 Task: Add Sprouts Hazelnut Wafer Bites to the cart.
Action: Mouse moved to (20, 66)
Screenshot: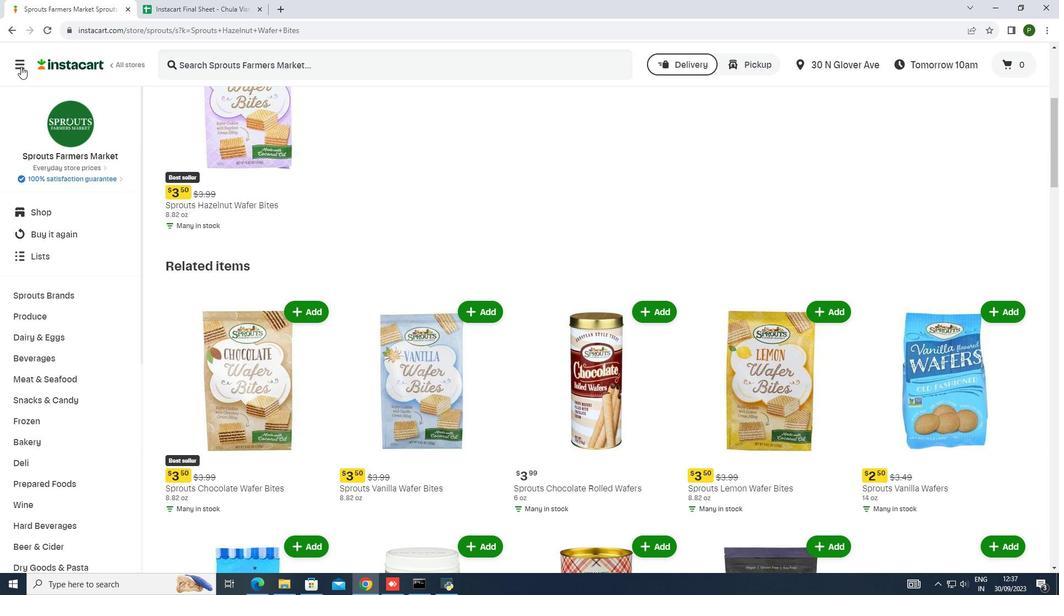 
Action: Mouse pressed left at (20, 66)
Screenshot: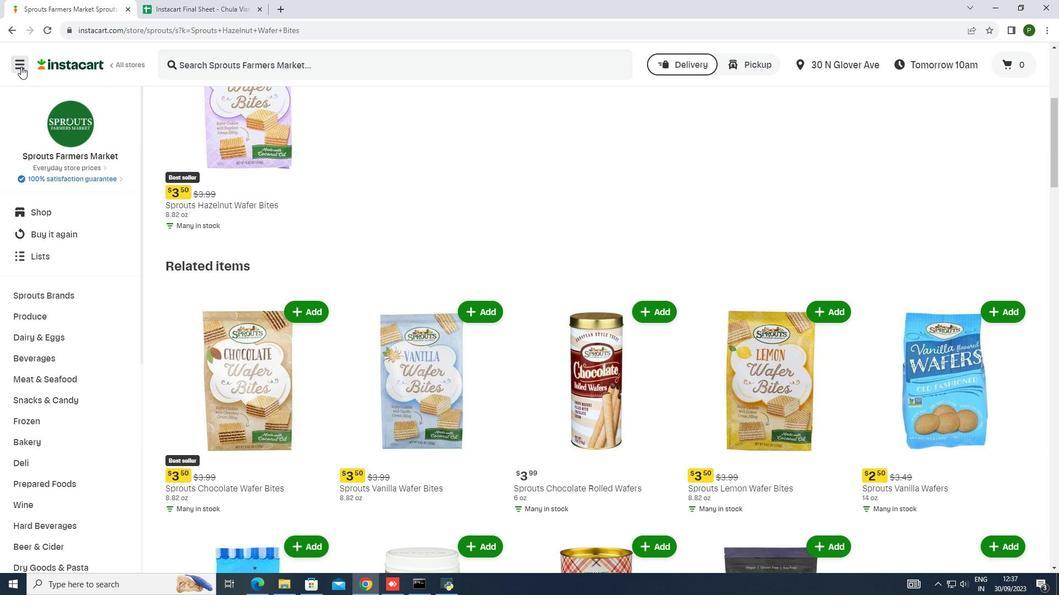
Action: Mouse moved to (71, 289)
Screenshot: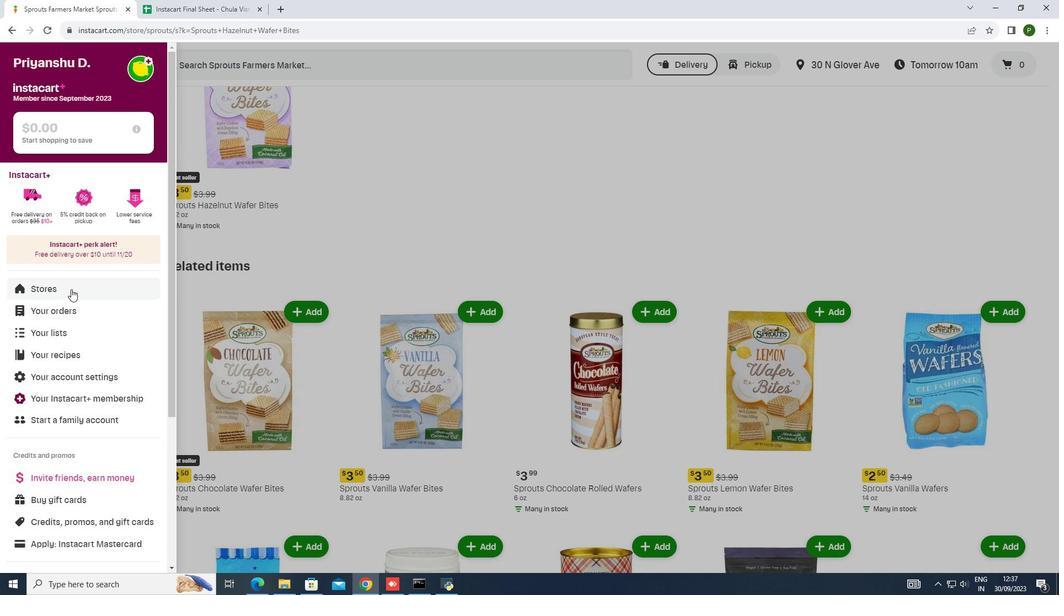 
Action: Mouse pressed left at (71, 289)
Screenshot: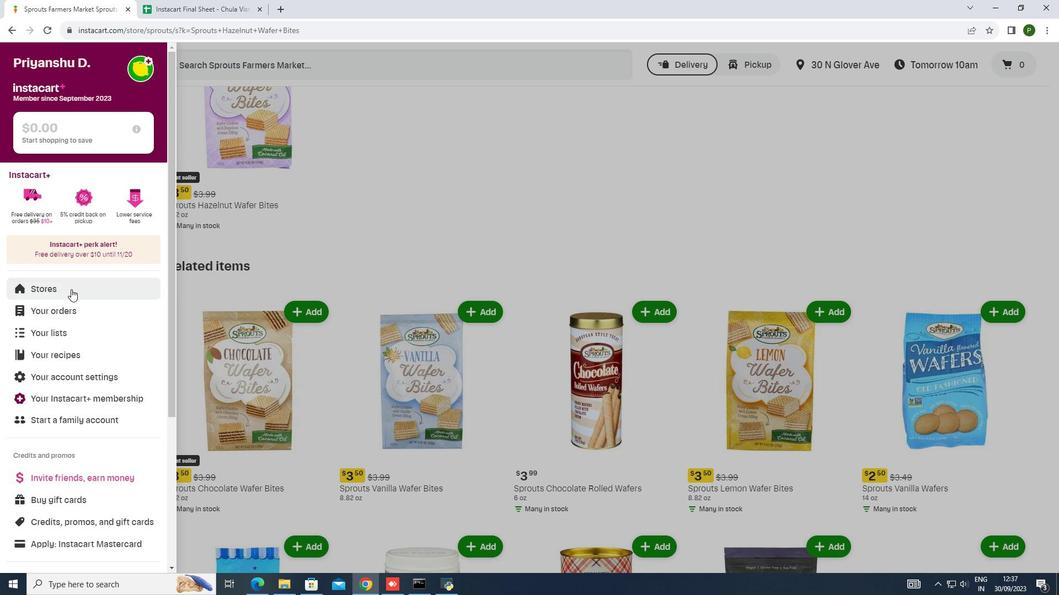
Action: Mouse moved to (249, 114)
Screenshot: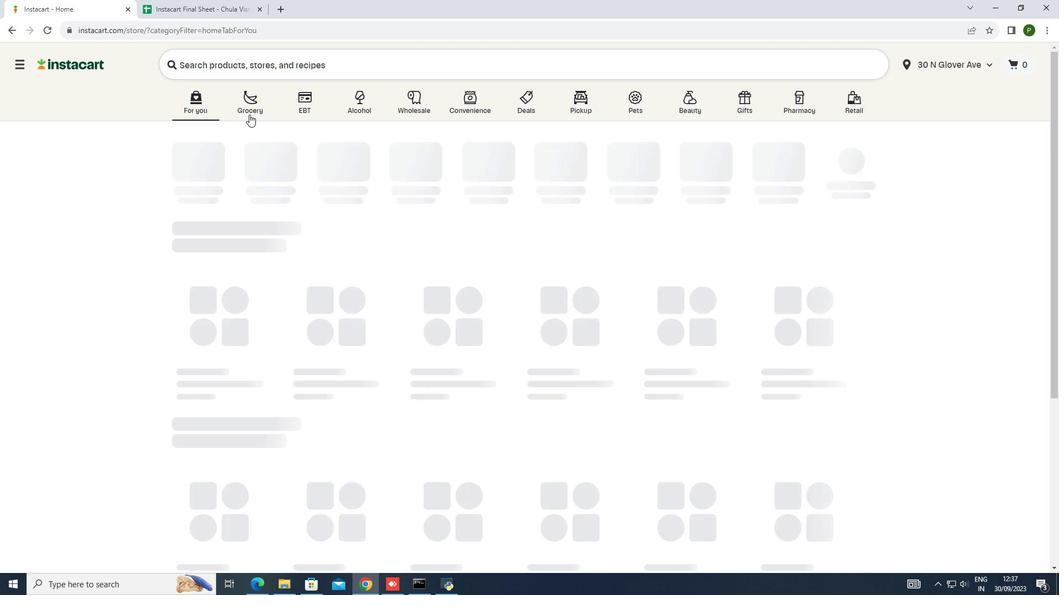 
Action: Mouse pressed left at (249, 114)
Screenshot: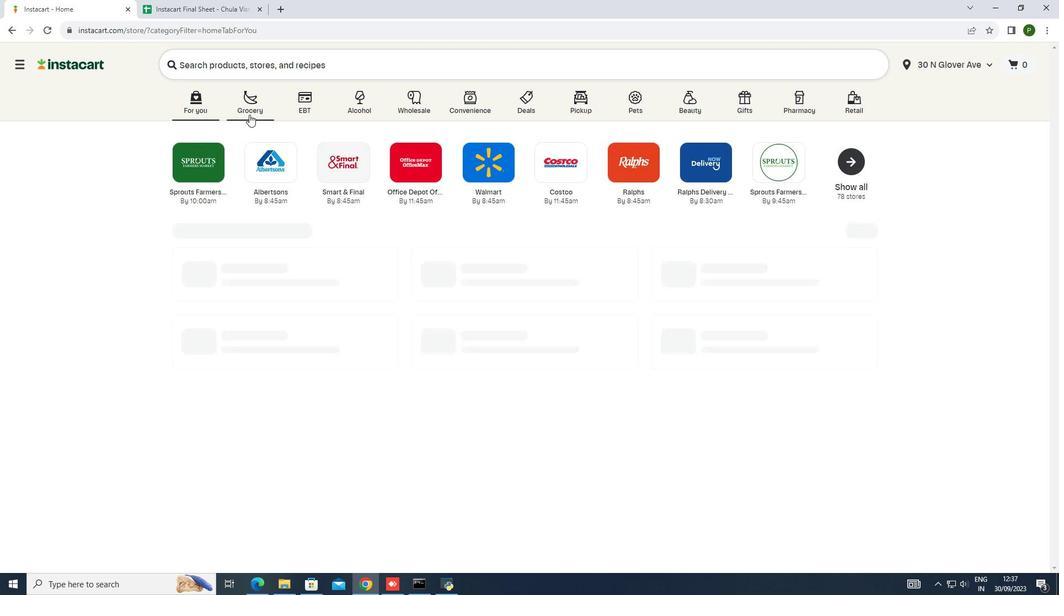 
Action: Mouse moved to (557, 161)
Screenshot: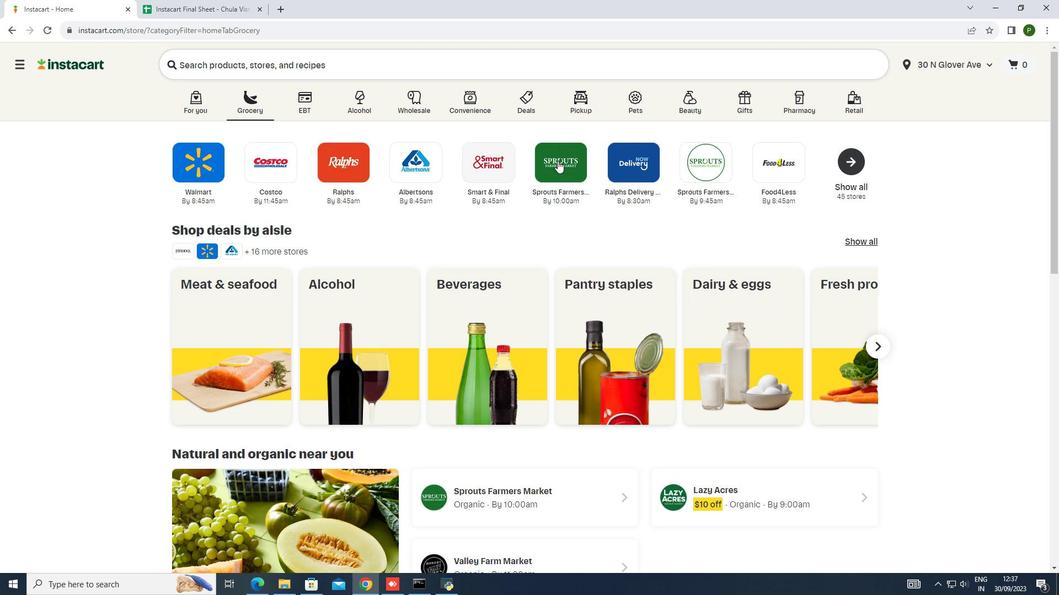 
Action: Mouse pressed left at (557, 161)
Screenshot: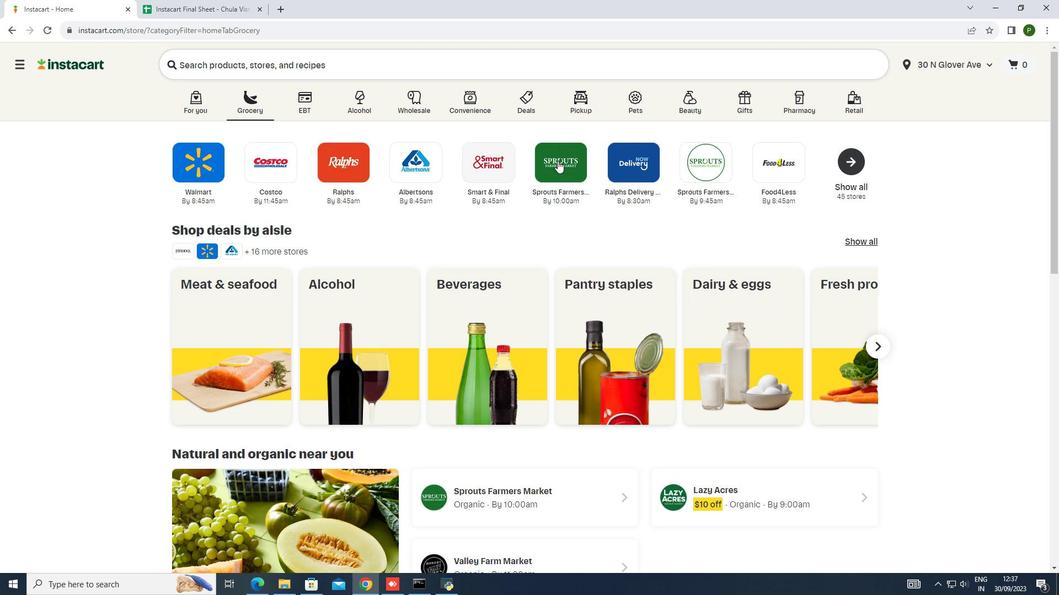 
Action: Mouse moved to (79, 211)
Screenshot: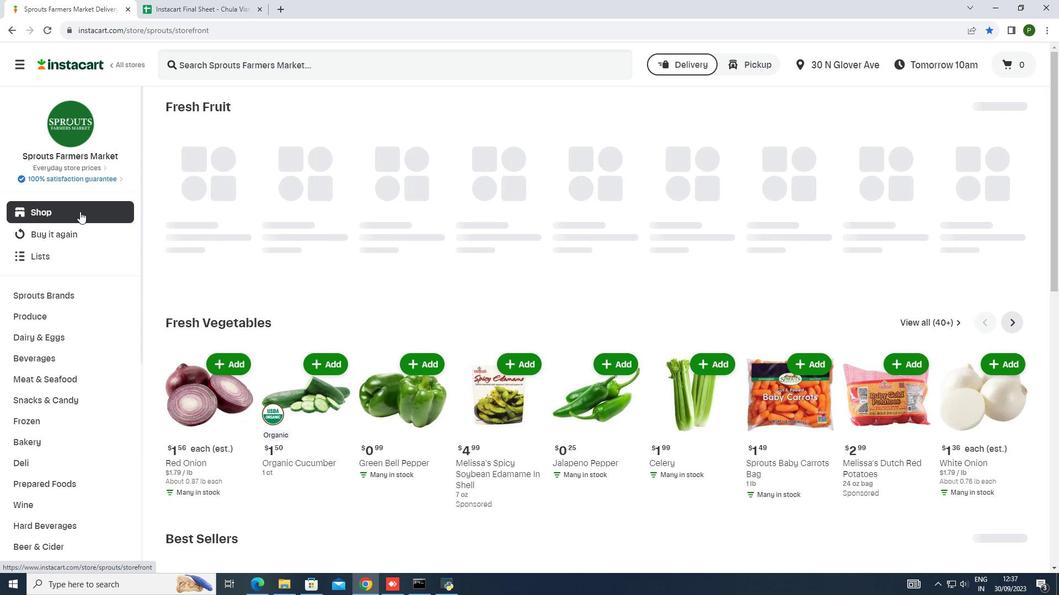 
Action: Mouse pressed left at (79, 211)
Screenshot: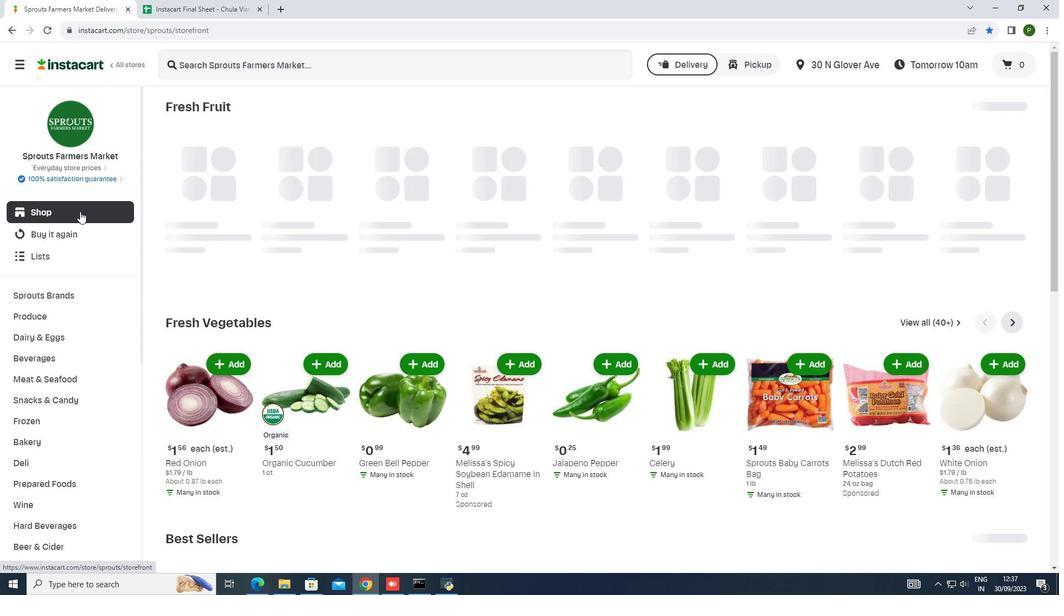 
Action: Mouse moved to (566, 345)
Screenshot: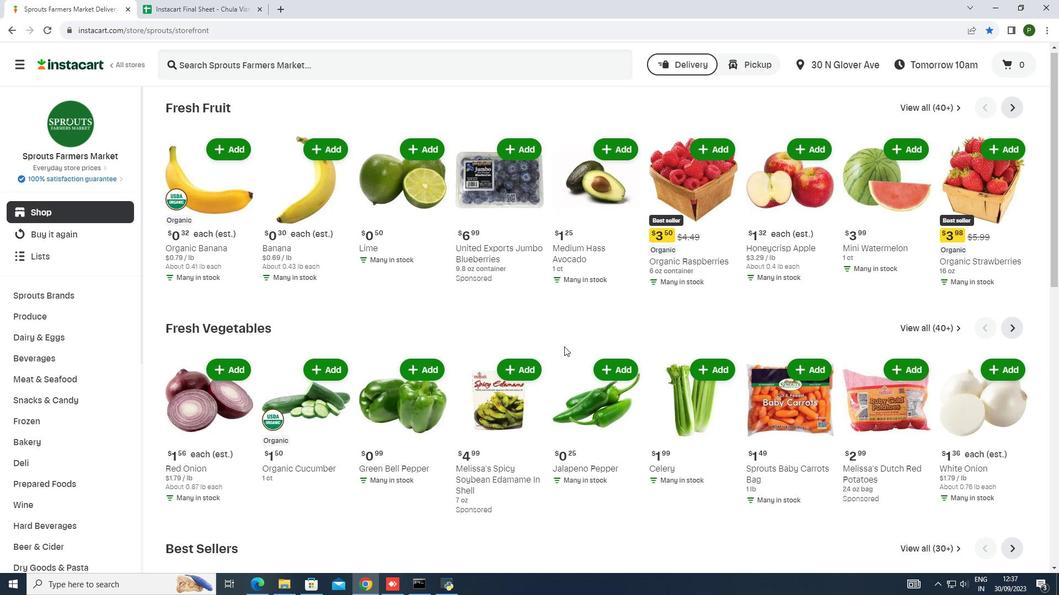 
Action: Mouse scrolled (566, 345) with delta (0, 0)
Screenshot: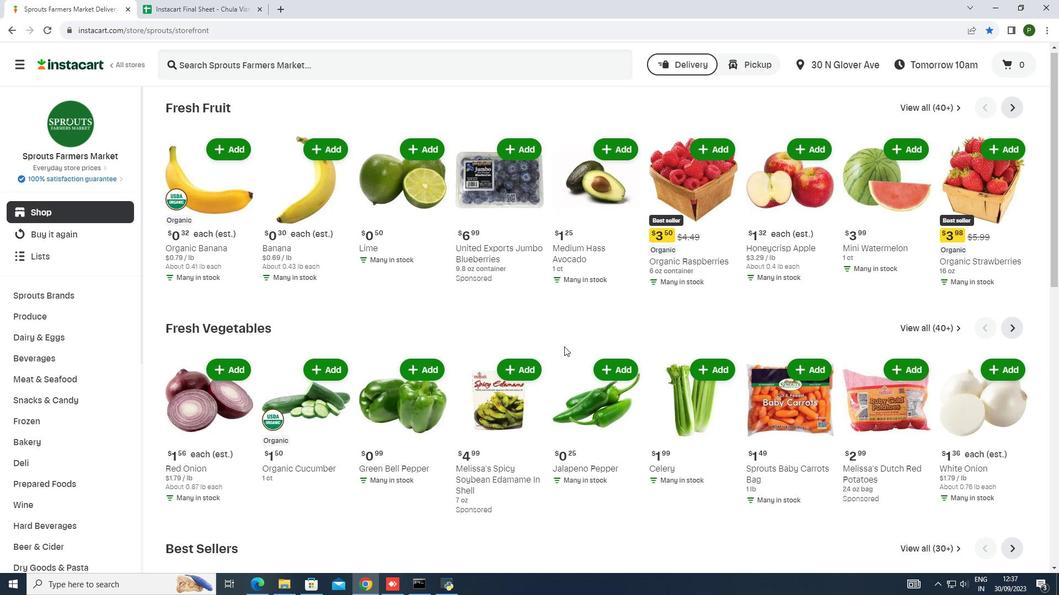 
Action: Mouse moved to (564, 346)
Screenshot: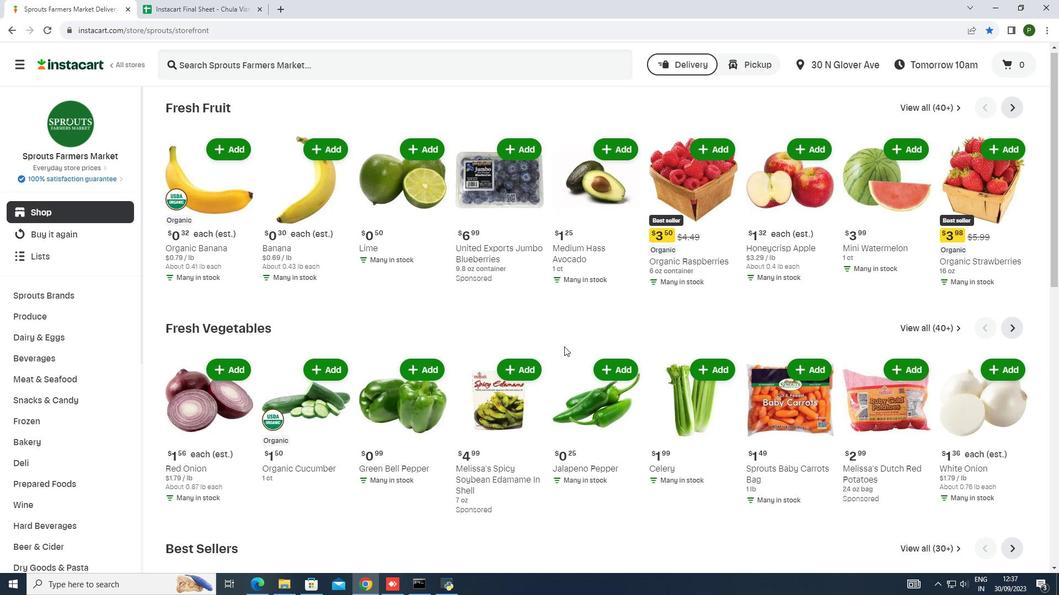 
Action: Mouse scrolled (564, 346) with delta (0, 0)
Screenshot: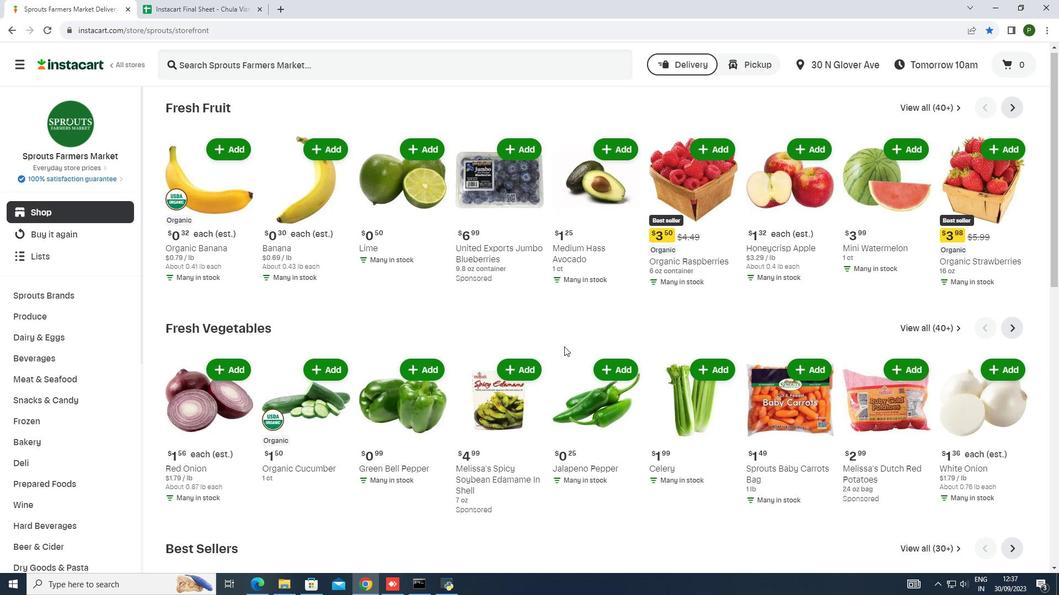 
Action: Mouse moved to (564, 346)
Screenshot: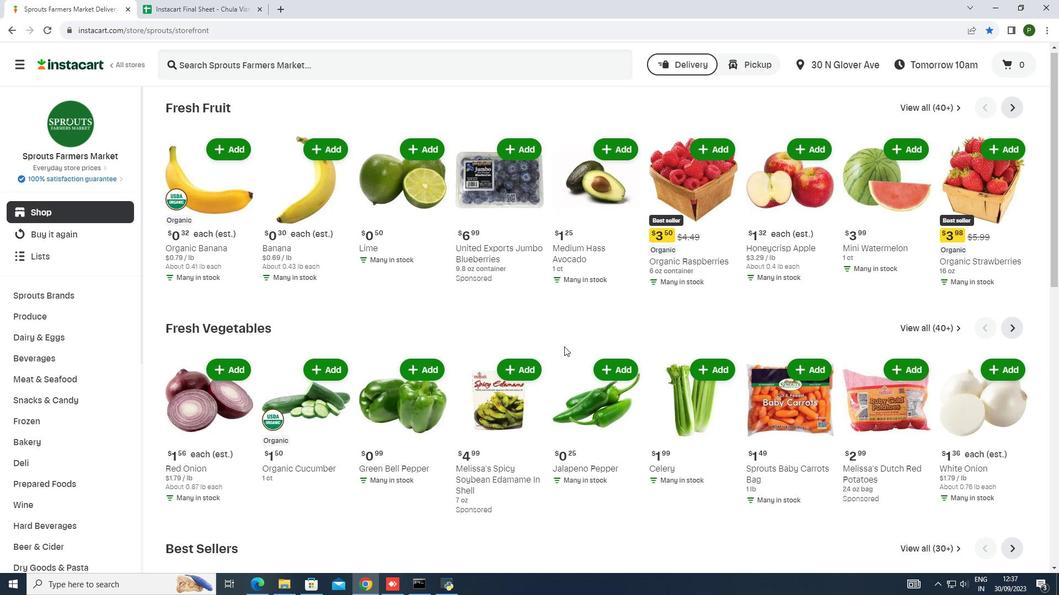 
Action: Mouse scrolled (564, 346) with delta (0, 0)
Screenshot: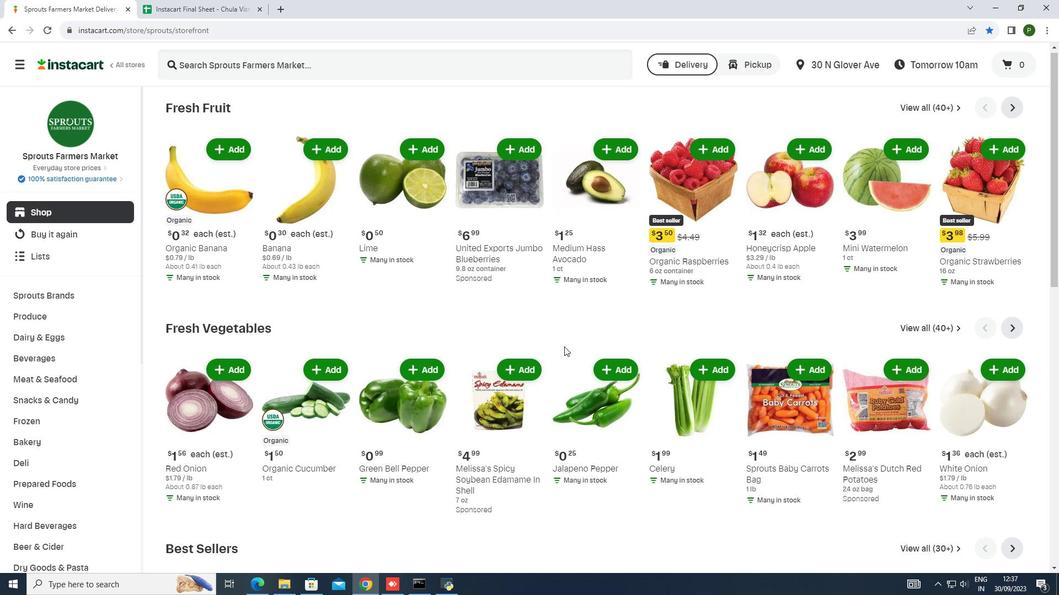
Action: Mouse scrolled (564, 346) with delta (0, 0)
Screenshot: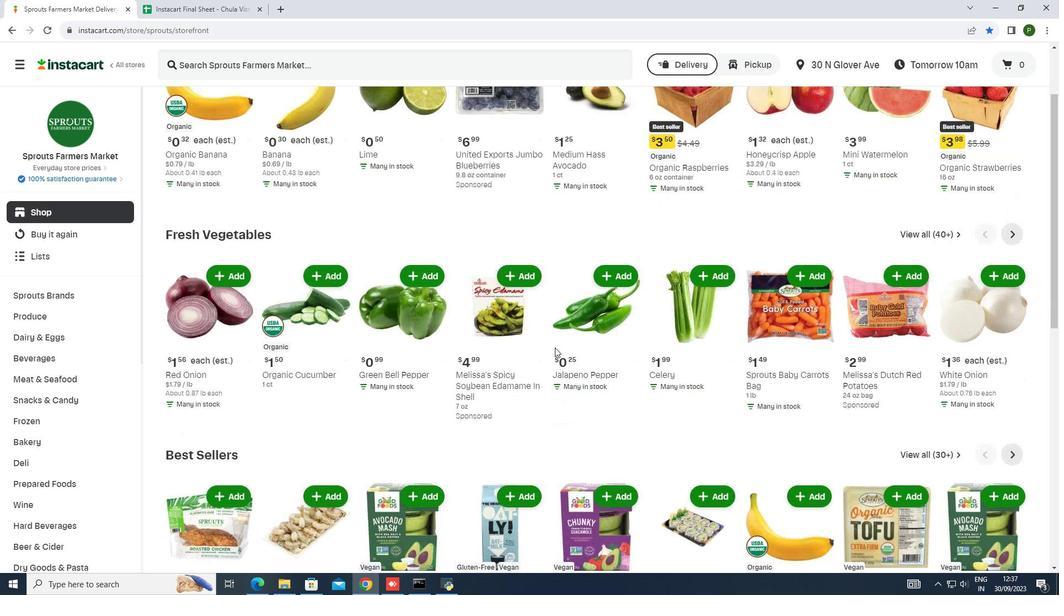 
Action: Mouse moved to (563, 346)
Screenshot: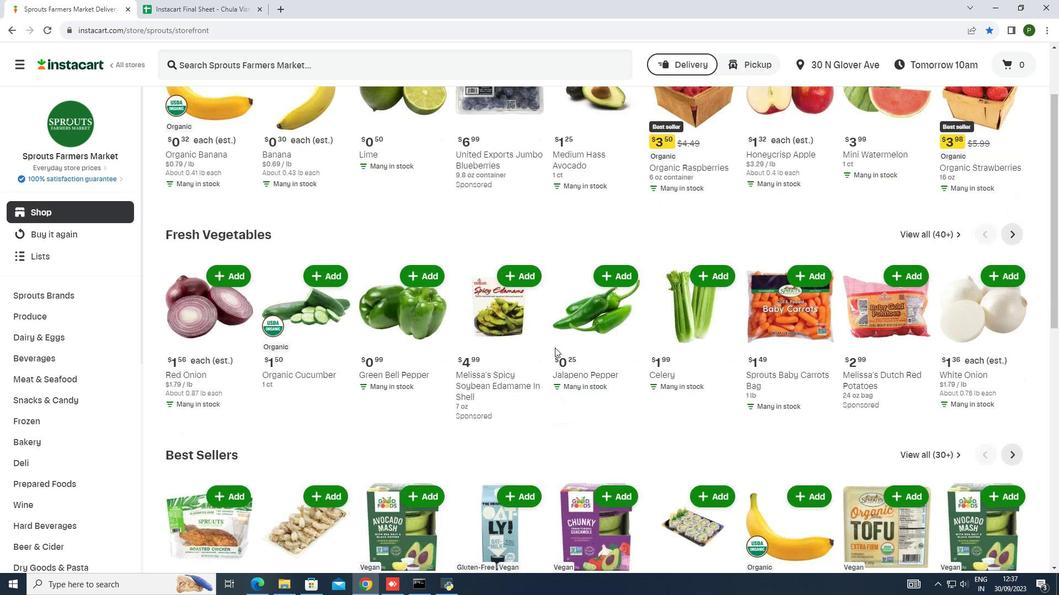 
Action: Mouse scrolled (563, 346) with delta (0, 0)
Screenshot: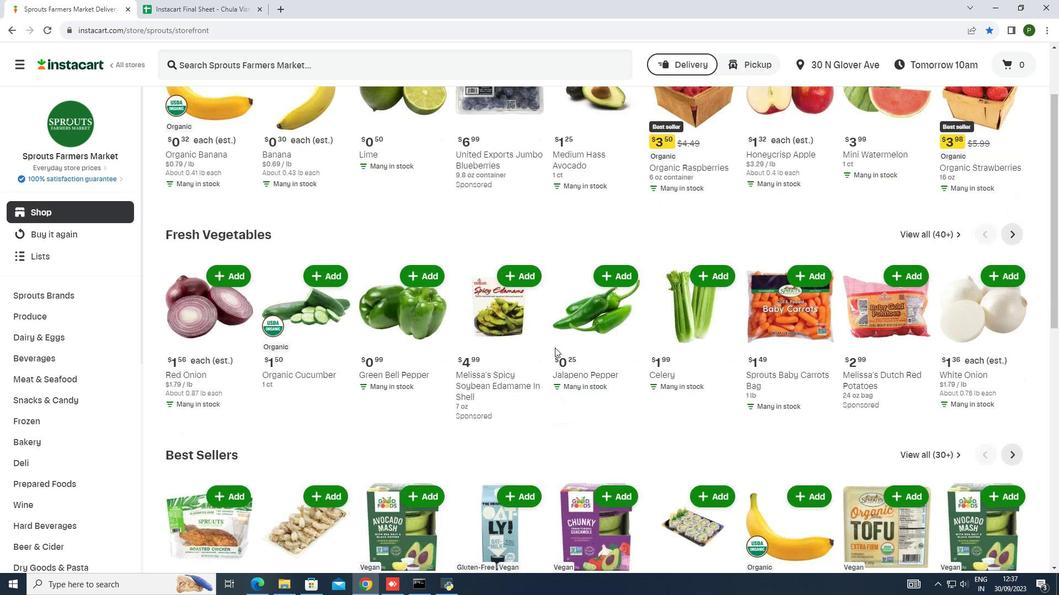 
Action: Mouse moved to (562, 346)
Screenshot: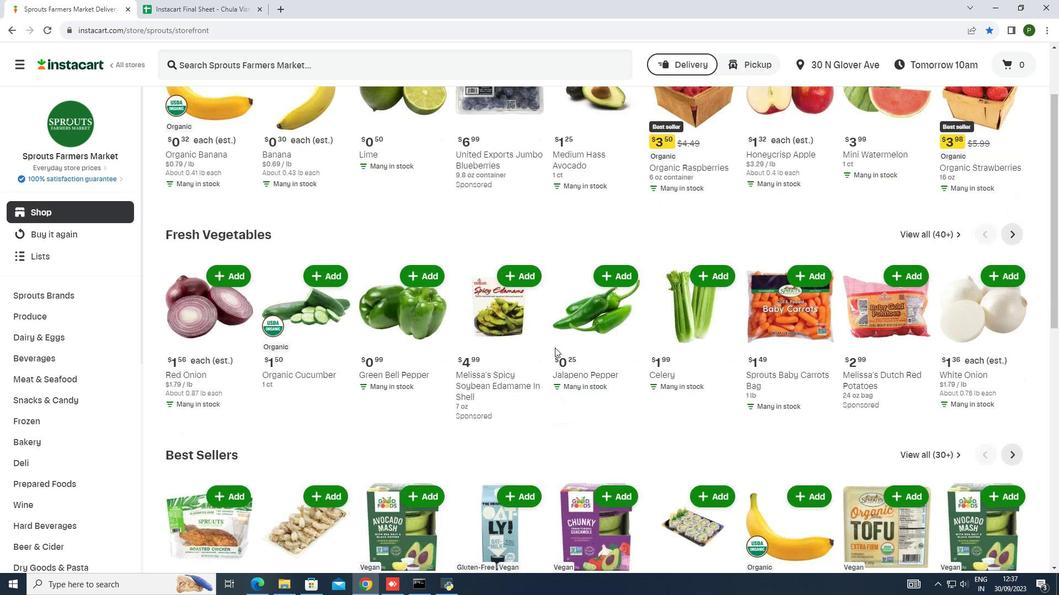 
Action: Mouse scrolled (562, 346) with delta (0, 0)
Screenshot: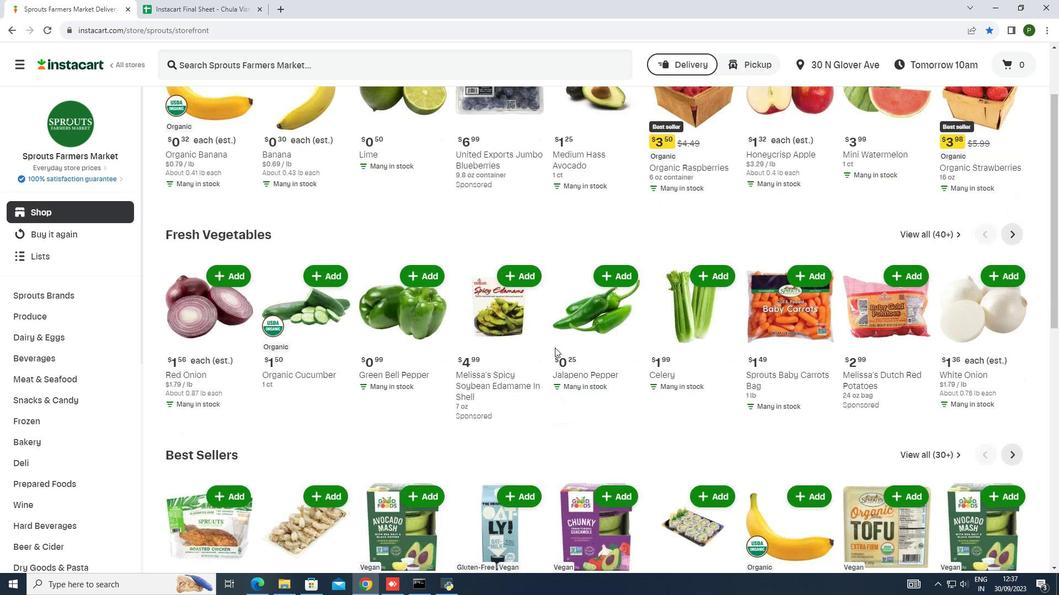
Action: Mouse moved to (556, 348)
Screenshot: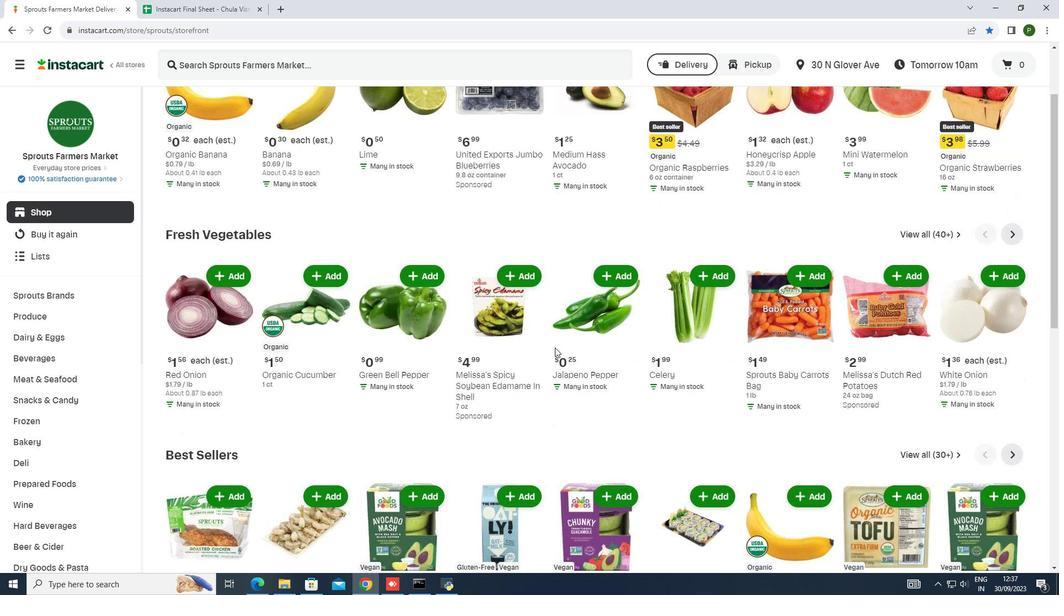 
Action: Mouse scrolled (556, 347) with delta (0, 0)
Screenshot: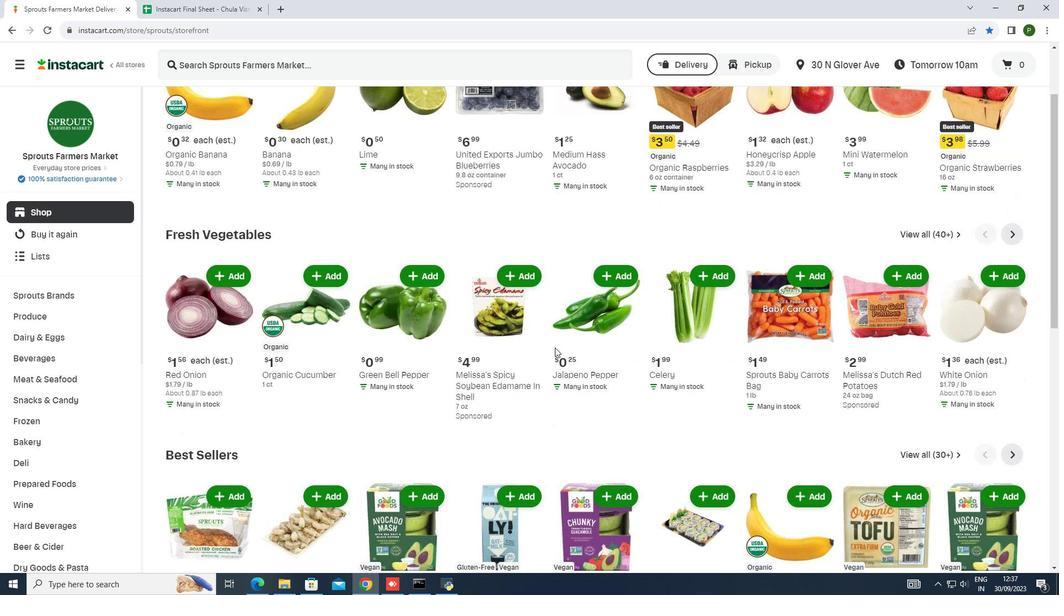 
Action: Mouse moved to (500, 344)
Screenshot: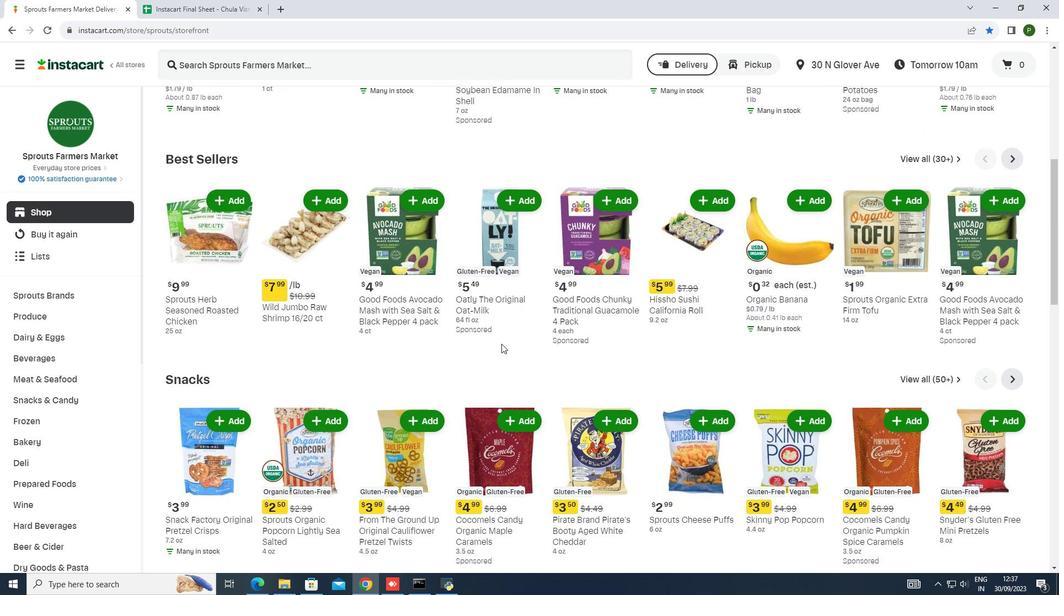 
Action: Mouse scrolled (500, 343) with delta (0, 0)
Screenshot: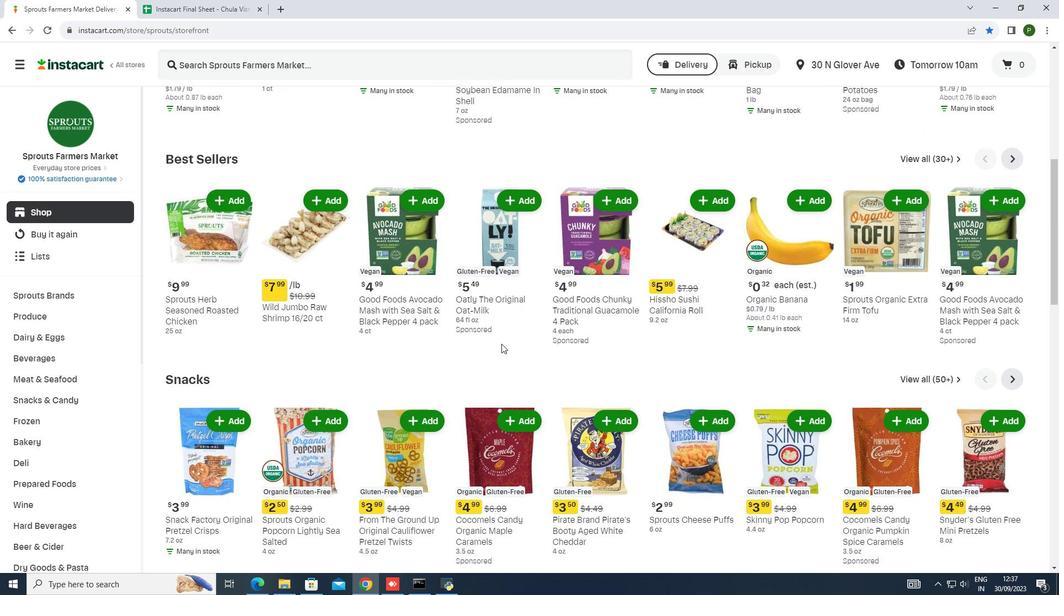 
Action: Mouse moved to (500, 344)
Screenshot: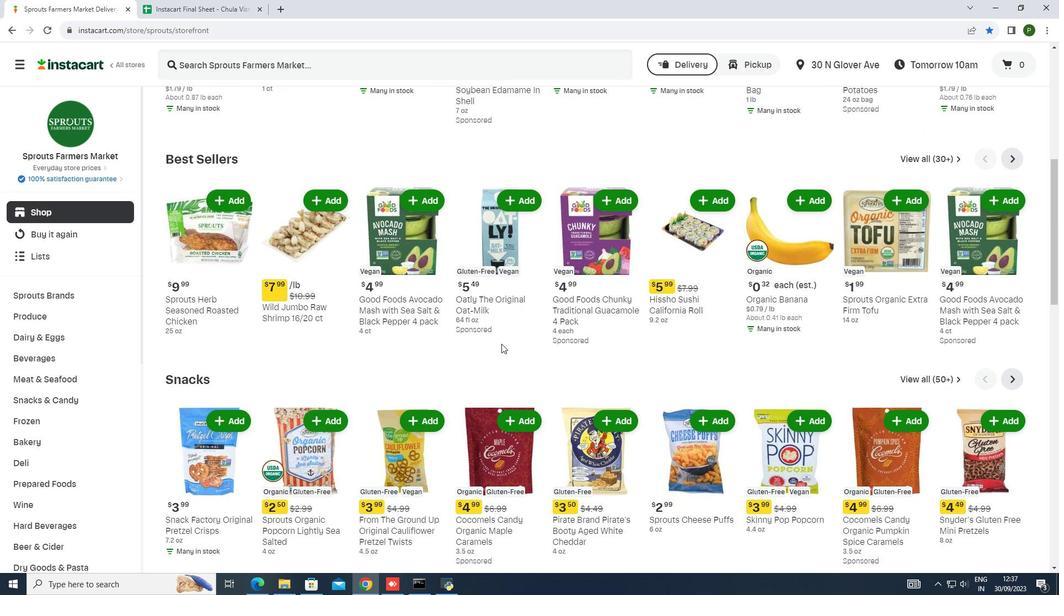 
Action: Mouse scrolled (500, 343) with delta (0, 0)
Screenshot: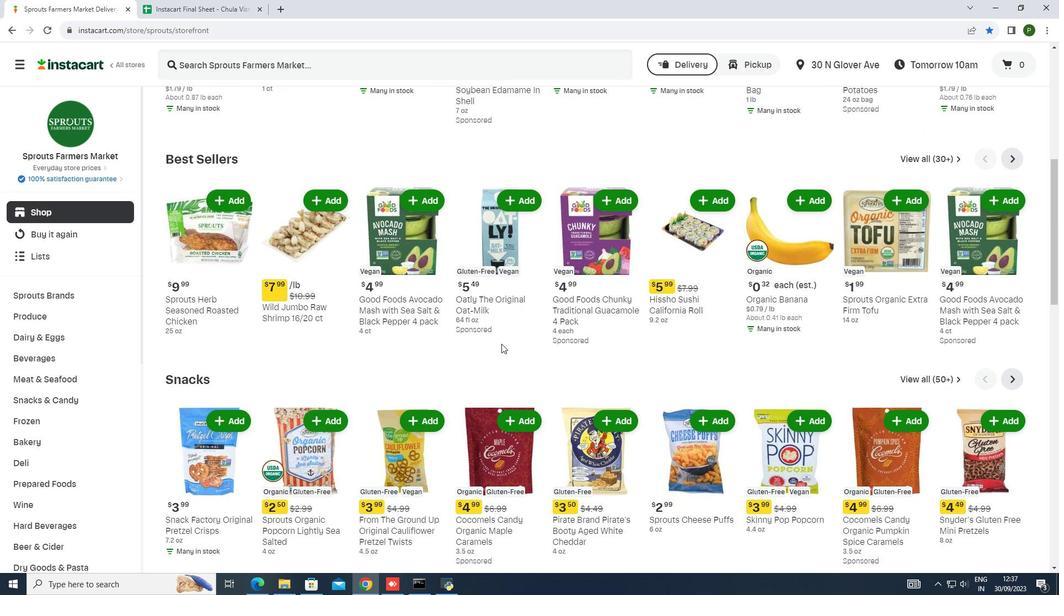 
Action: Mouse scrolled (500, 343) with delta (0, 0)
Screenshot: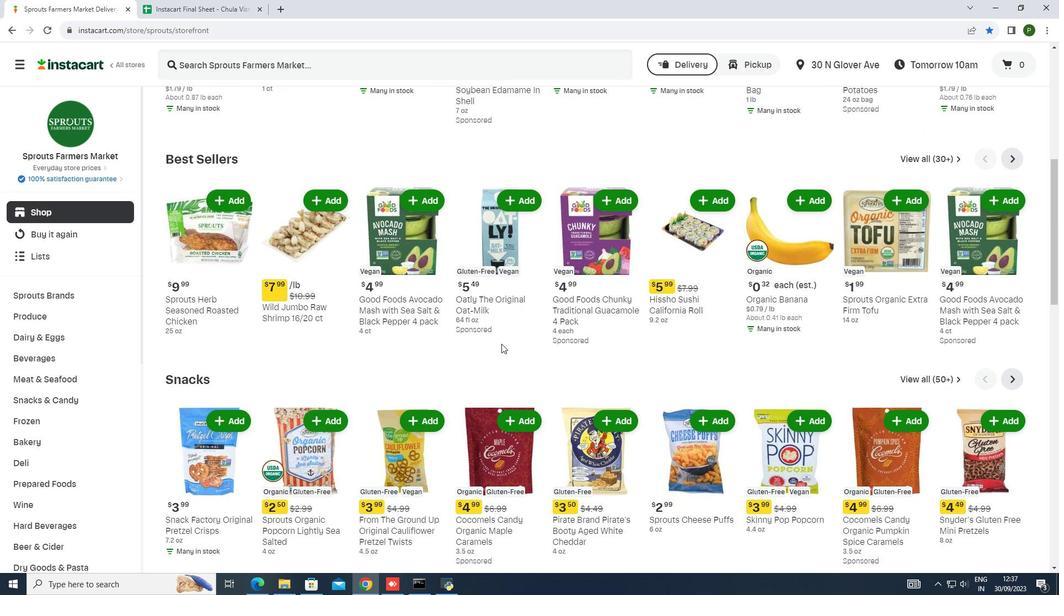 
Action: Mouse moved to (501, 344)
Screenshot: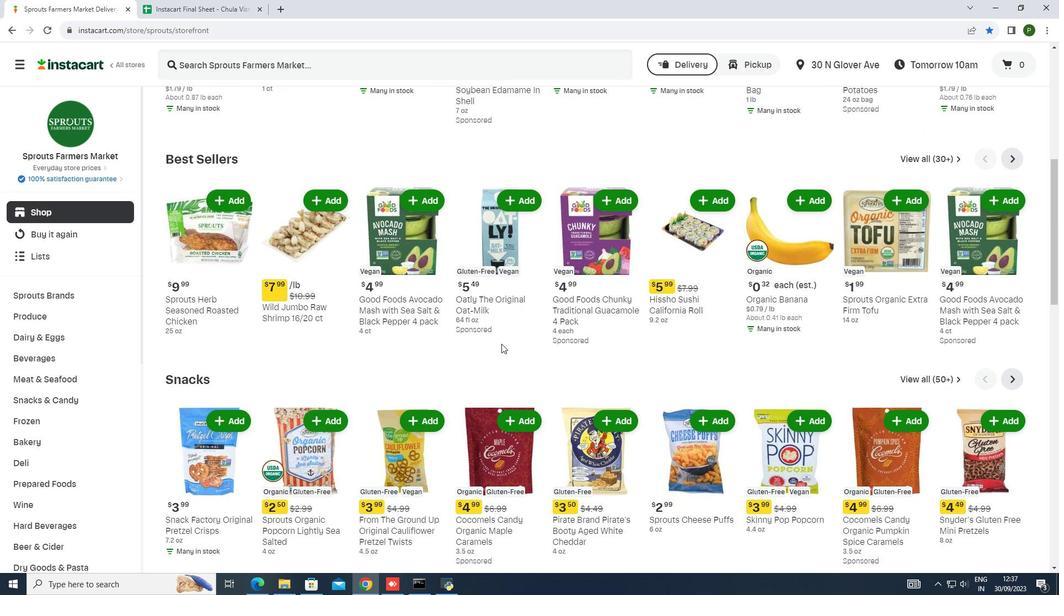 
Action: Mouse scrolled (501, 343) with delta (0, 0)
Screenshot: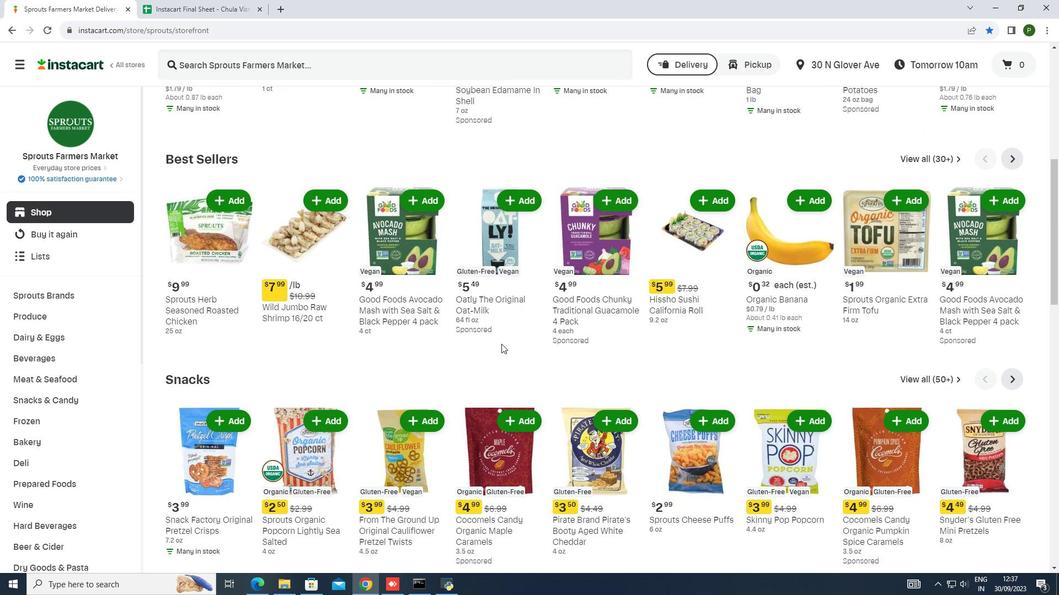 
Action: Mouse moved to (501, 344)
Screenshot: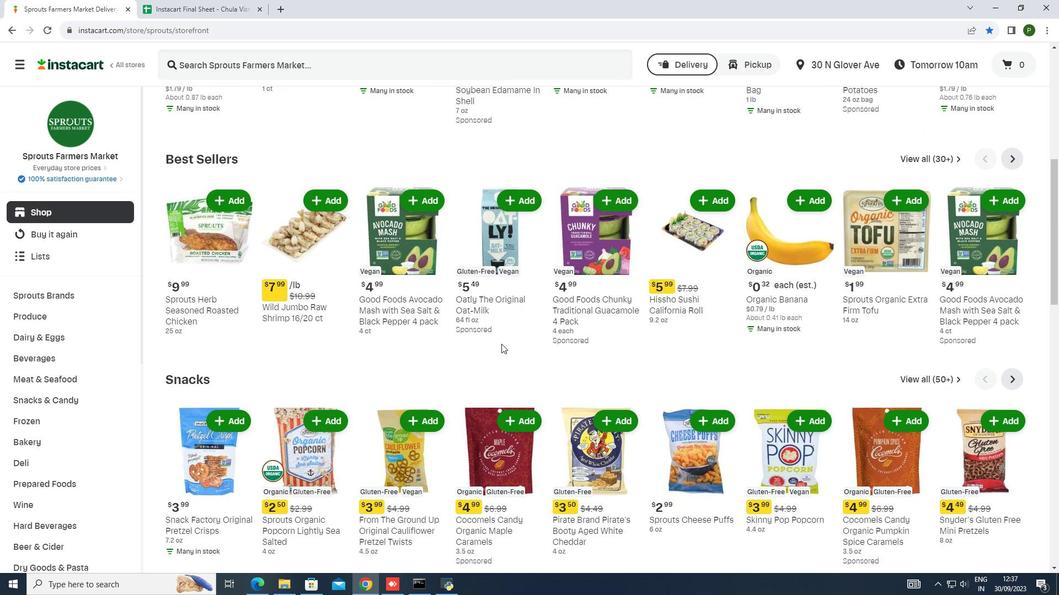 
Action: Mouse scrolled (501, 343) with delta (0, 0)
Screenshot: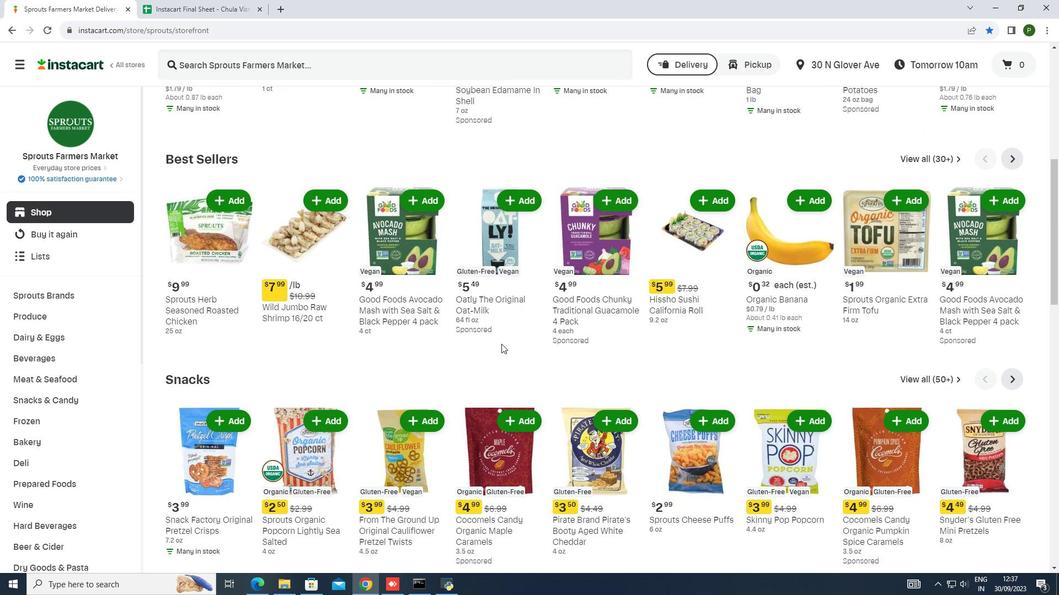 
Action: Mouse scrolled (501, 343) with delta (0, 0)
Screenshot: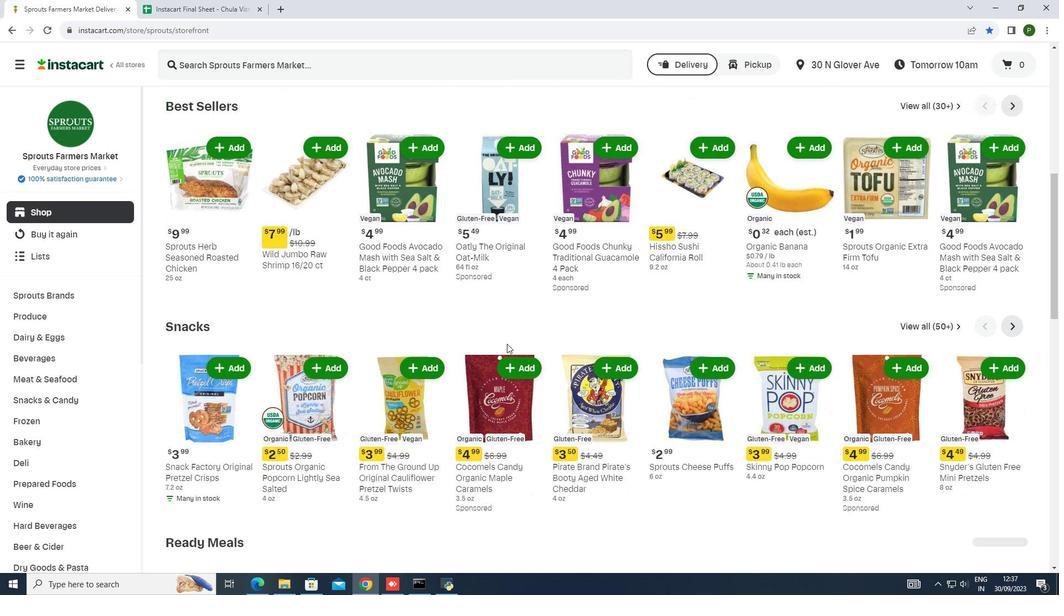 
Action: Mouse moved to (501, 386)
Screenshot: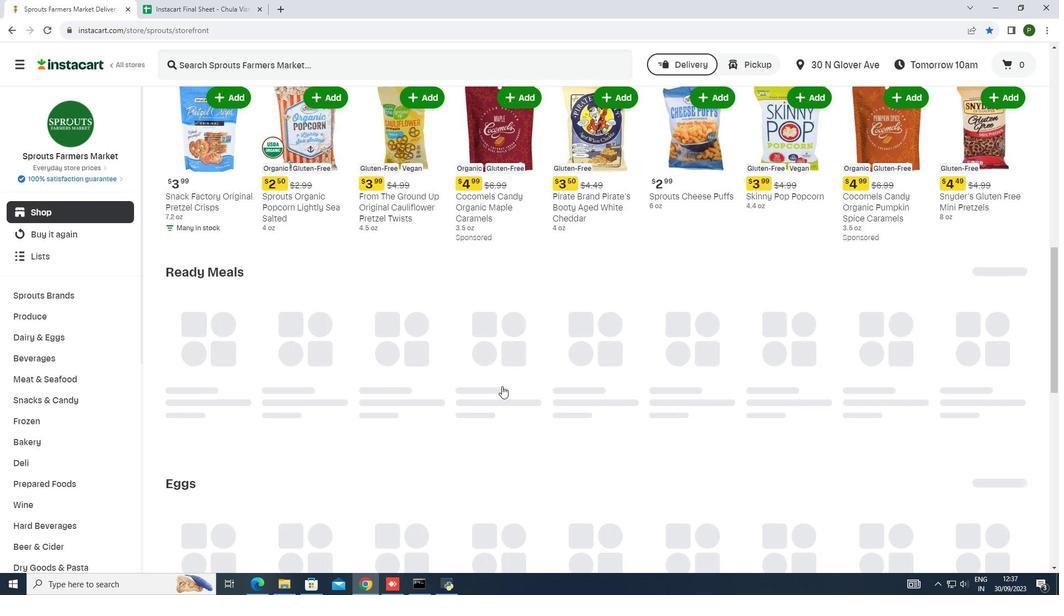
Action: Mouse scrolled (501, 386) with delta (0, 0)
Screenshot: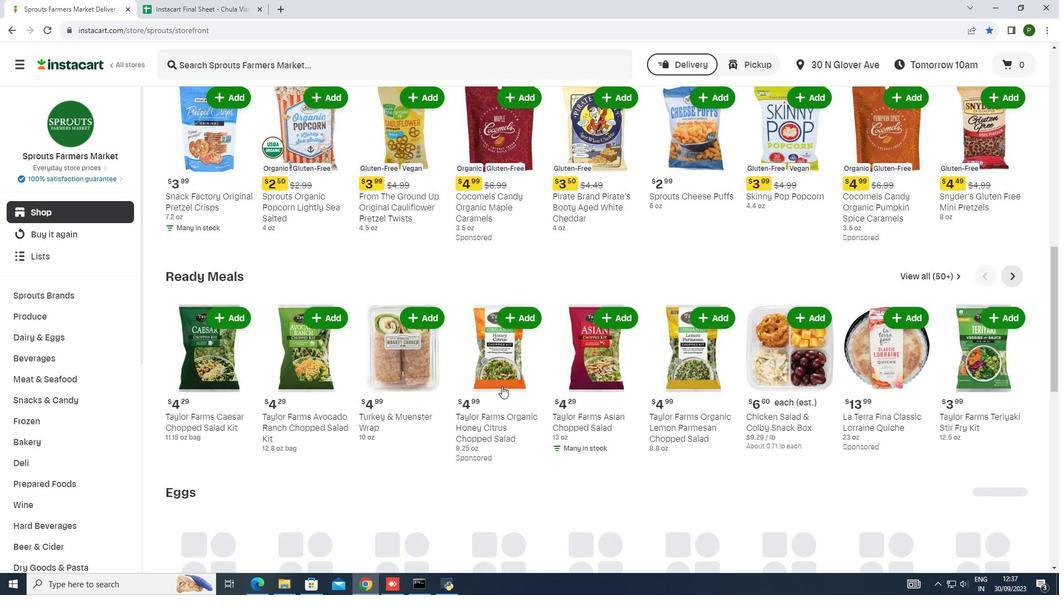 
Action: Mouse scrolled (501, 386) with delta (0, 0)
Screenshot: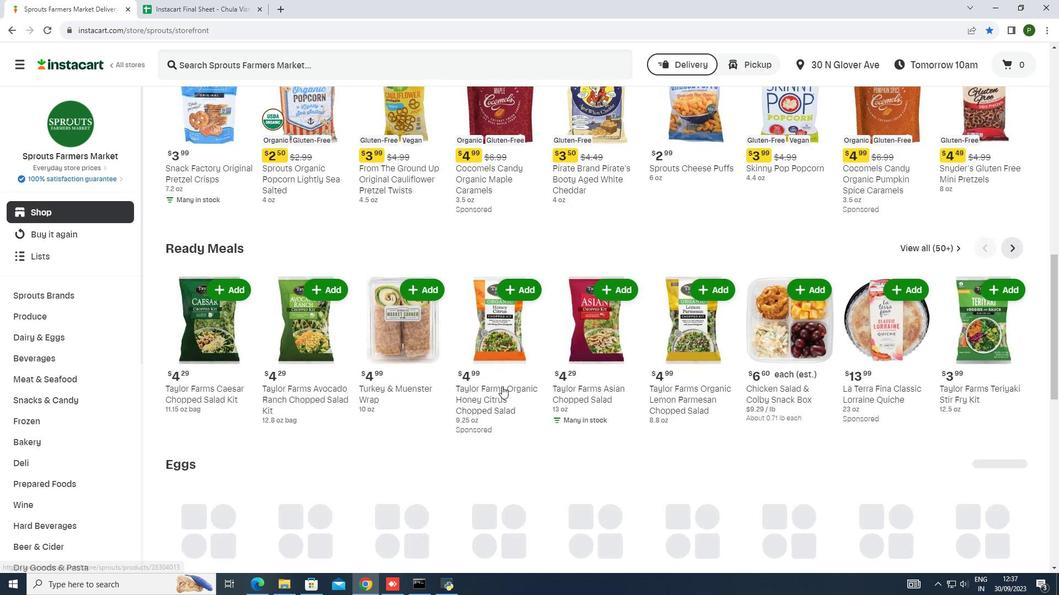 
Action: Mouse moved to (731, 393)
Screenshot: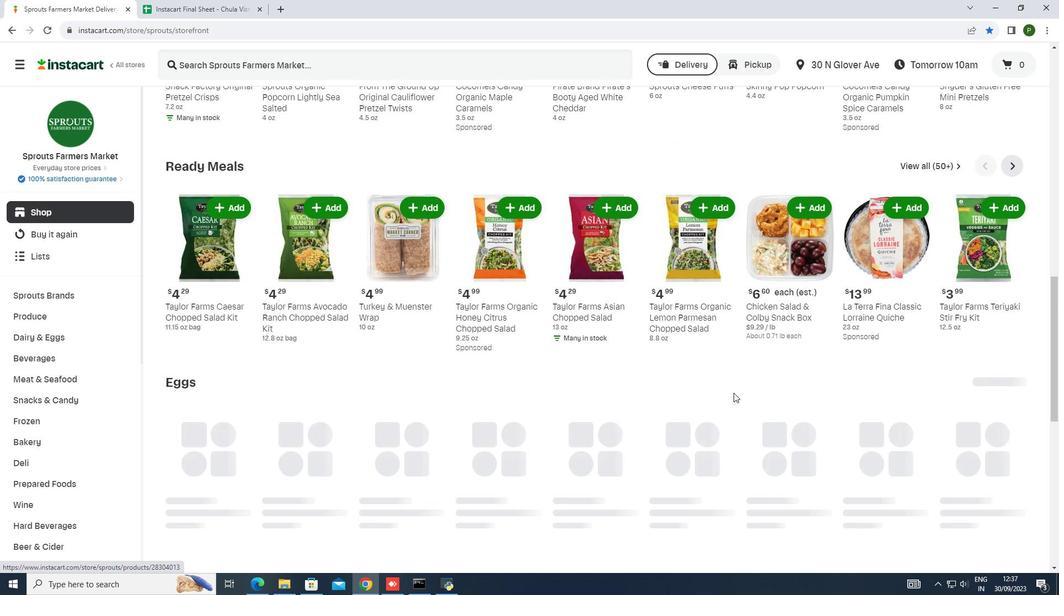 
Action: Mouse scrolled (731, 392) with delta (0, 0)
Screenshot: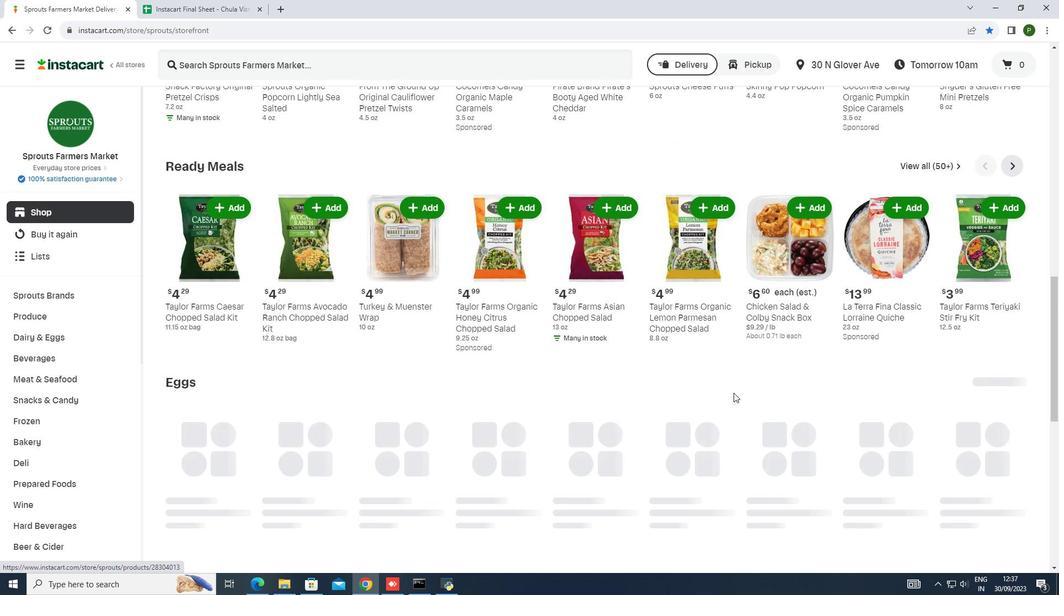 
Action: Mouse moved to (733, 393)
Screenshot: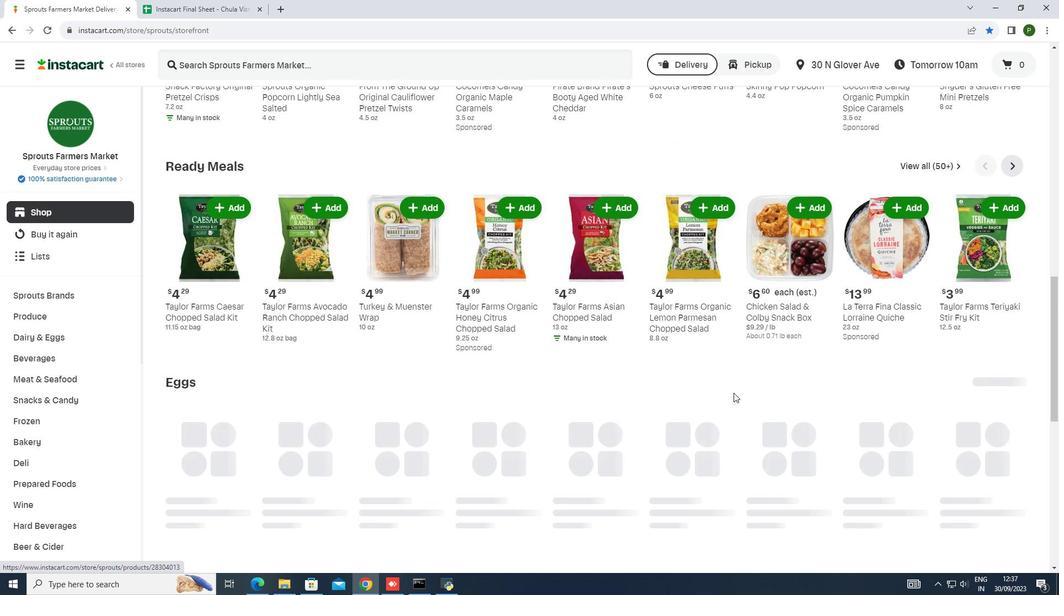 
Action: Mouse scrolled (733, 392) with delta (0, 0)
Screenshot: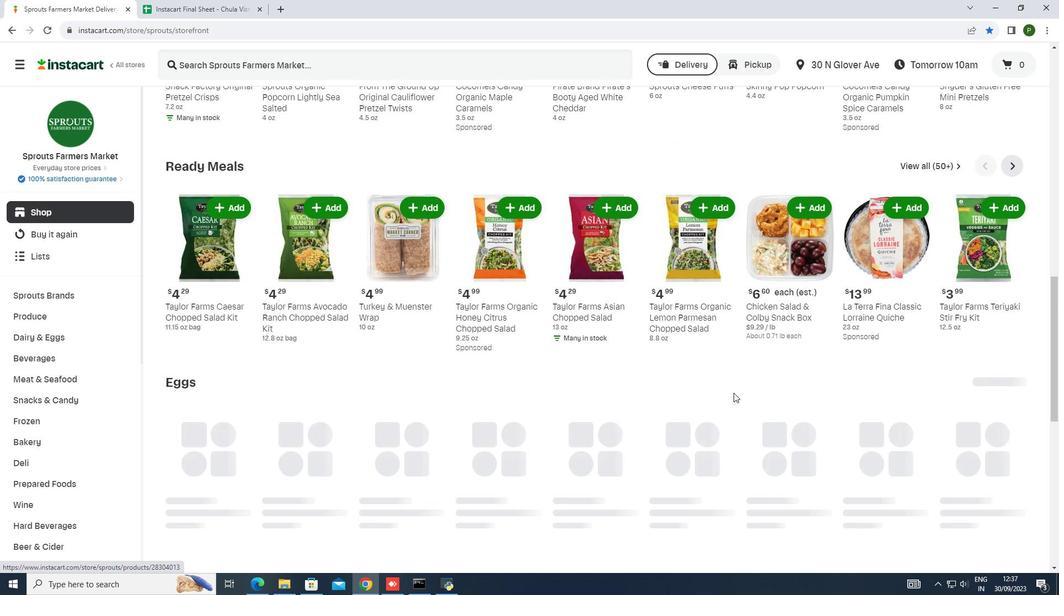 
Action: Mouse moved to (733, 393)
Screenshot: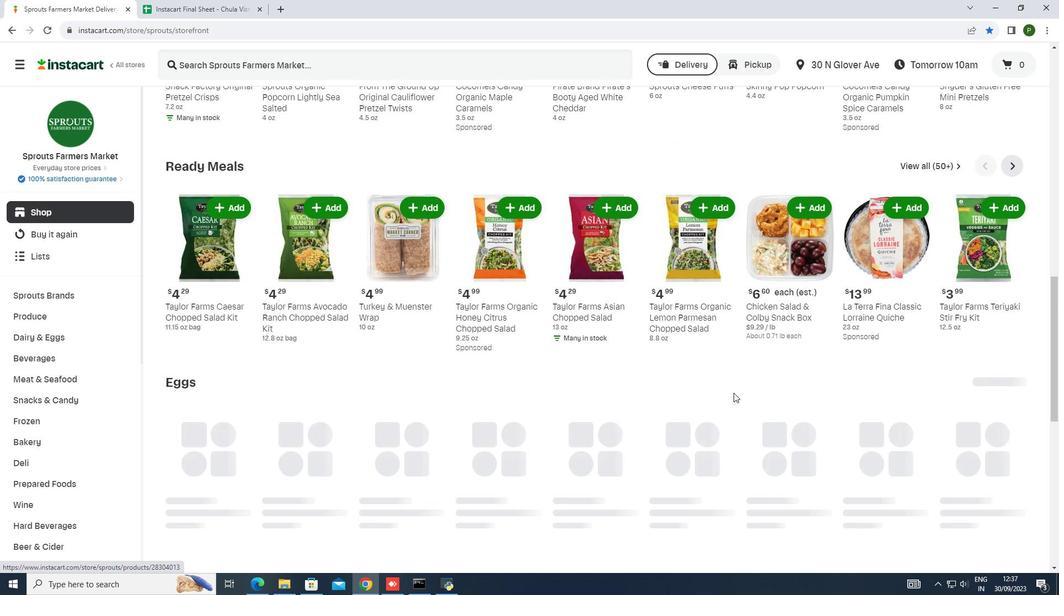 
Action: Mouse scrolled (733, 392) with delta (0, 0)
Screenshot: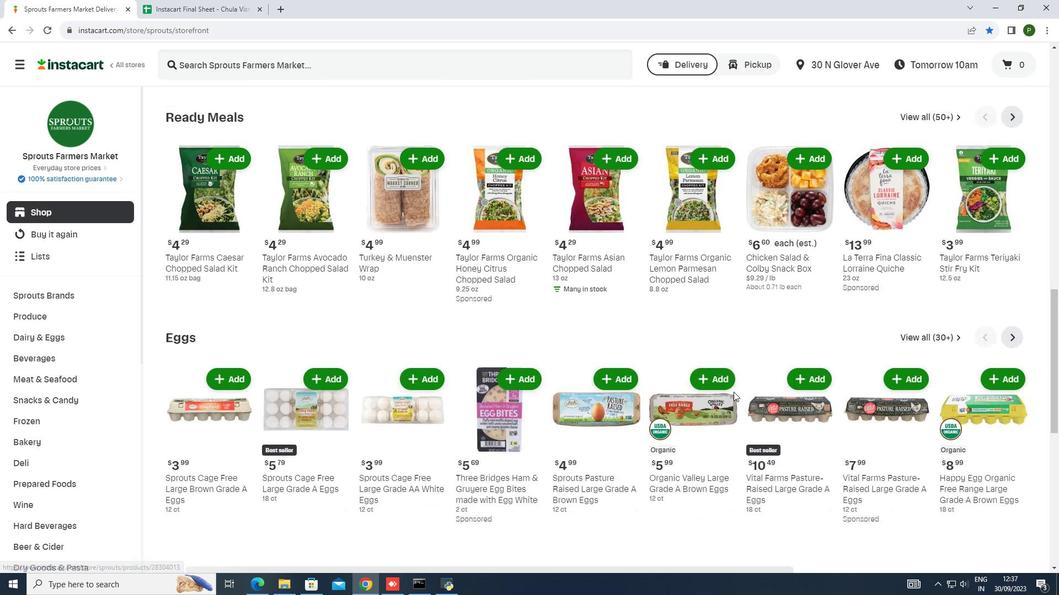 
Action: Mouse moved to (733, 393)
Screenshot: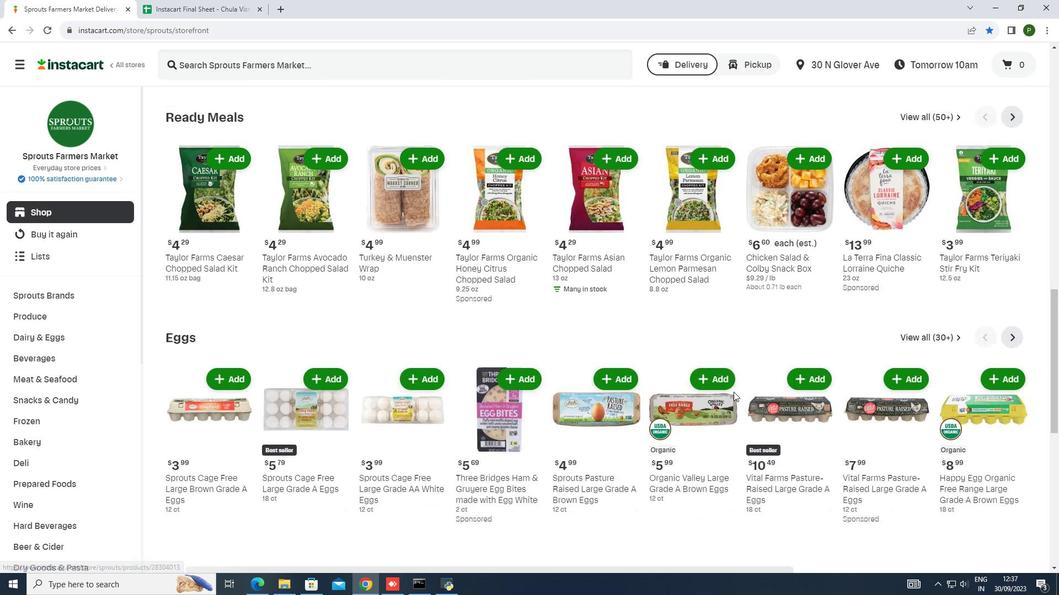 
Action: Mouse scrolled (733, 392) with delta (0, 0)
Screenshot: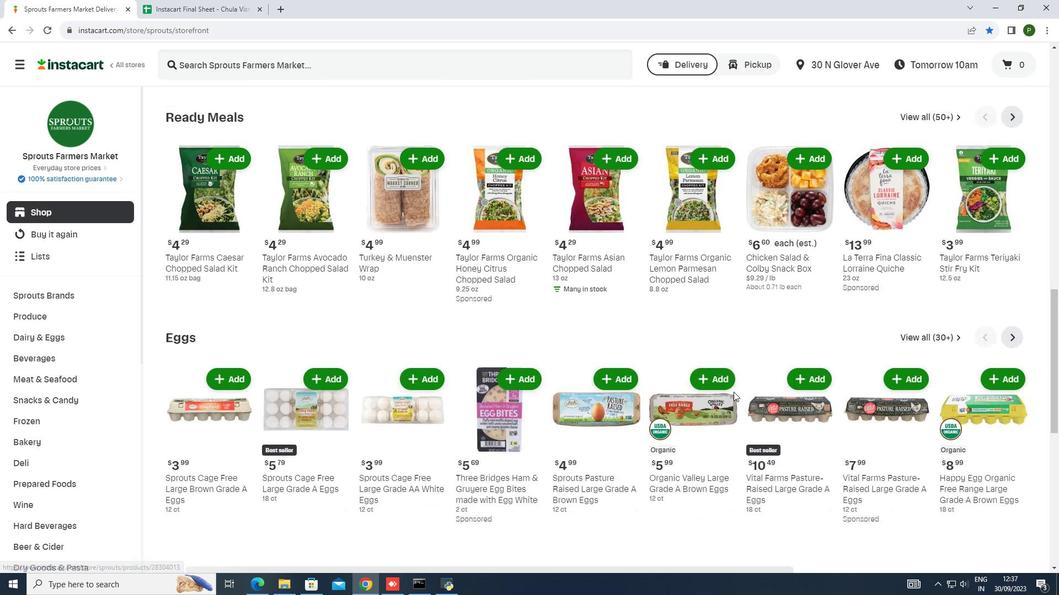 
Action: Mouse scrolled (733, 392) with delta (0, 0)
Screenshot: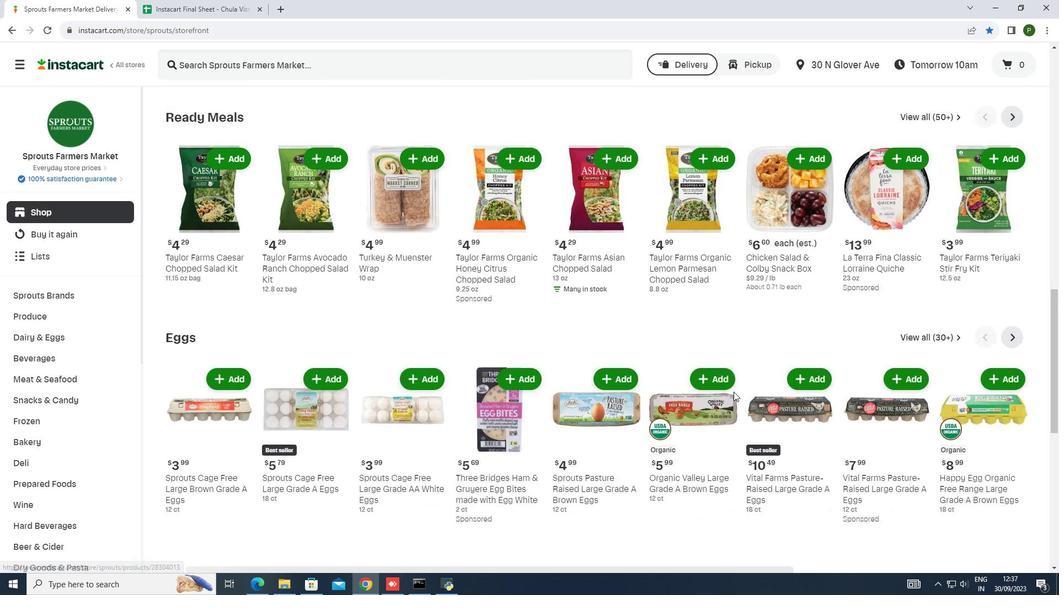 
Action: Mouse moved to (648, 373)
Screenshot: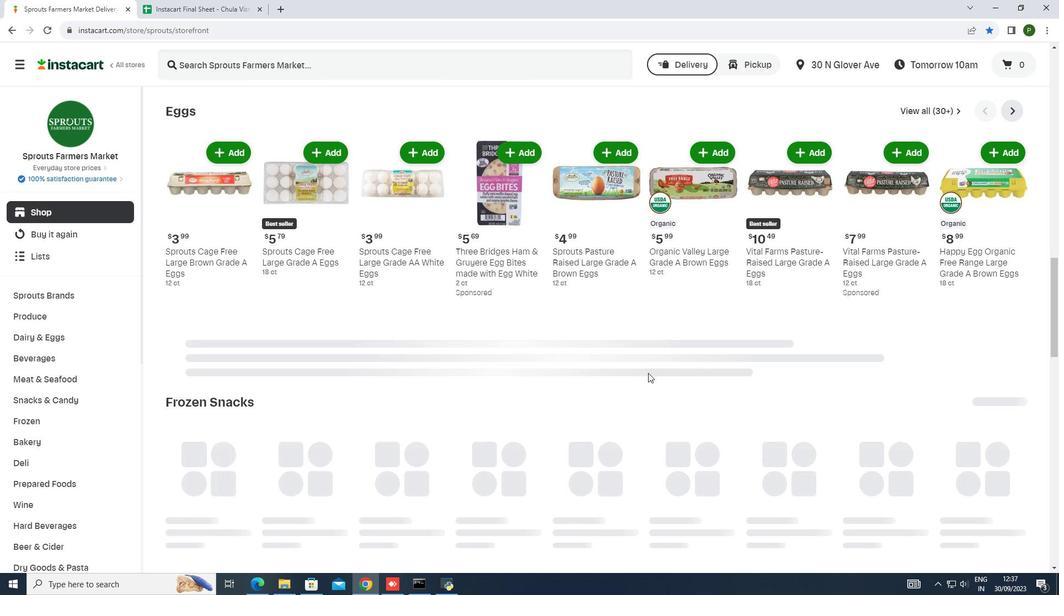 
Action: Mouse scrolled (648, 372) with delta (0, 0)
Screenshot: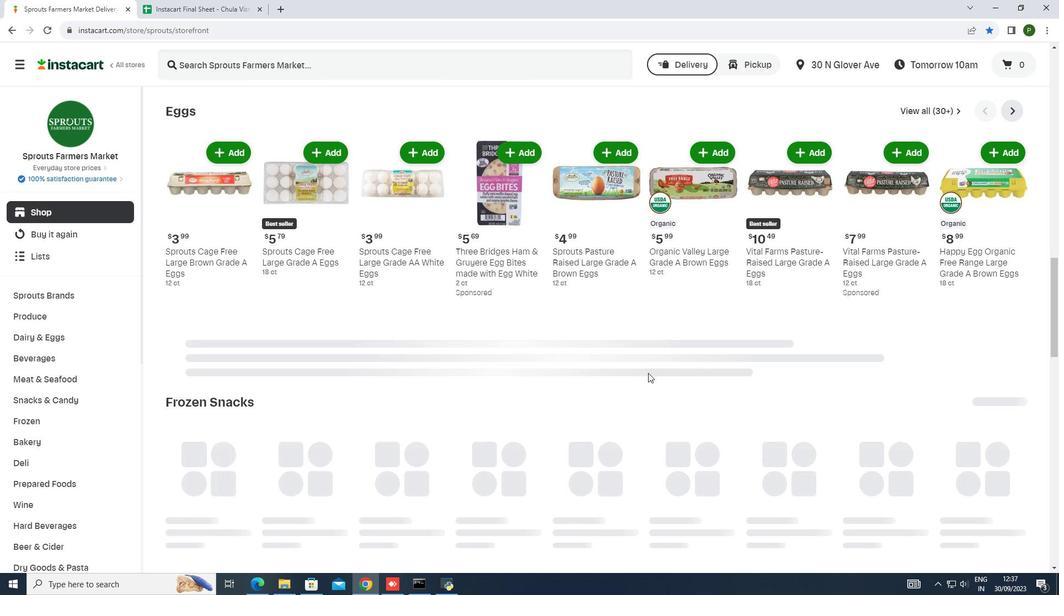 
Action: Mouse moved to (572, 391)
Screenshot: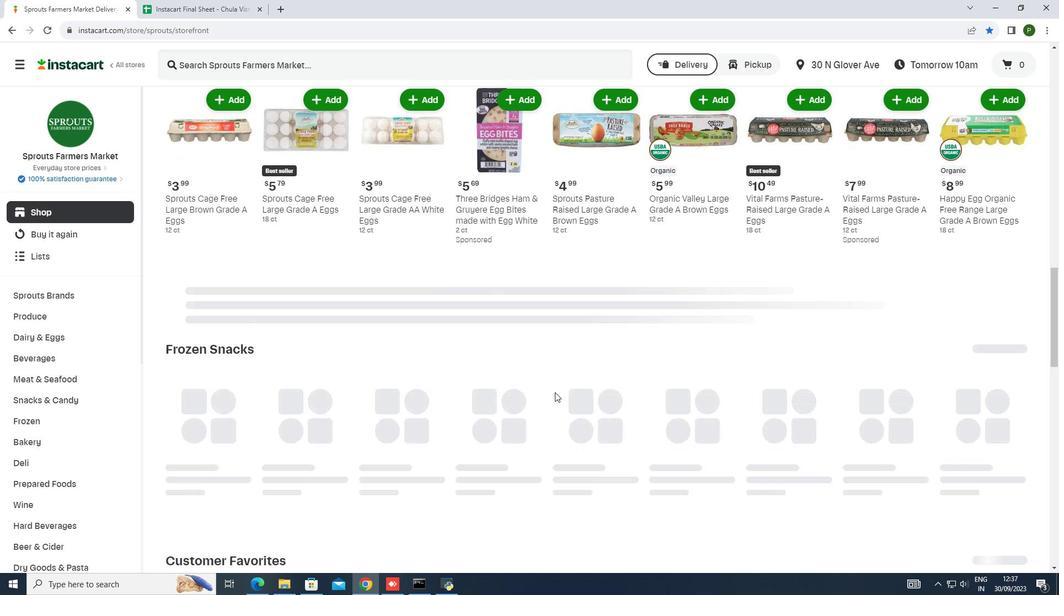 
Action: Mouse scrolled (572, 391) with delta (0, 0)
Screenshot: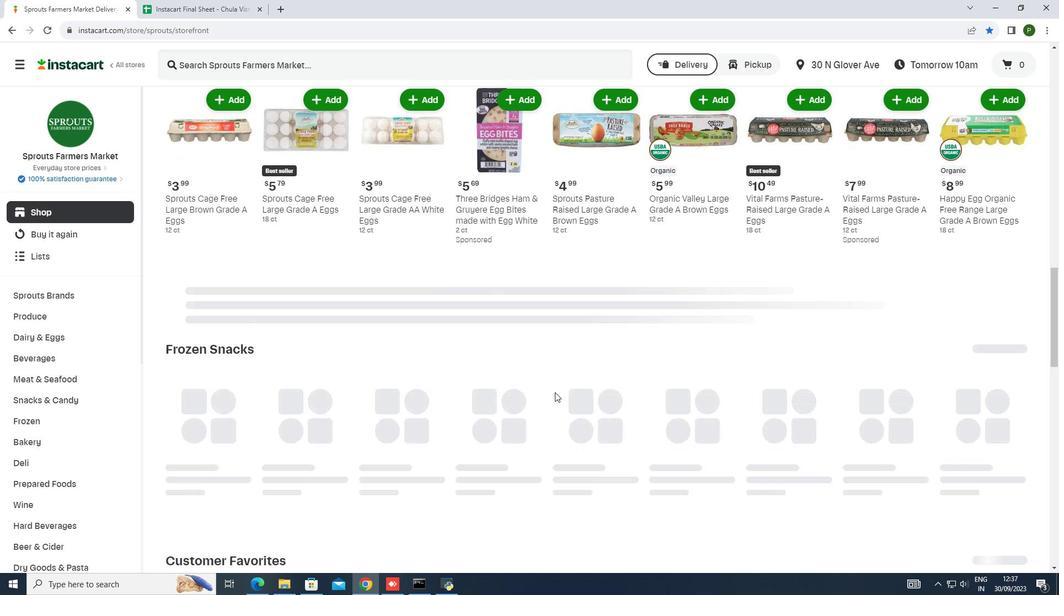 
Action: Mouse moved to (548, 391)
Screenshot: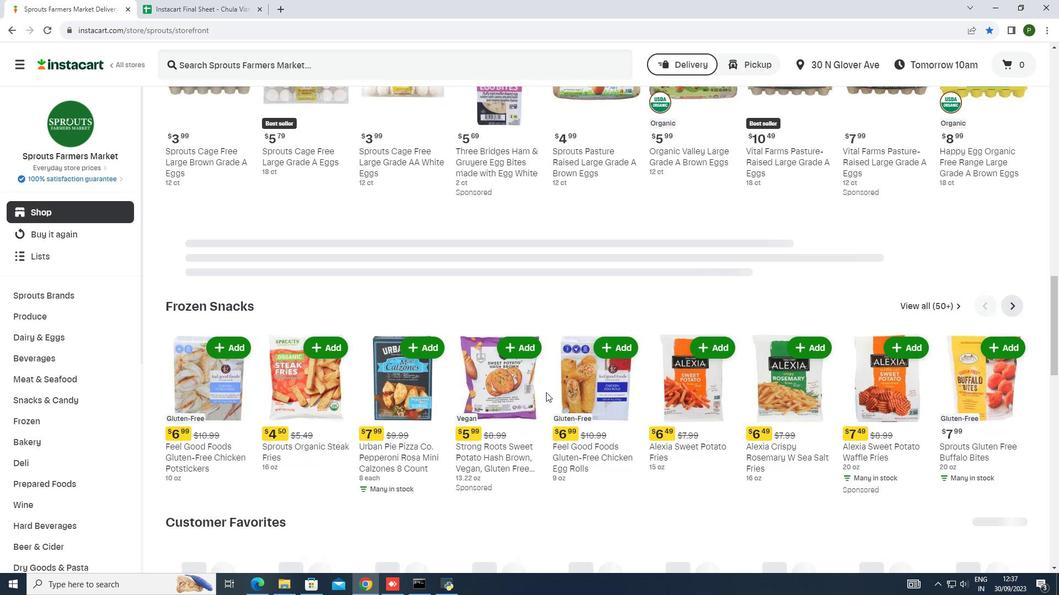 
Action: Mouse scrolled (548, 391) with delta (0, 0)
Screenshot: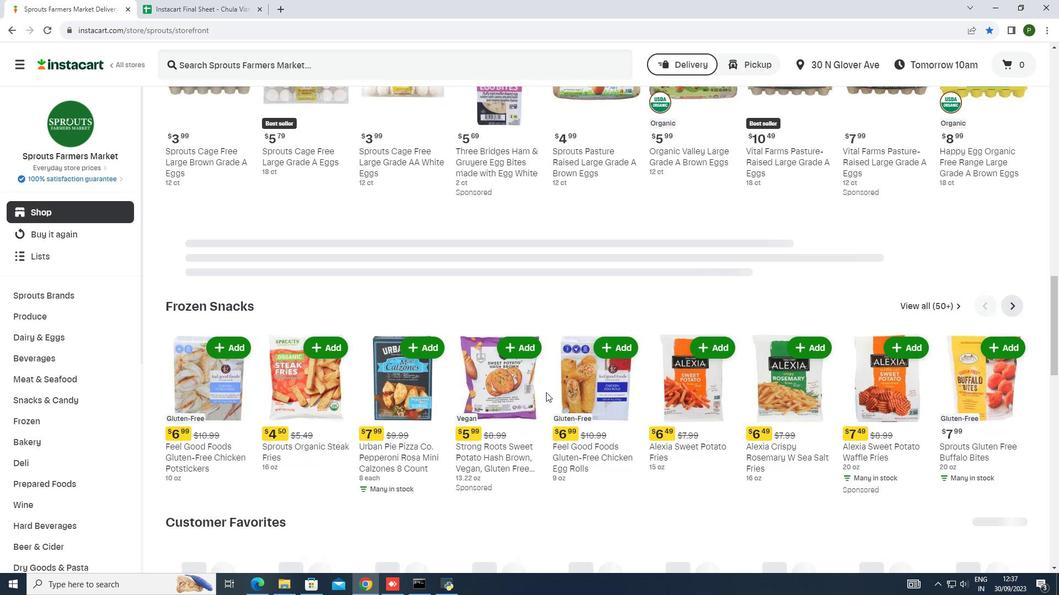 
Action: Mouse moved to (496, 384)
Screenshot: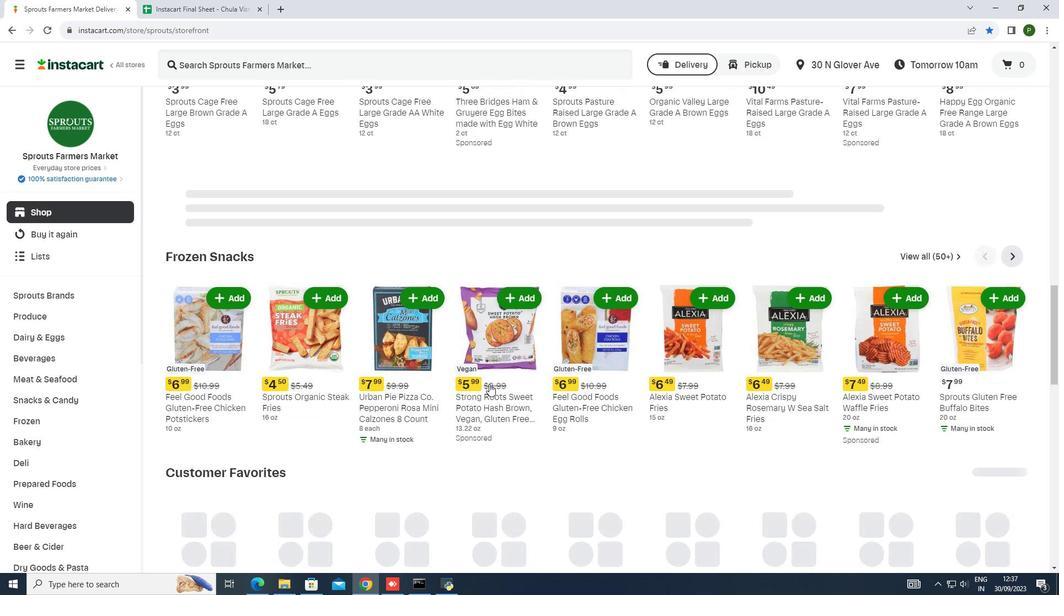 
Action: Mouse scrolled (496, 385) with delta (0, 0)
Screenshot: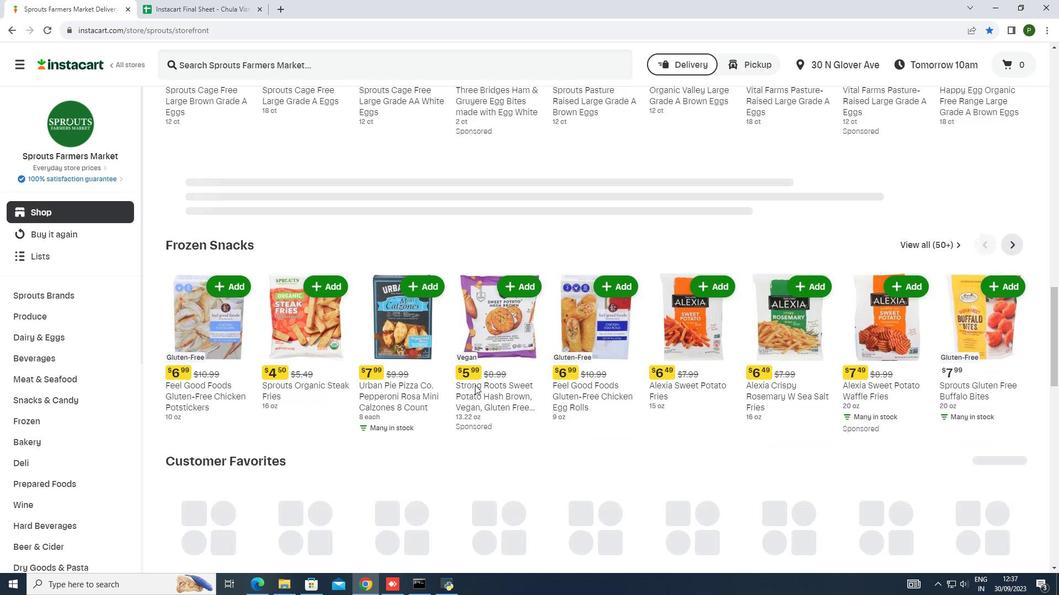 
Action: Mouse moved to (509, 391)
Screenshot: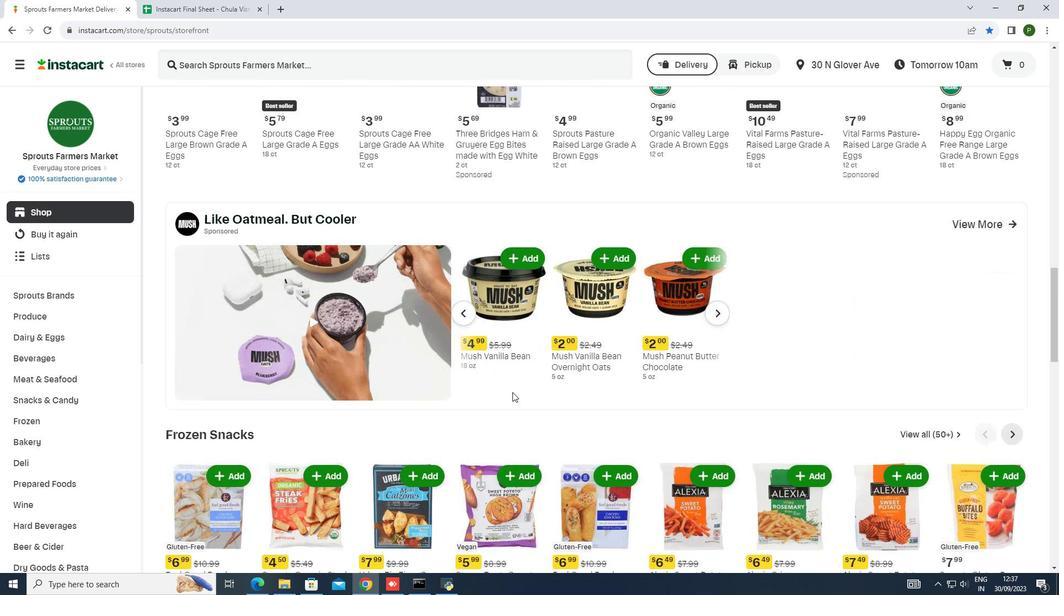 
Action: Mouse scrolled (509, 391) with delta (0, 0)
Screenshot: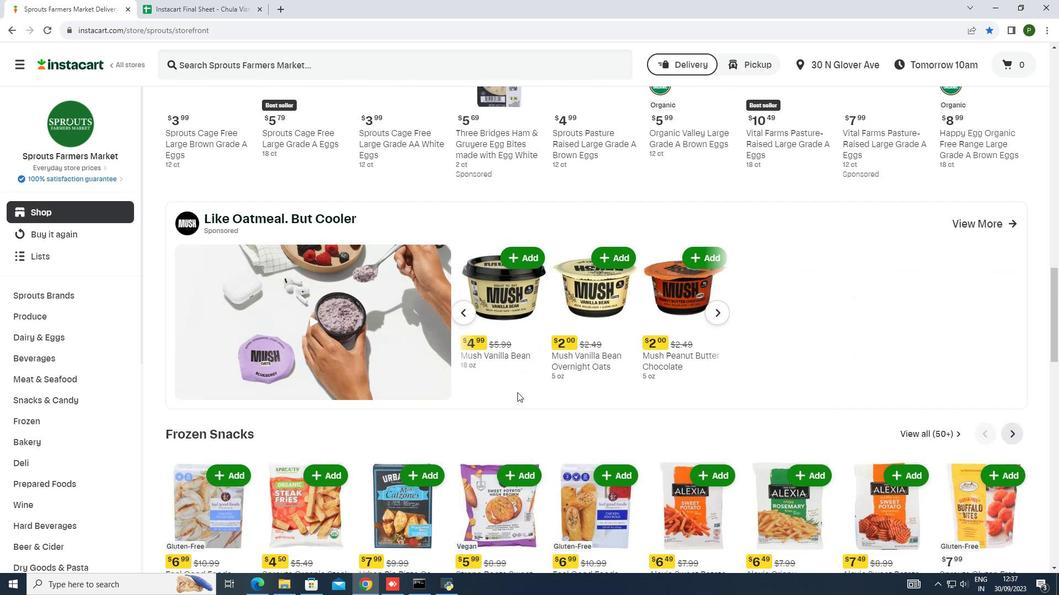 
Action: Mouse moved to (516, 392)
Screenshot: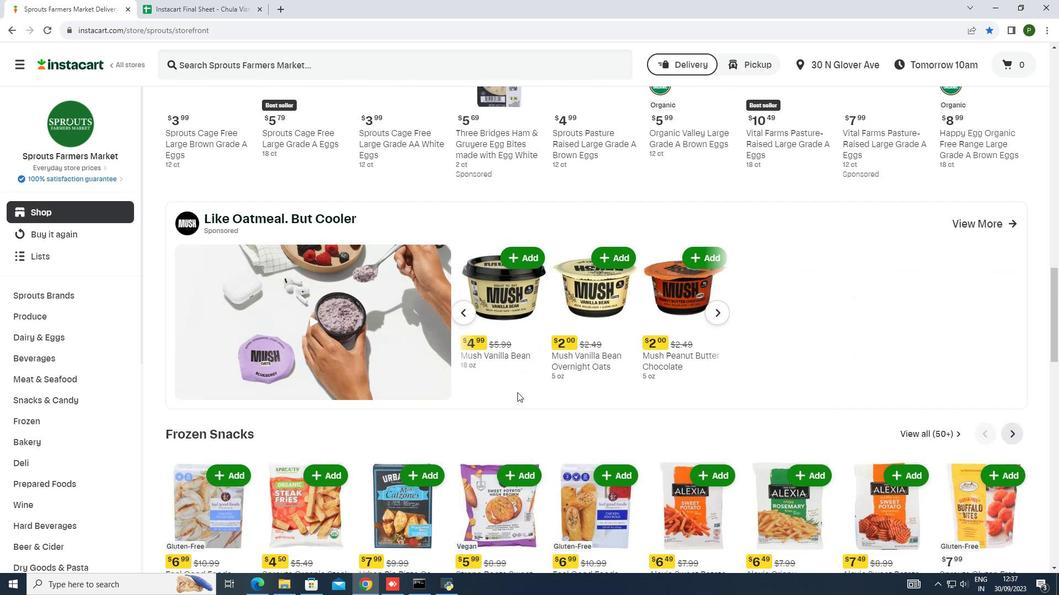 
Action: Mouse scrolled (516, 392) with delta (0, 0)
Screenshot: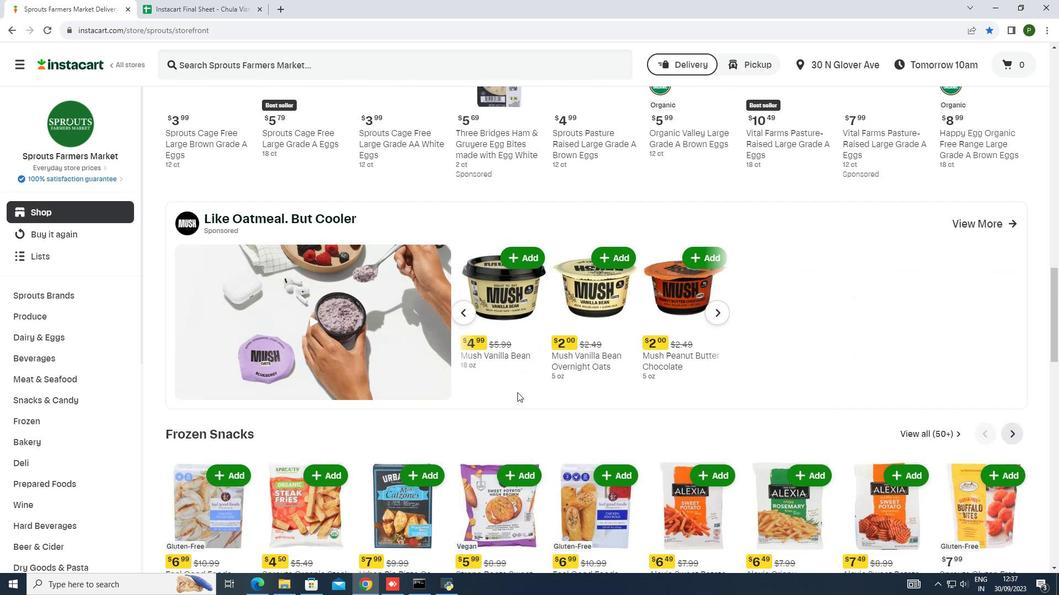 
Action: Mouse moved to (516, 392)
Screenshot: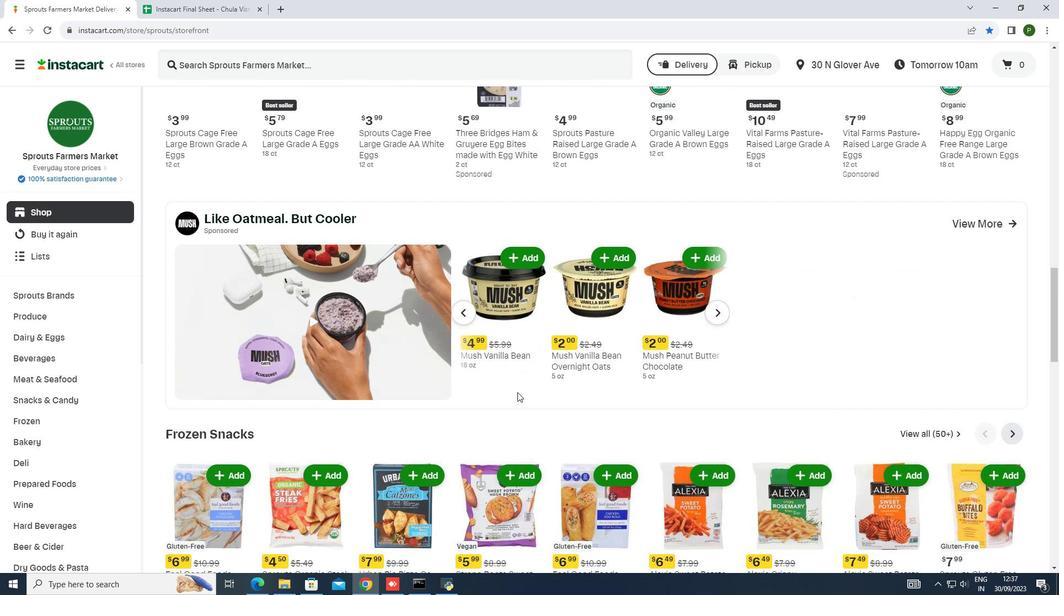 
Action: Mouse scrolled (516, 392) with delta (0, 0)
Screenshot: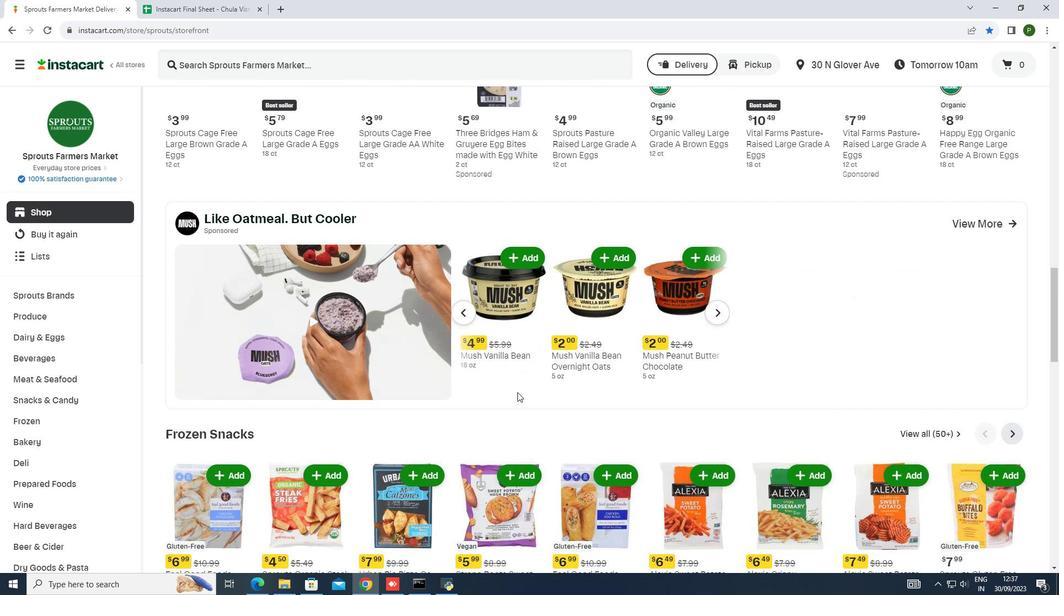 
Action: Mouse scrolled (516, 392) with delta (0, 0)
Screenshot: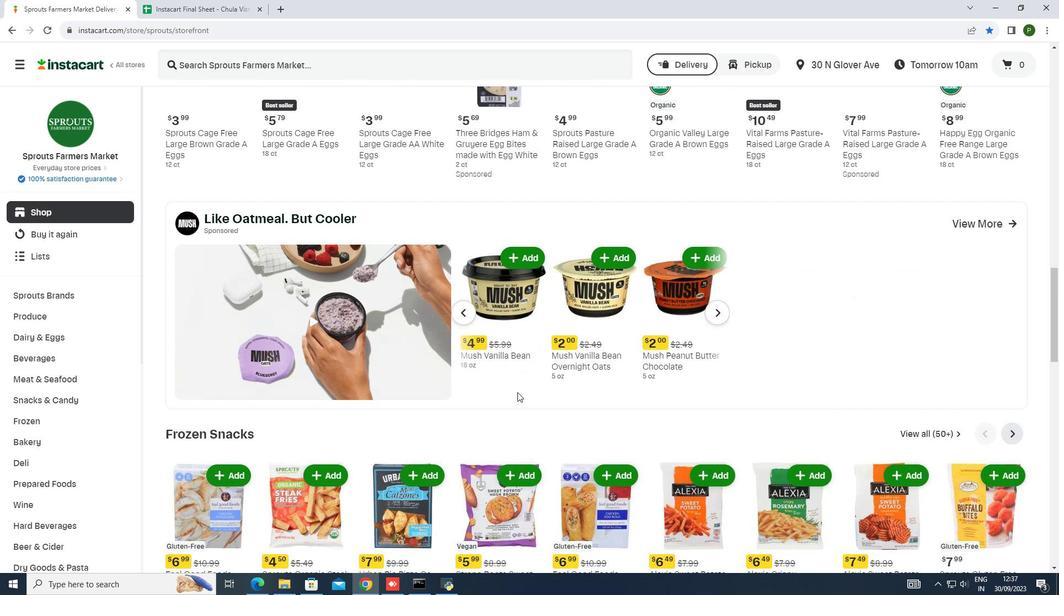 
Action: Mouse scrolled (516, 392) with delta (0, 0)
Screenshot: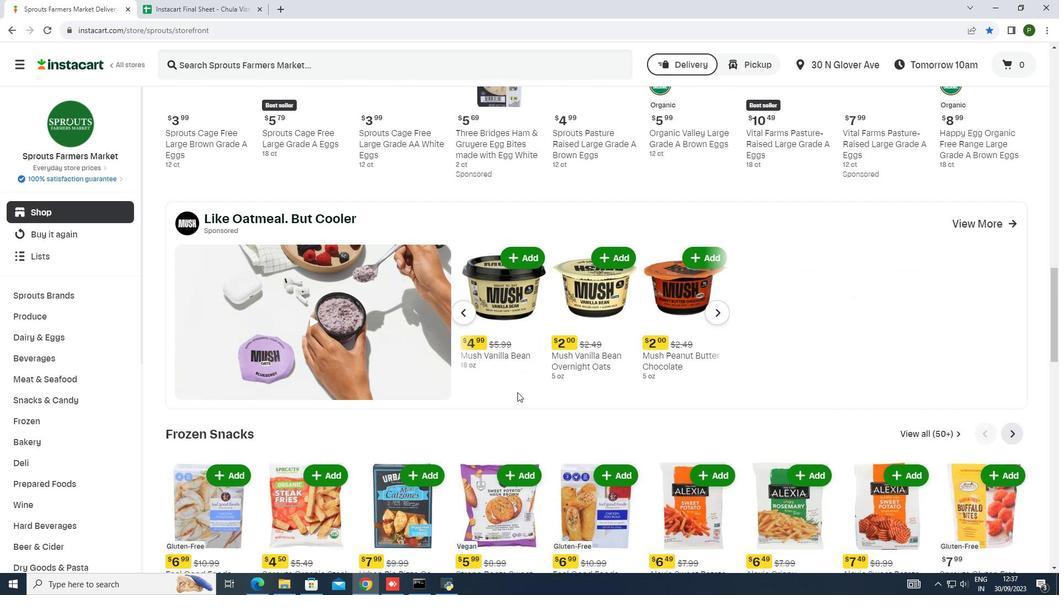 
Action: Mouse moved to (517, 392)
Screenshot: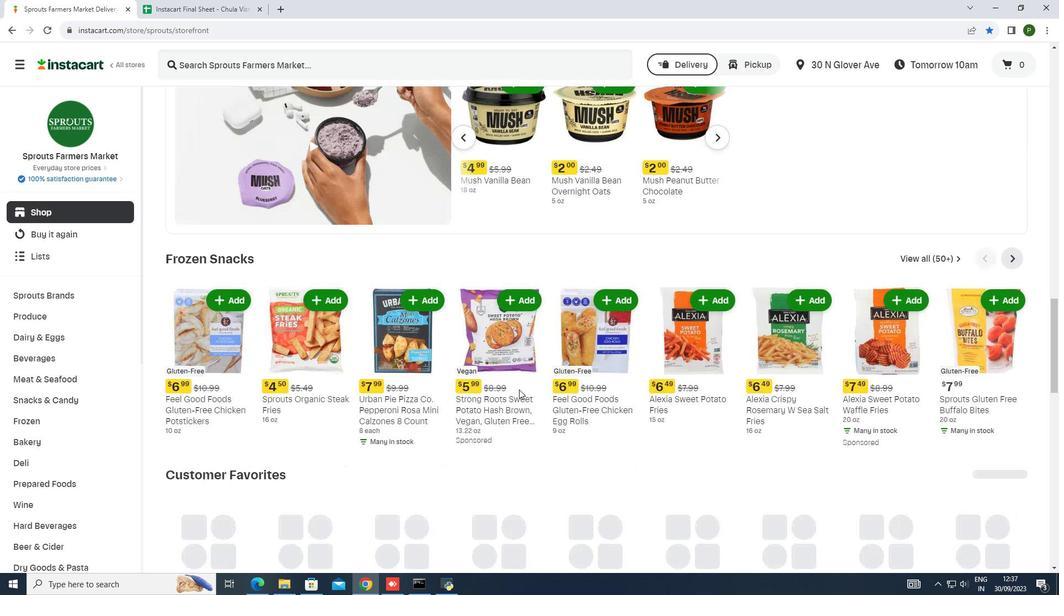 
Action: Mouse scrolled (517, 392) with delta (0, 0)
Screenshot: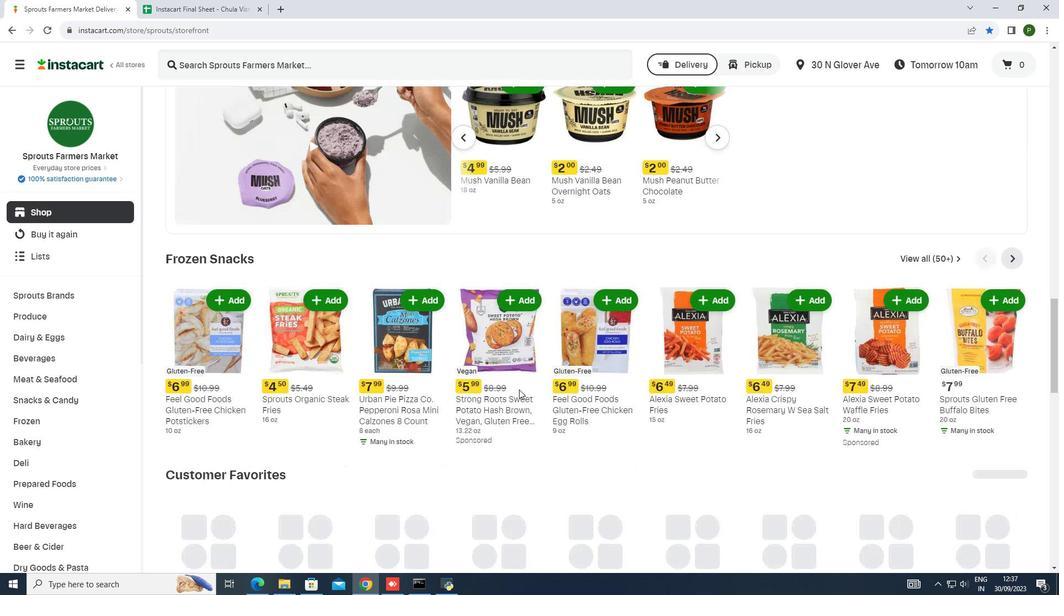 
Action: Mouse moved to (533, 430)
Screenshot: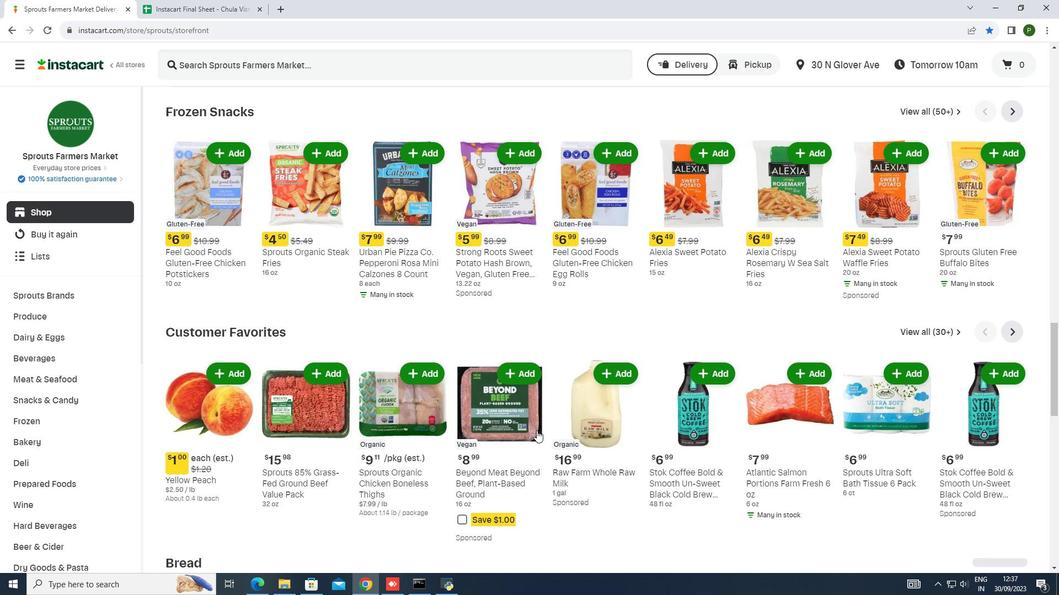 
Action: Mouse scrolled (533, 430) with delta (0, 0)
Screenshot: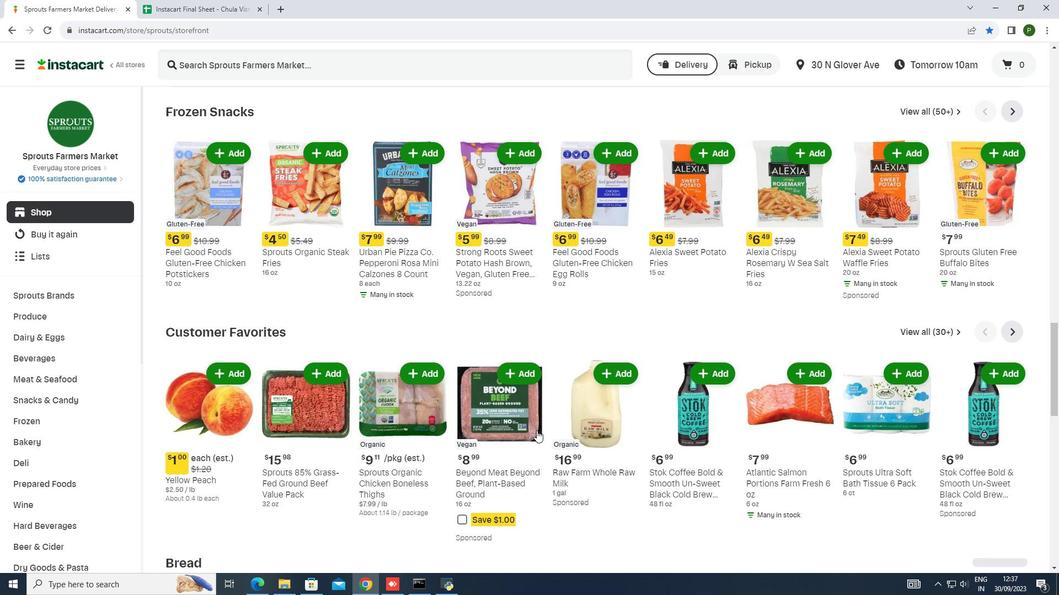 
Action: Mouse moved to (536, 430)
Screenshot: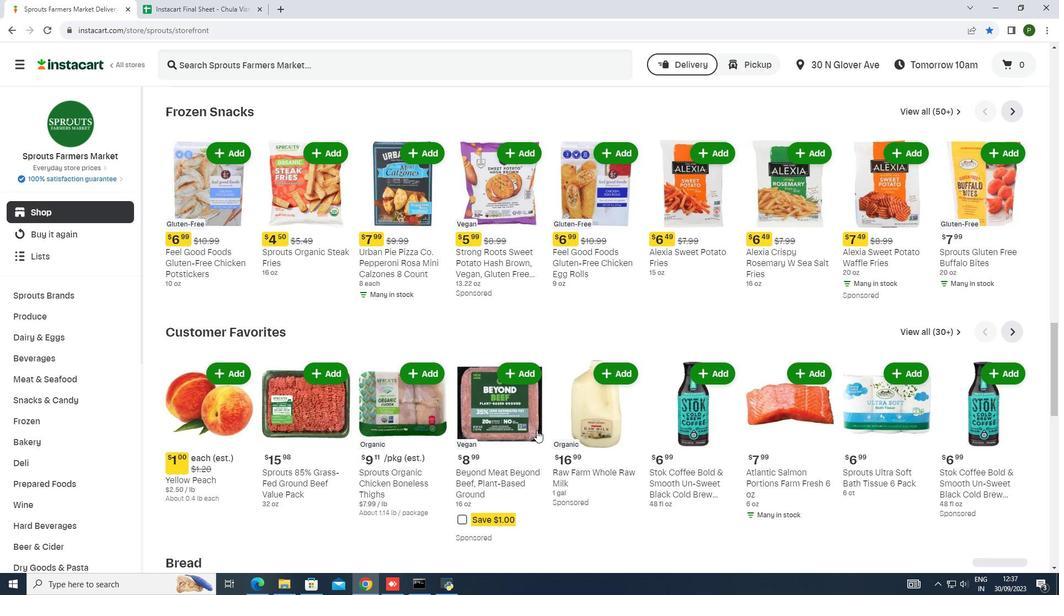 
Action: Mouse scrolled (536, 430) with delta (0, 0)
Screenshot: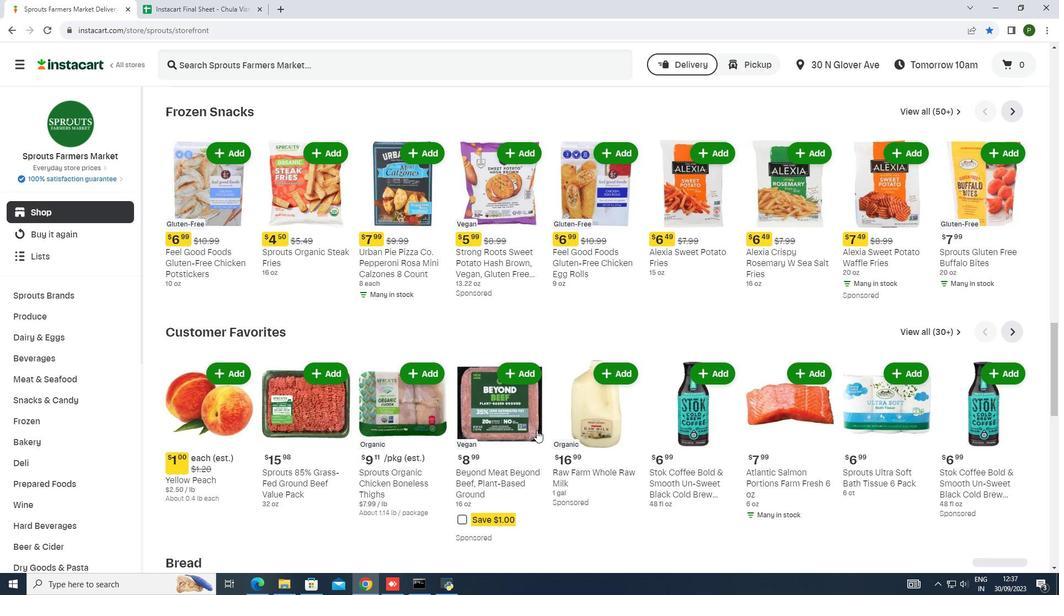 
Action: Mouse moved to (536, 430)
Screenshot: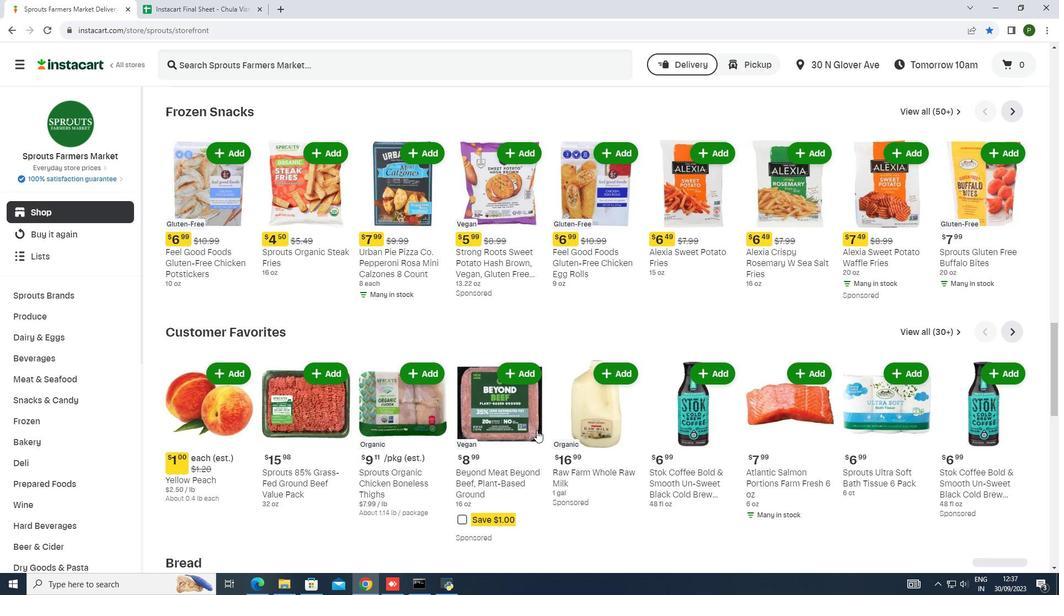 
Action: Mouse scrolled (536, 430) with delta (0, 0)
Screenshot: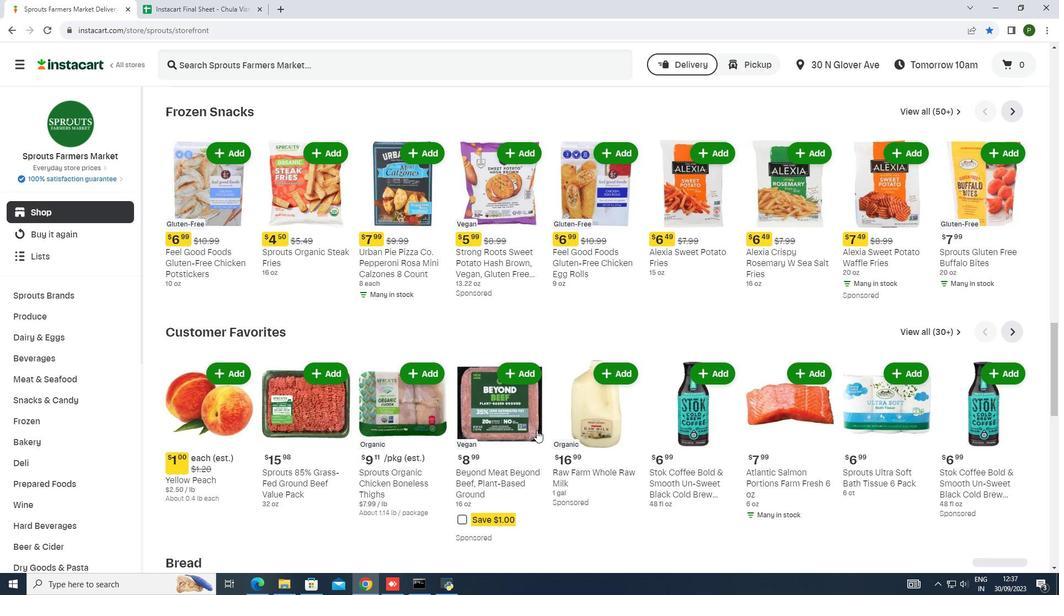 
Action: Mouse scrolled (536, 430) with delta (0, 0)
Screenshot: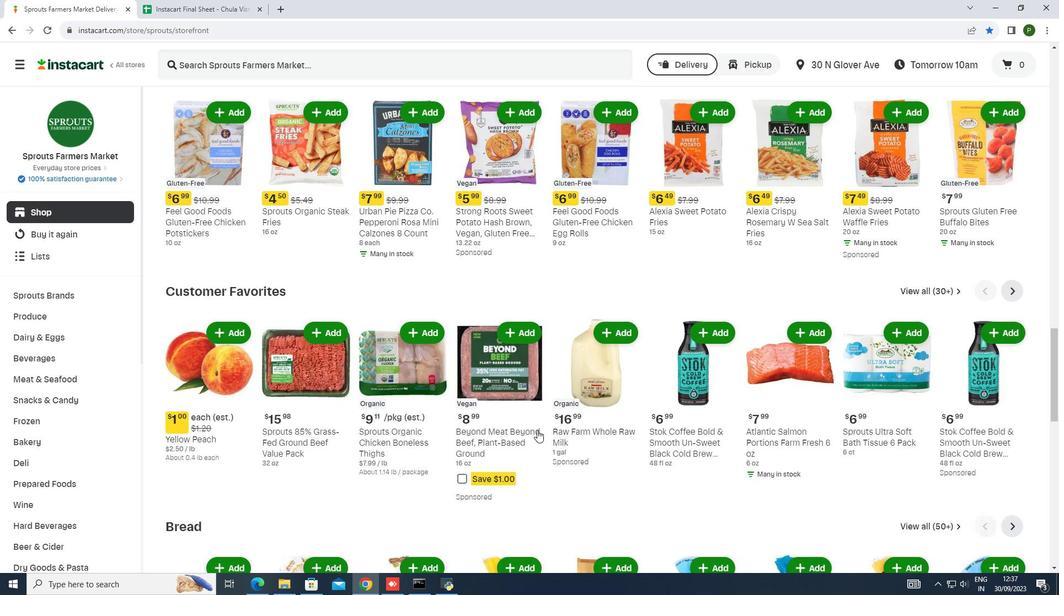 
Action: Mouse moved to (537, 430)
Screenshot: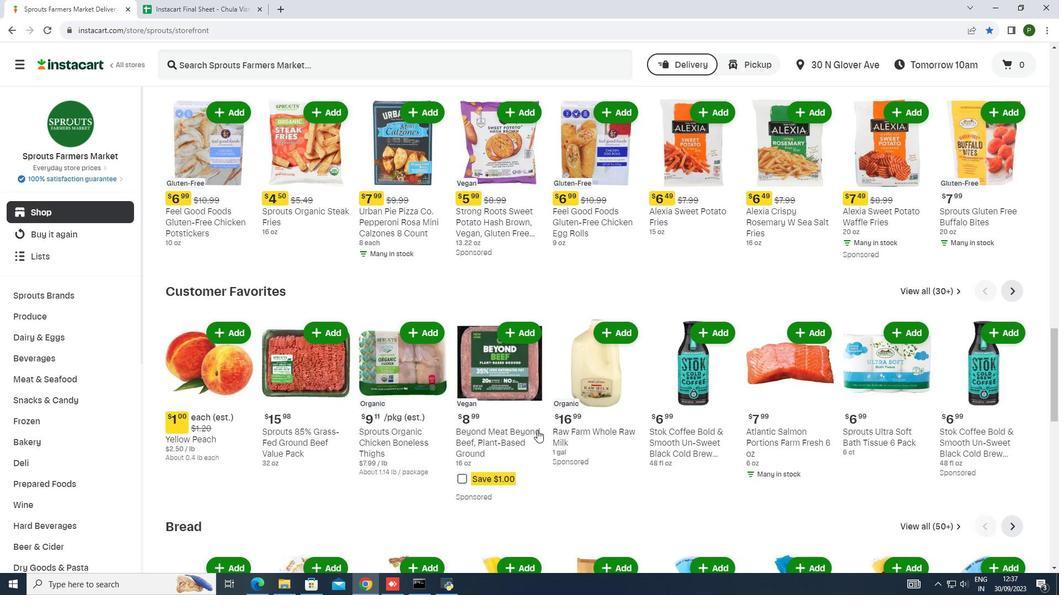 
Action: Mouse scrolled (537, 430) with delta (0, 0)
Screenshot: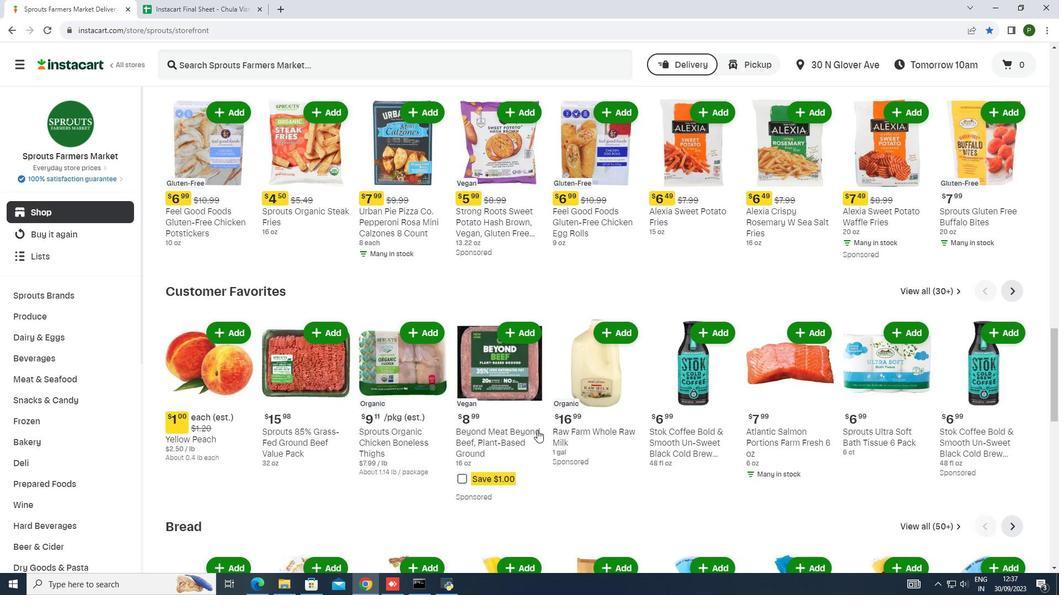 
Action: Mouse moved to (557, 431)
Screenshot: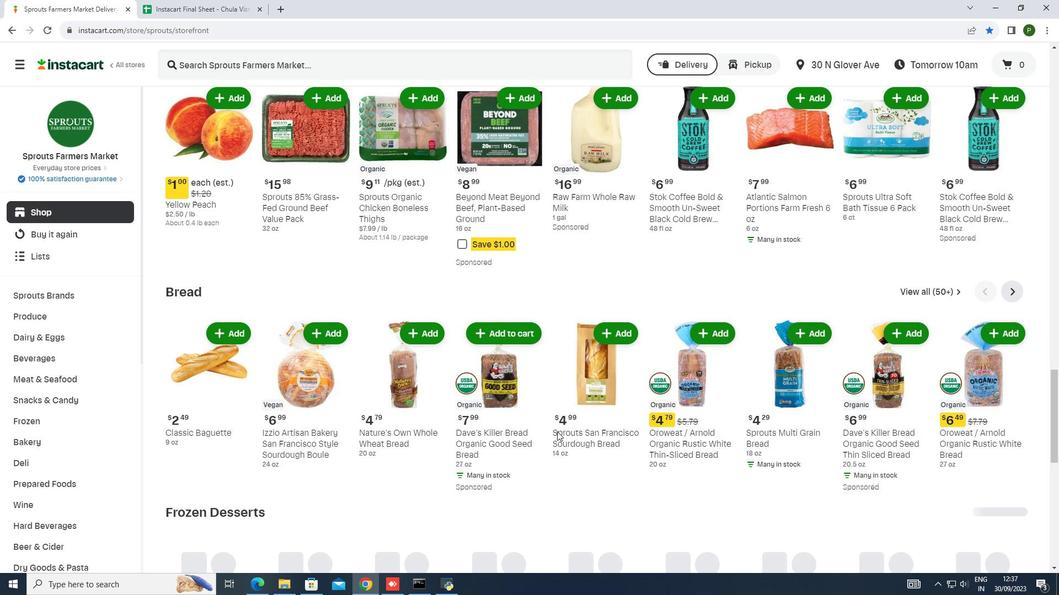 
Action: Mouse scrolled (557, 431) with delta (0, 0)
Screenshot: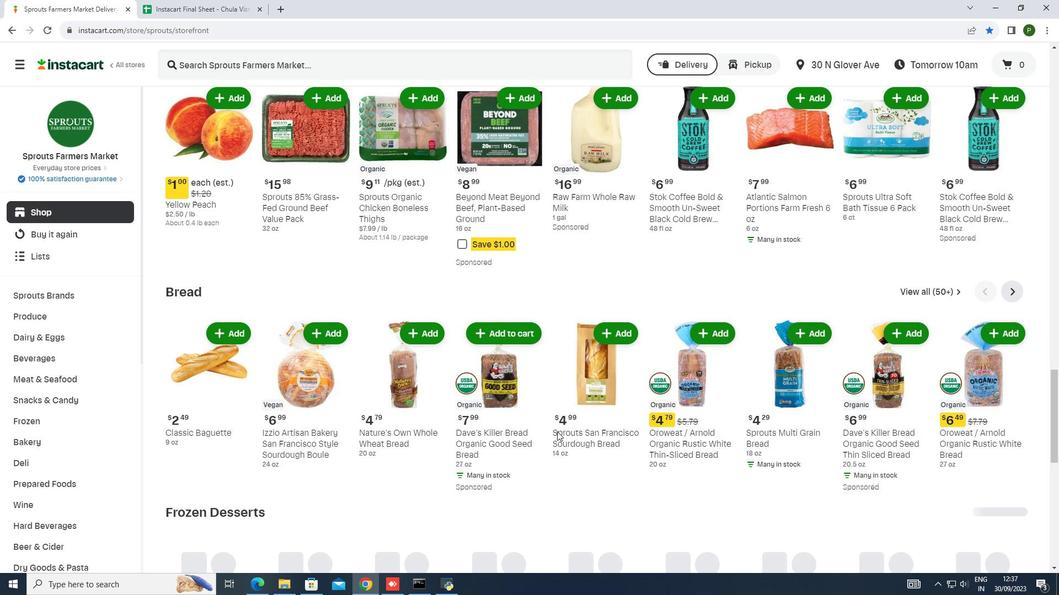 
Action: Mouse scrolled (557, 431) with delta (0, 0)
Screenshot: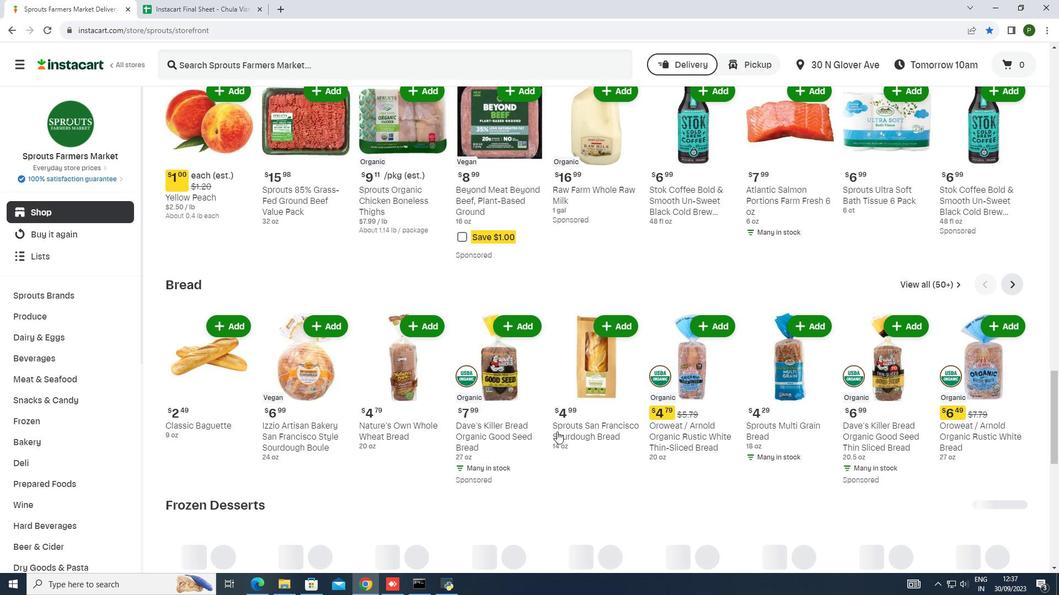 
Action: Mouse scrolled (557, 431) with delta (0, 0)
Screenshot: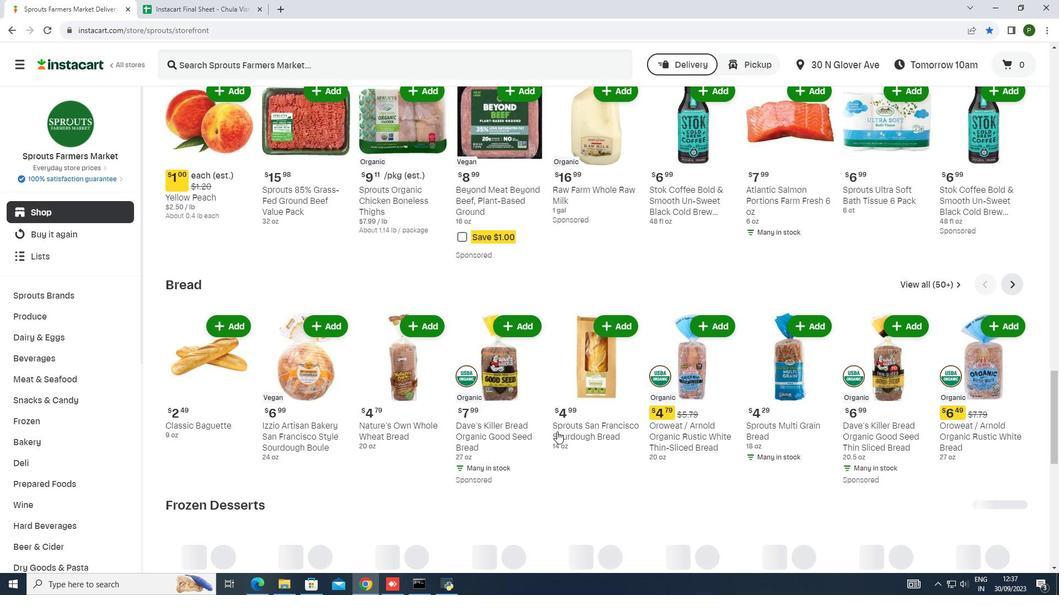 
Action: Mouse scrolled (557, 431) with delta (0, 0)
Screenshot: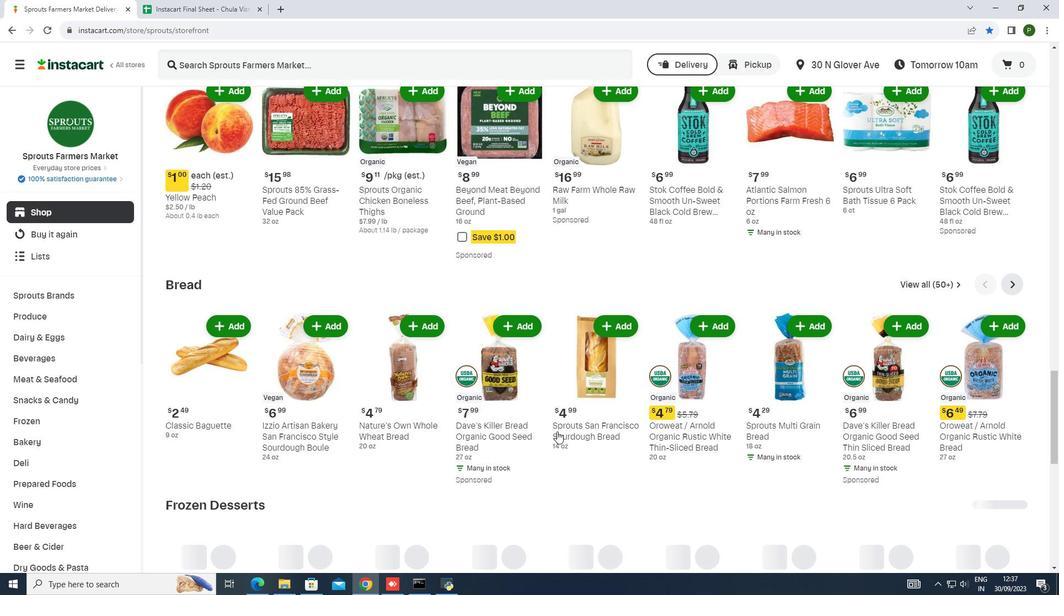 
Action: Mouse scrolled (557, 431) with delta (0, 0)
Screenshot: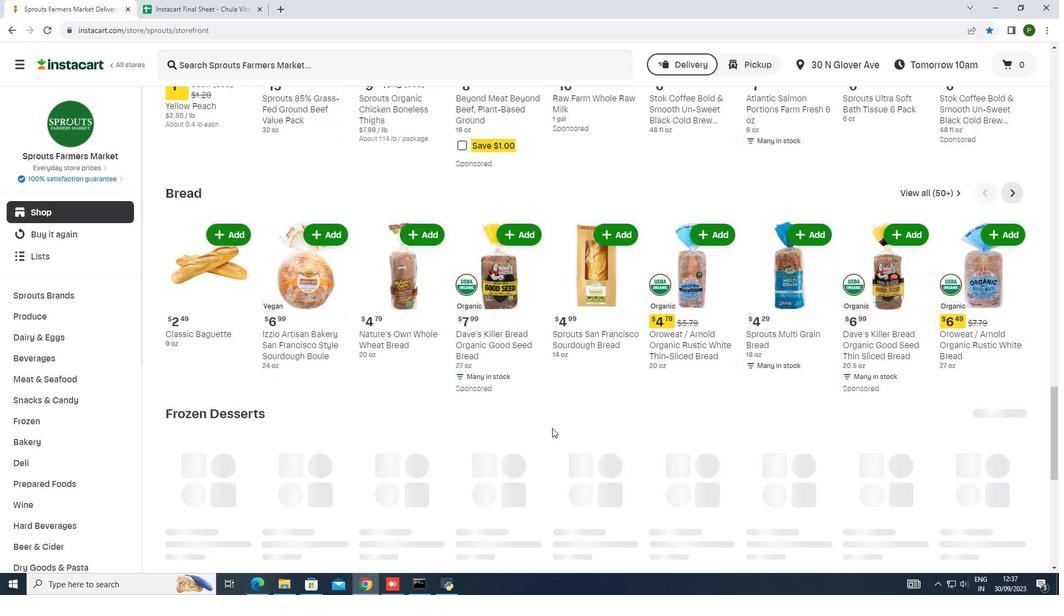 
Action: Mouse moved to (552, 424)
Screenshot: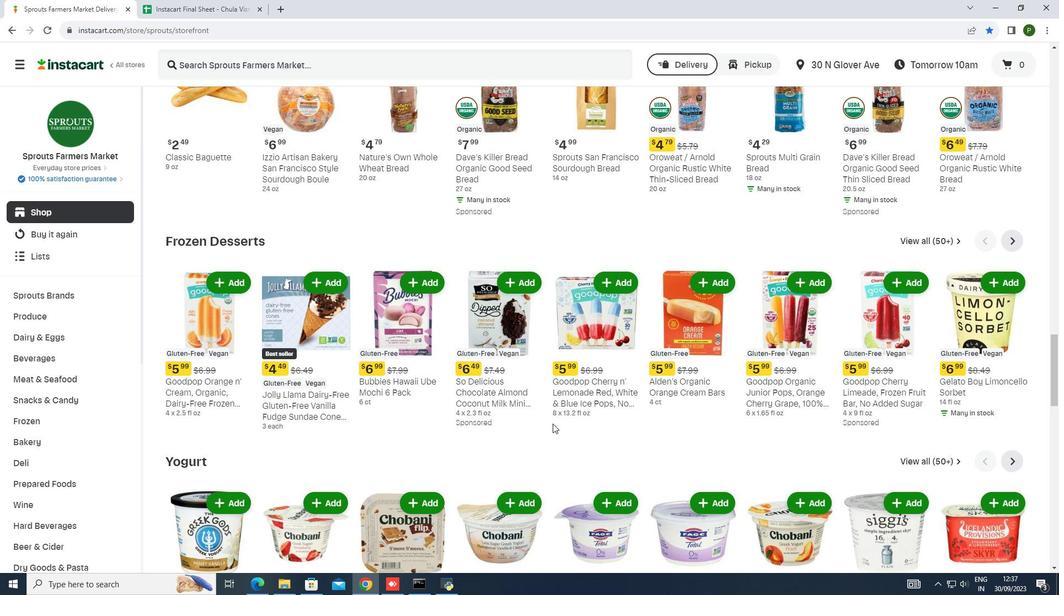 
Action: Mouse scrolled (552, 423) with delta (0, 0)
Screenshot: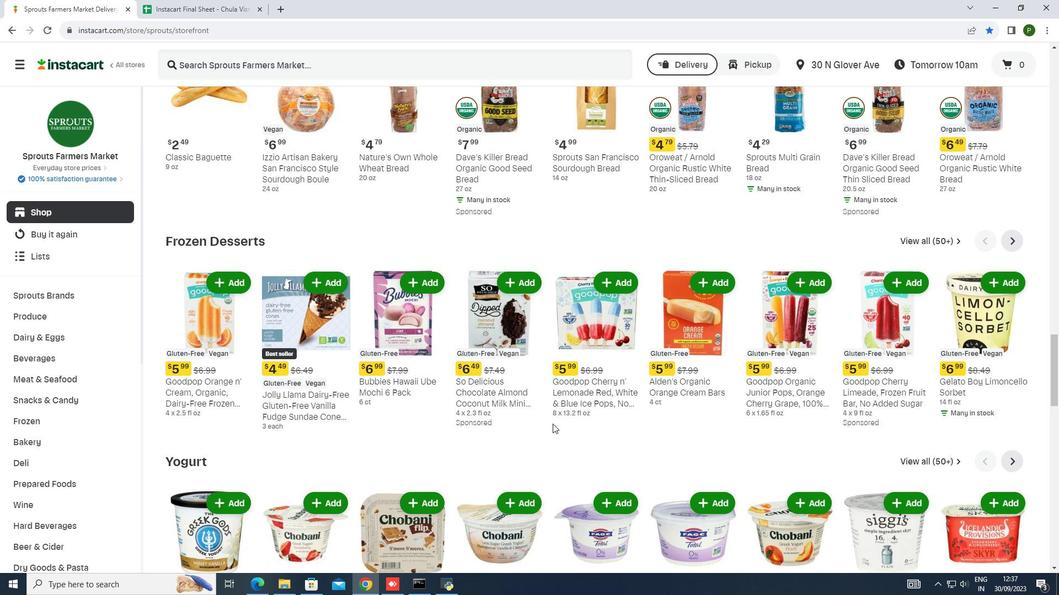 
Action: Mouse scrolled (552, 423) with delta (0, 0)
Screenshot: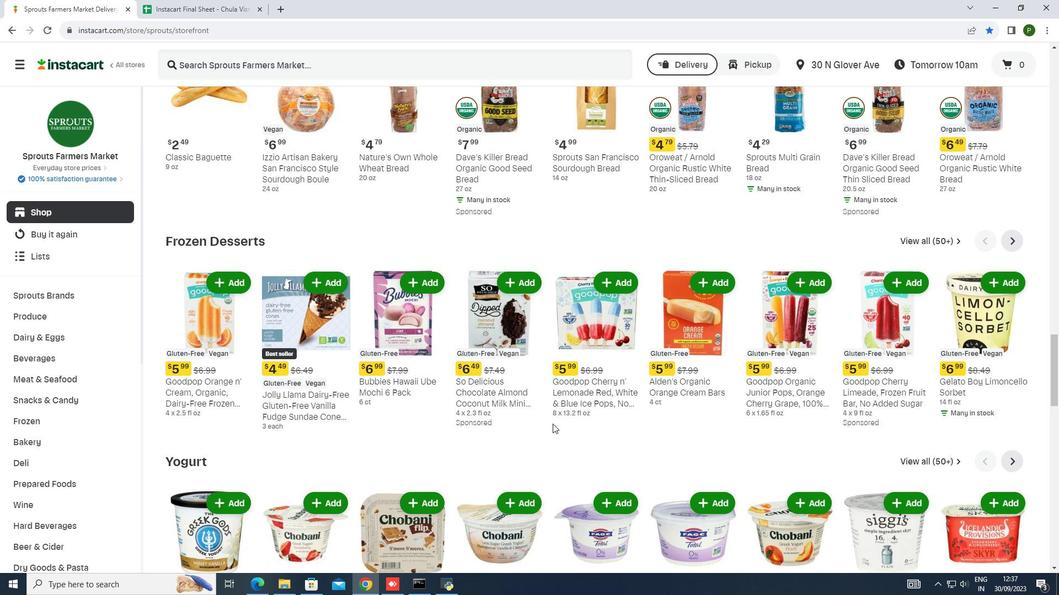 
Action: Mouse scrolled (552, 423) with delta (0, 0)
Screenshot: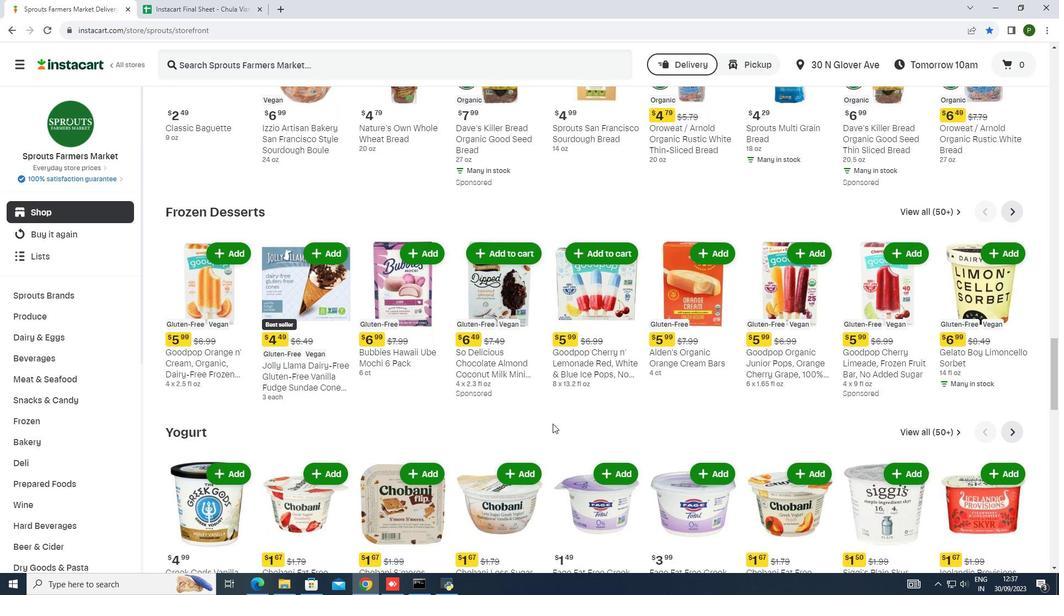 
Action: Mouse scrolled (552, 423) with delta (0, 0)
Screenshot: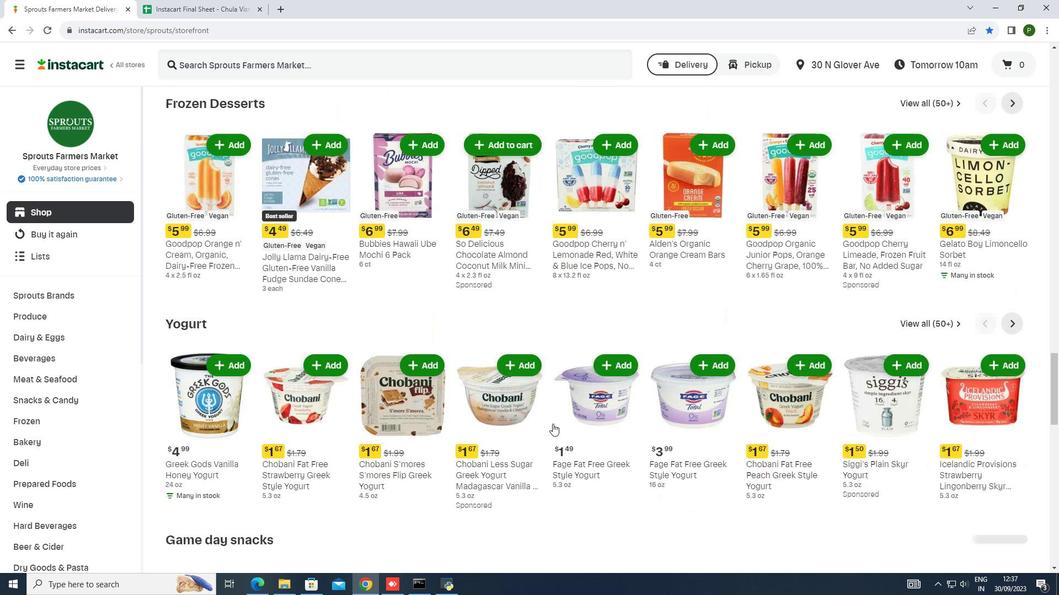 
Action: Mouse moved to (554, 424)
Screenshot: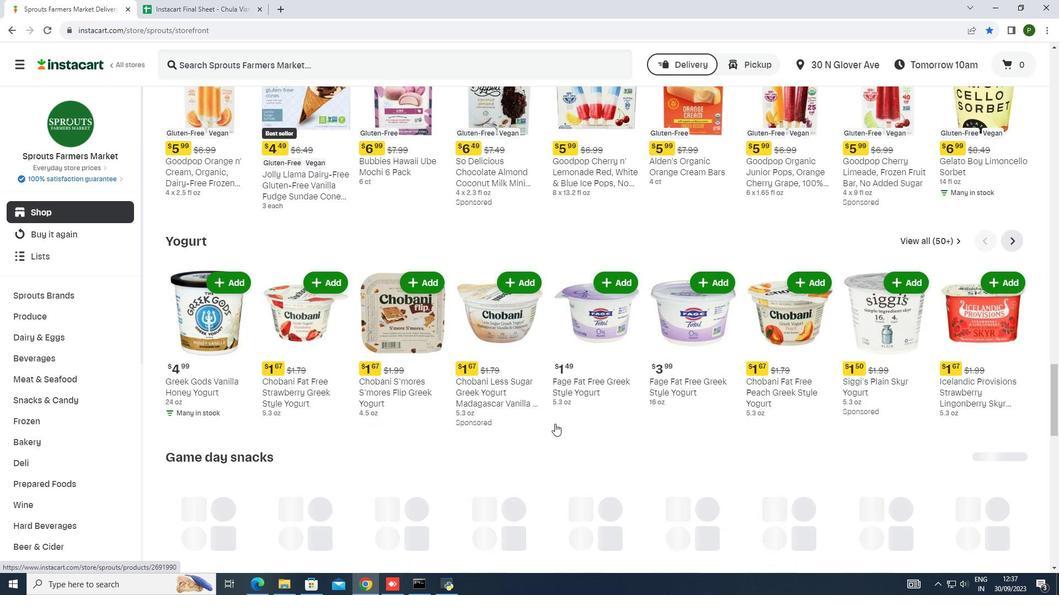 
Action: Mouse scrolled (554, 423) with delta (0, 0)
Screenshot: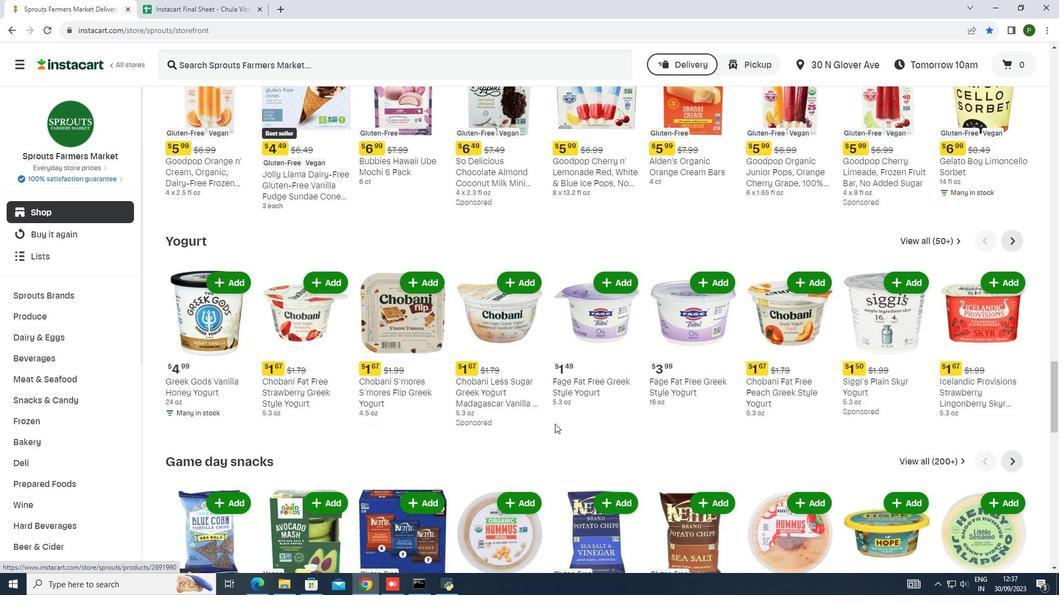 
Action: Mouse scrolled (554, 423) with delta (0, 0)
Screenshot: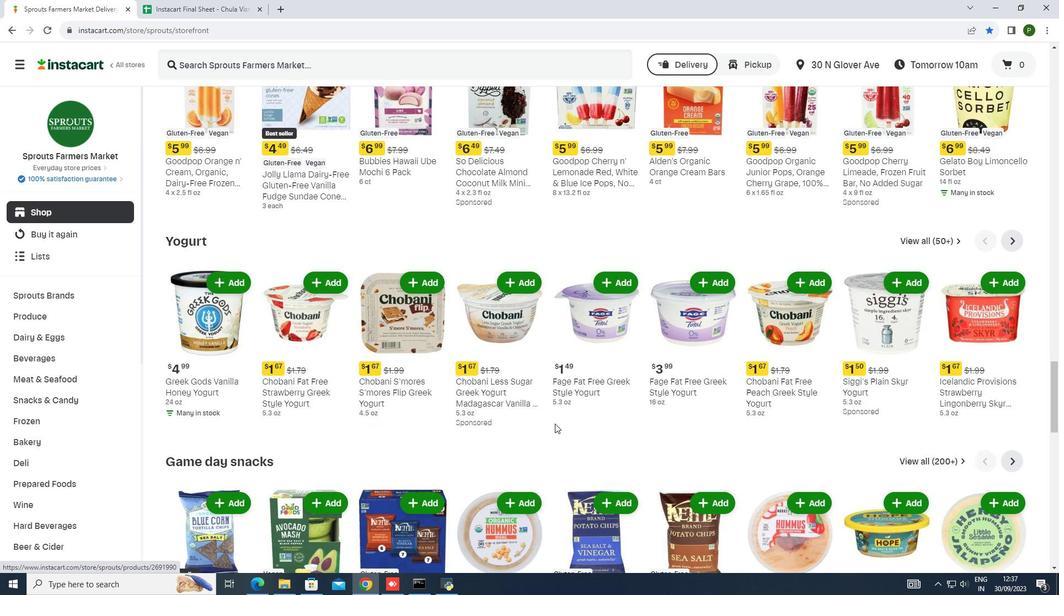 
Action: Mouse scrolled (554, 423) with delta (0, 0)
Screenshot: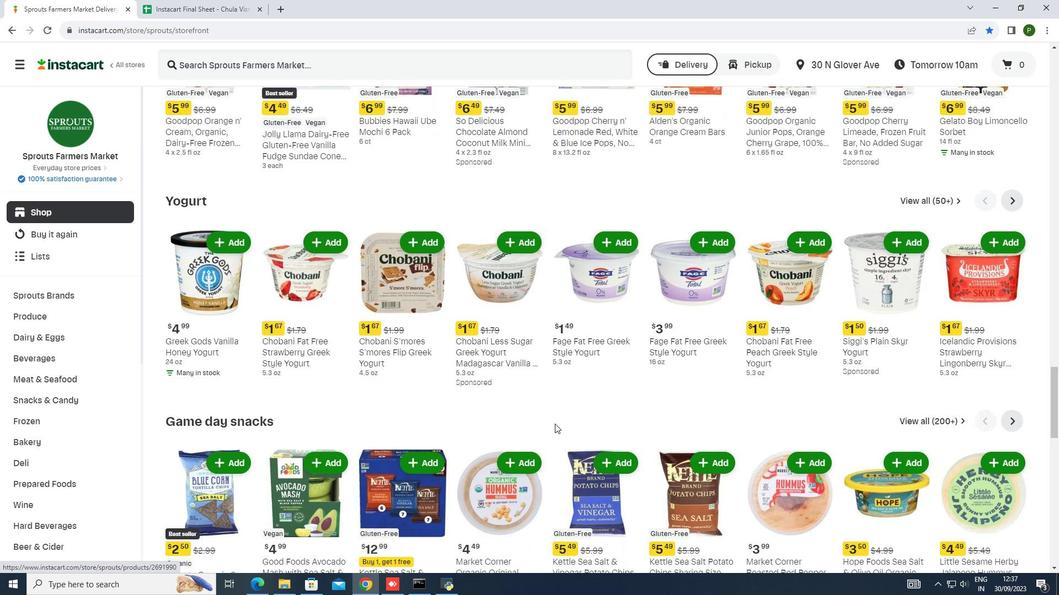 
Action: Mouse scrolled (554, 423) with delta (0, 0)
Screenshot: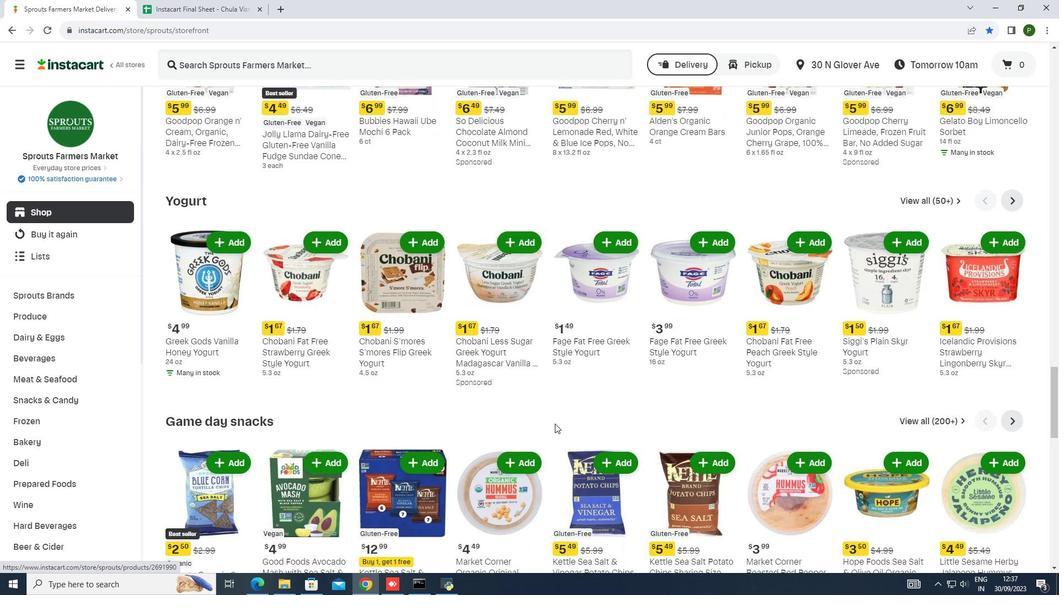 
Action: Mouse moved to (496, 437)
Screenshot: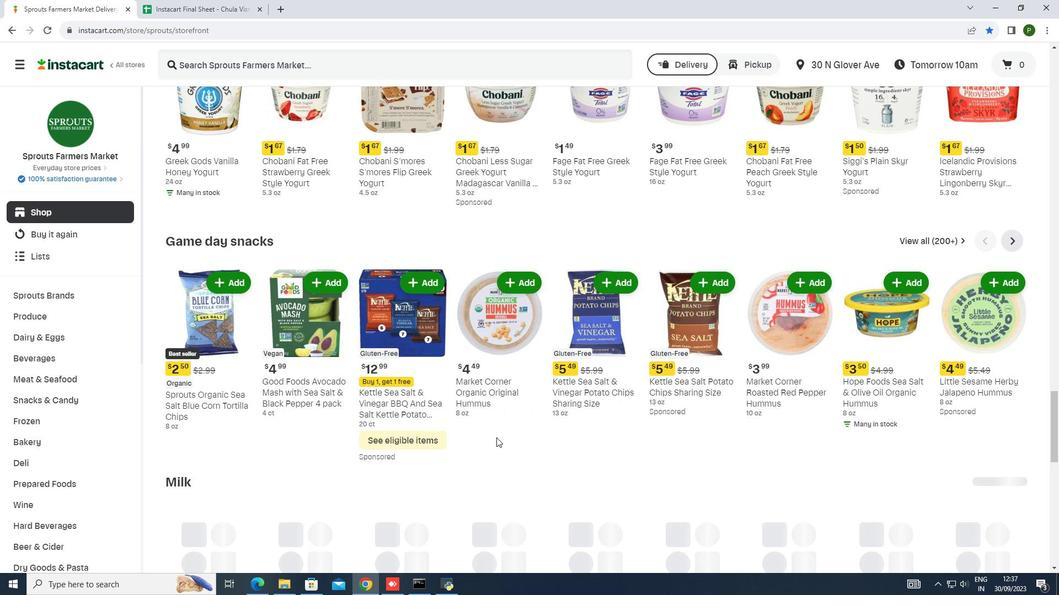 
Action: Mouse scrolled (496, 437) with delta (0, 0)
Screenshot: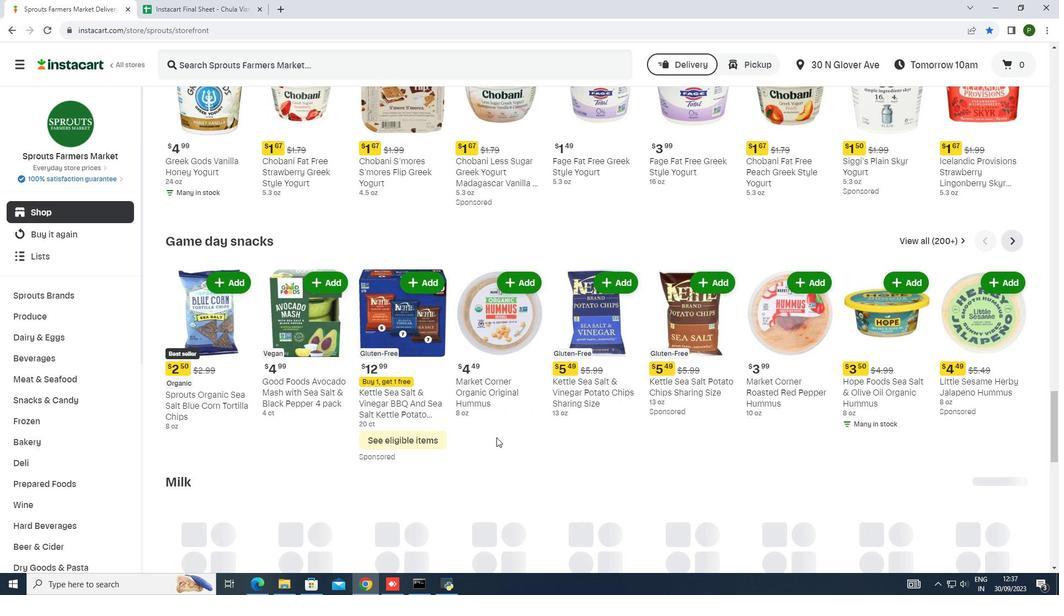 
Action: Mouse scrolled (496, 437) with delta (0, 0)
Screenshot: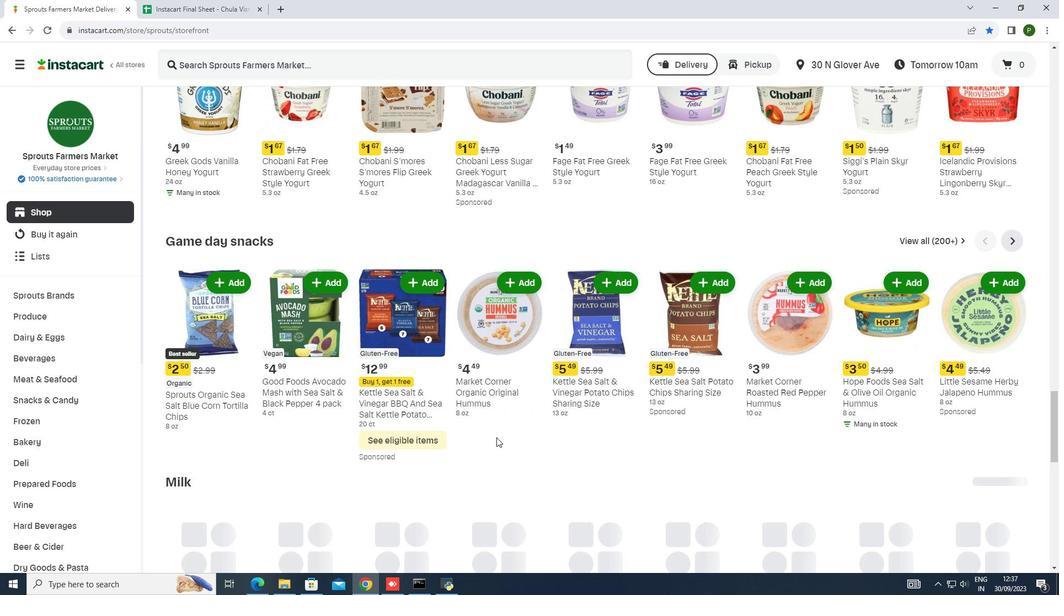 
Action: Mouse scrolled (496, 437) with delta (0, 0)
Screenshot: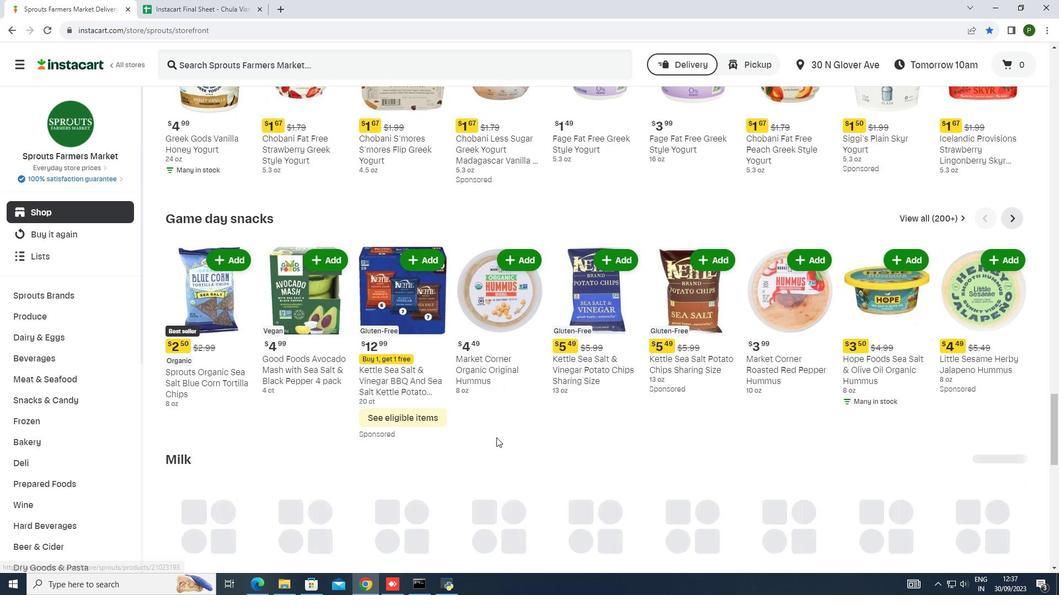 
Action: Mouse scrolled (496, 437) with delta (0, 0)
Screenshot: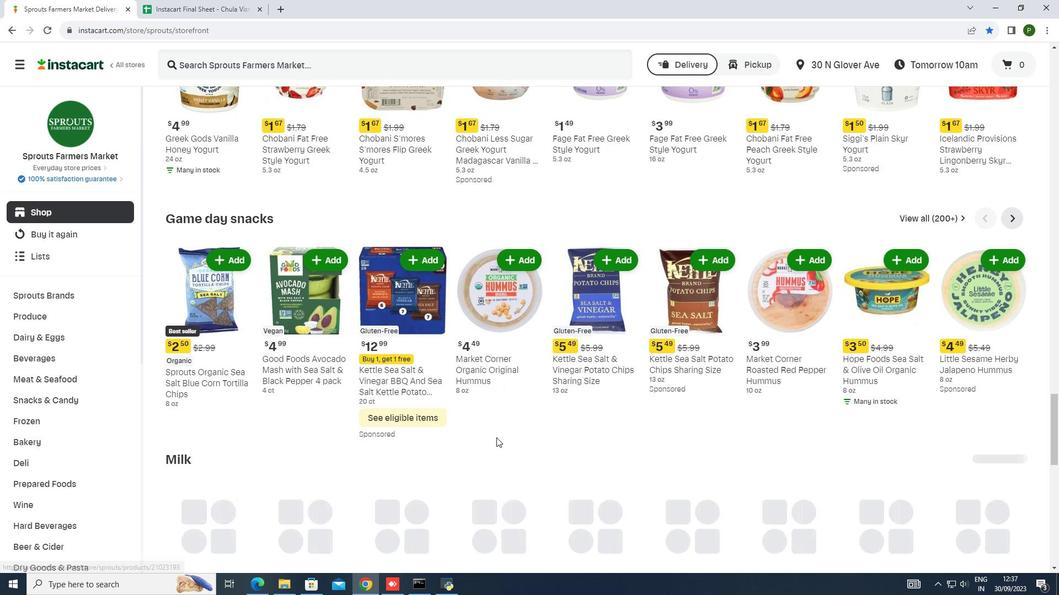 
Action: Mouse moved to (573, 441)
Screenshot: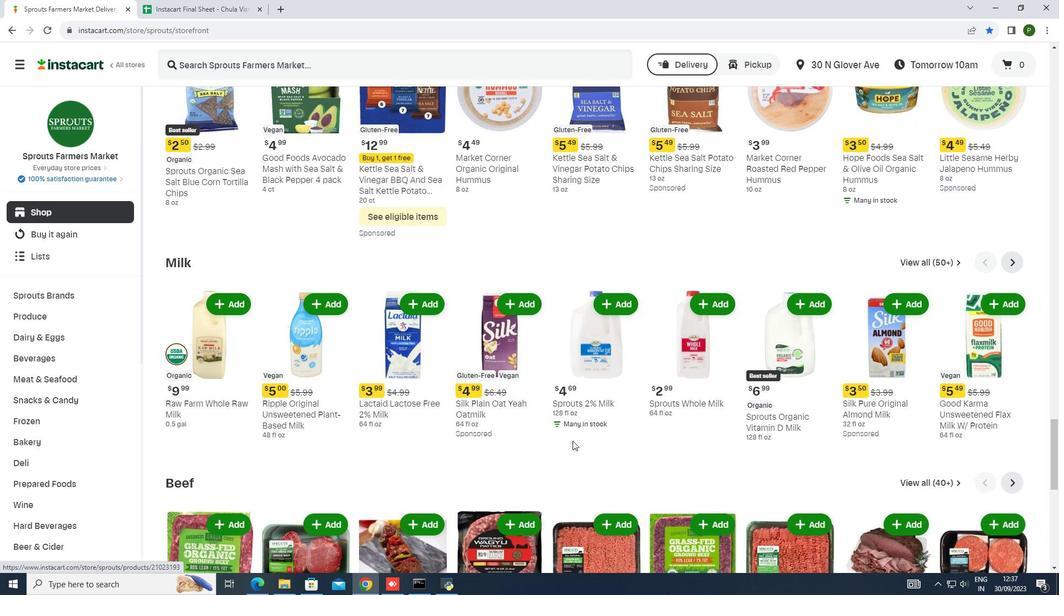
Action: Mouse scrolled (573, 440) with delta (0, 0)
Screenshot: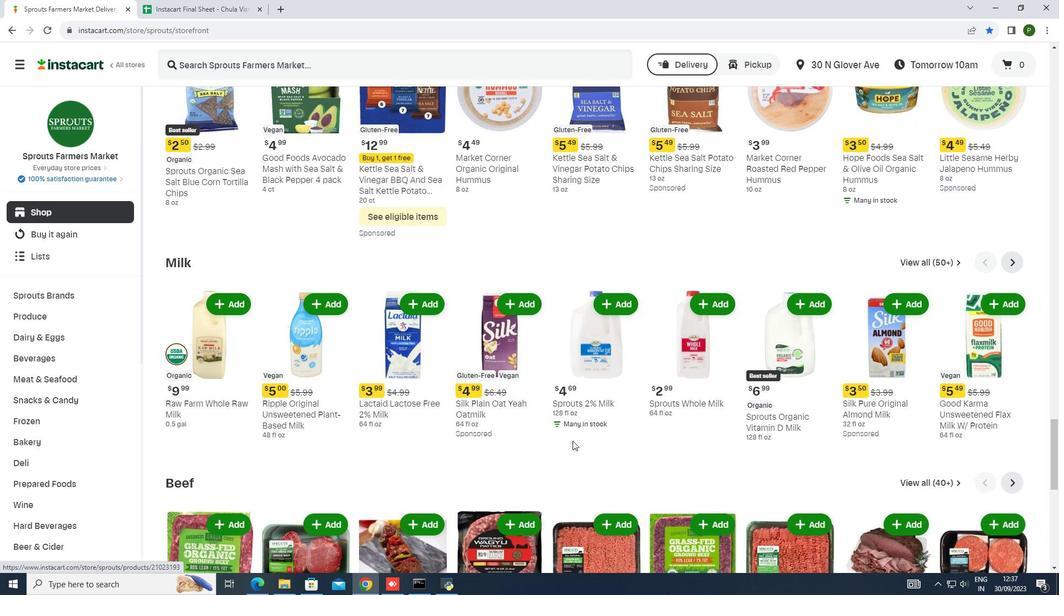 
Action: Mouse moved to (572, 441)
Screenshot: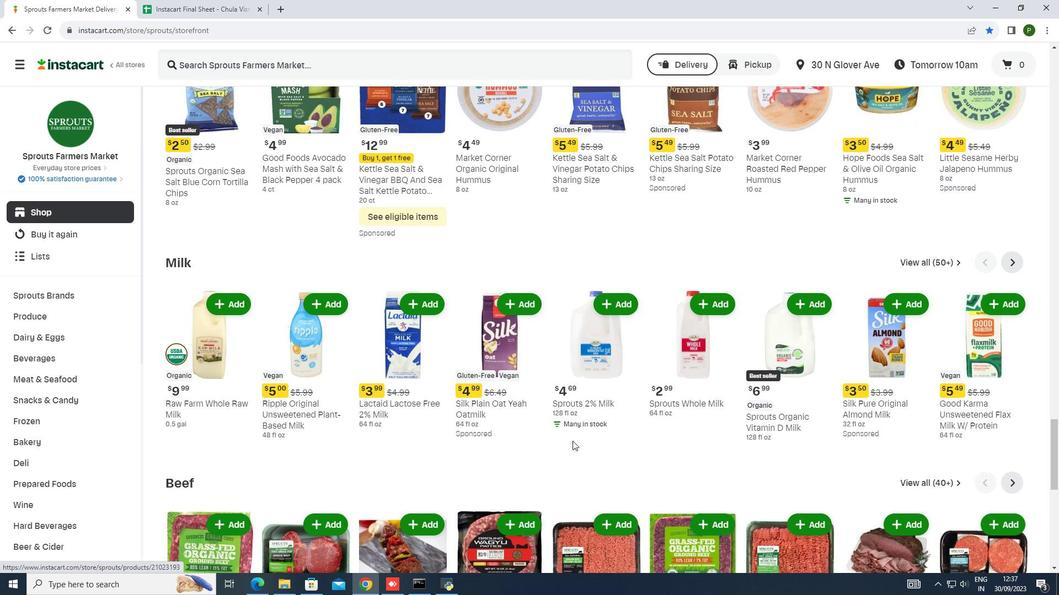 
Action: Mouse scrolled (572, 440) with delta (0, 0)
Screenshot: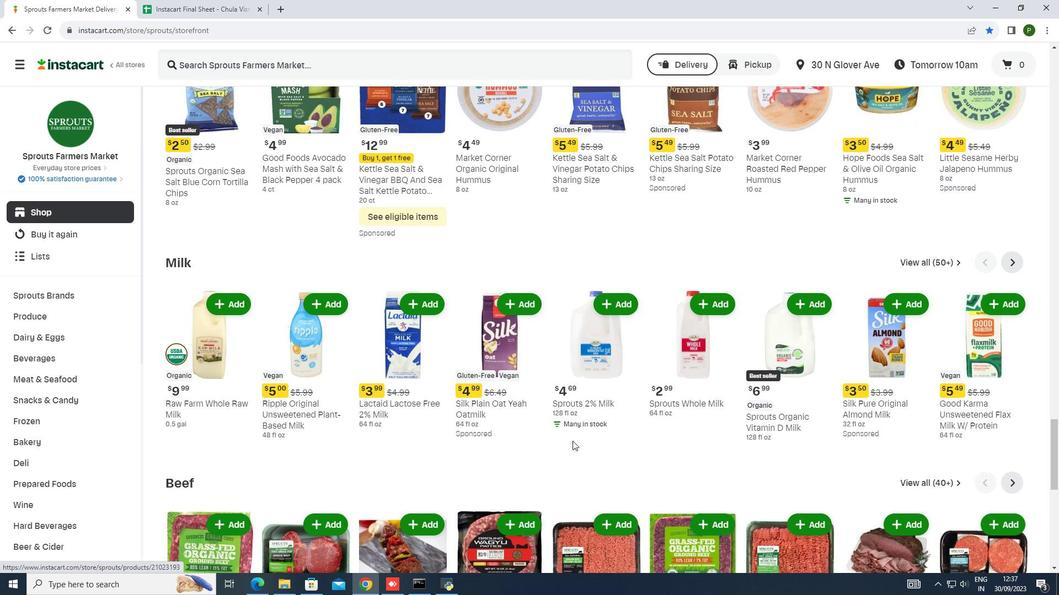 
Action: Mouse moved to (572, 441)
Screenshot: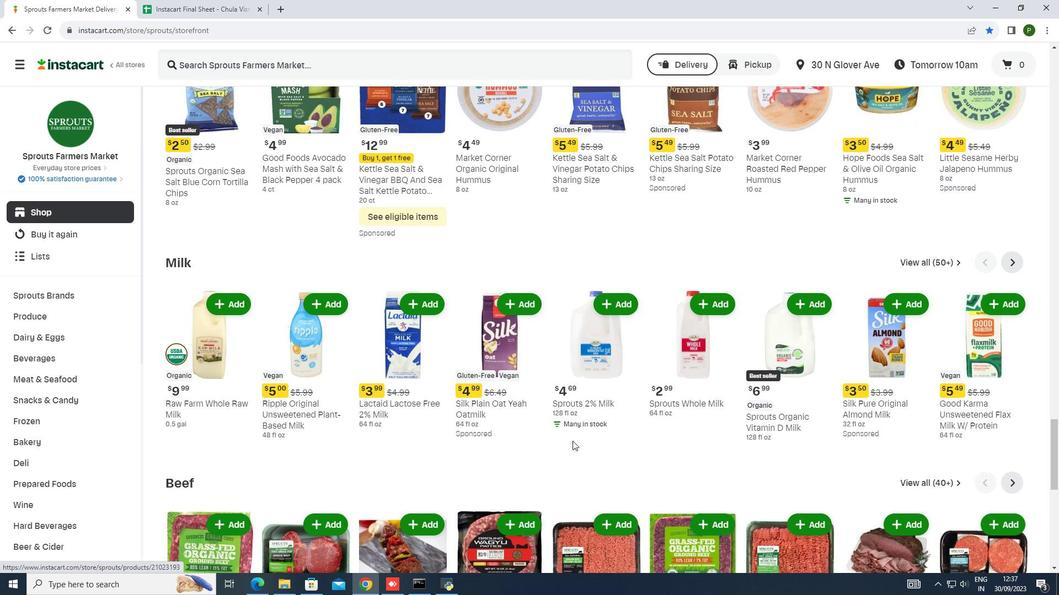 
Action: Mouse scrolled (572, 440) with delta (0, 0)
Screenshot: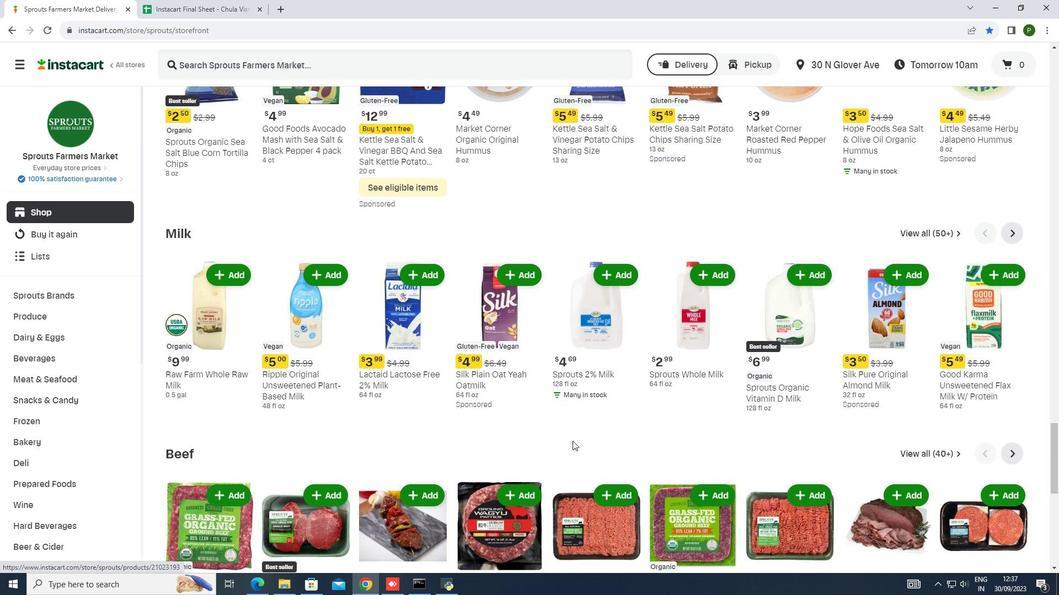 
Action: Mouse scrolled (572, 440) with delta (0, 0)
Screenshot: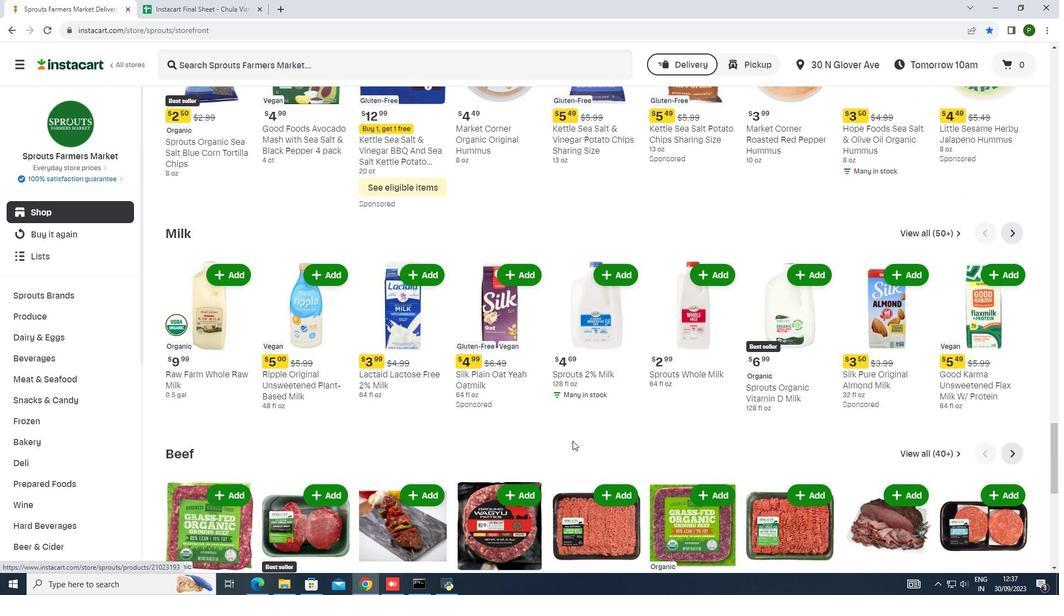 
Action: Mouse moved to (573, 446)
Screenshot: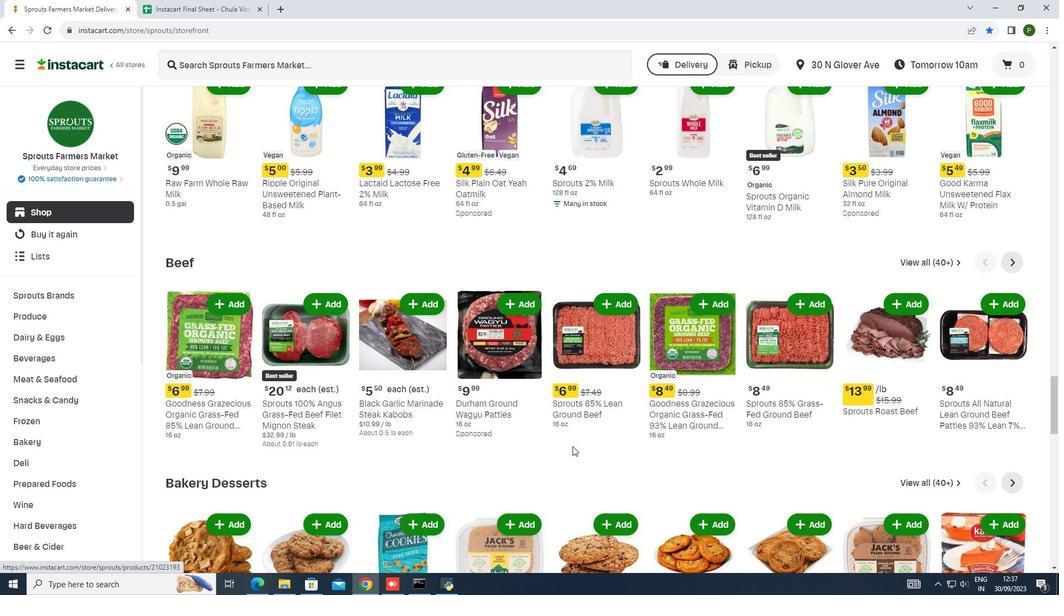 
Action: Mouse scrolled (573, 446) with delta (0, 0)
Screenshot: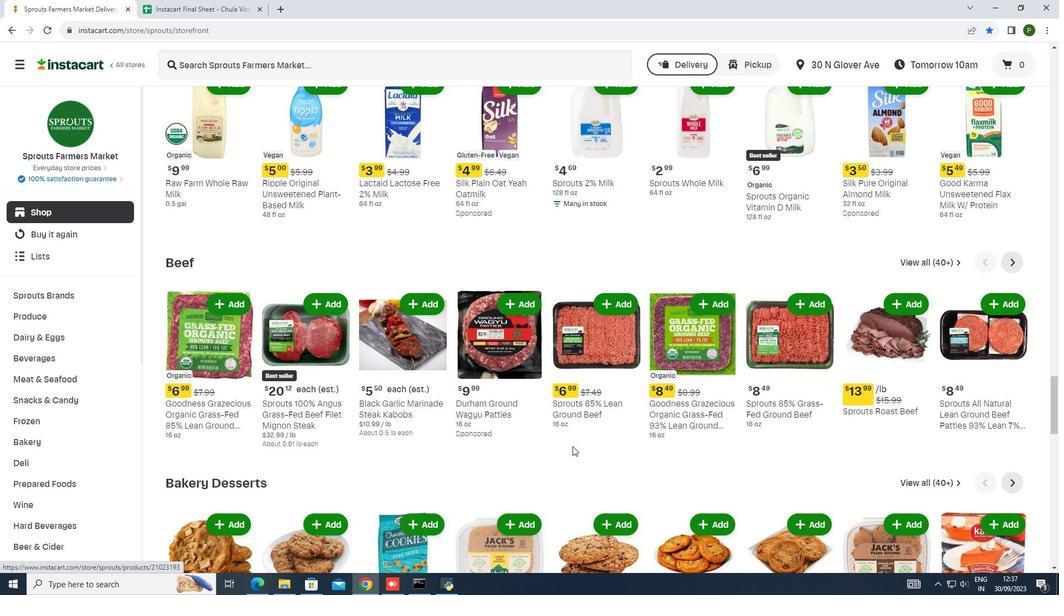 
Action: Mouse moved to (572, 446)
Screenshot: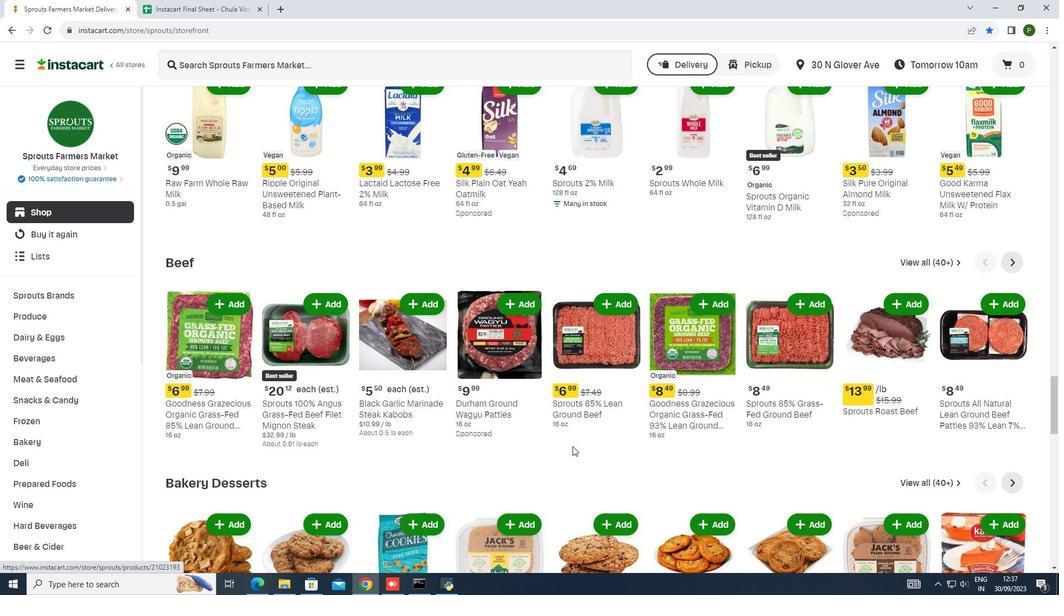 
Action: Mouse scrolled (572, 446) with delta (0, 0)
Screenshot: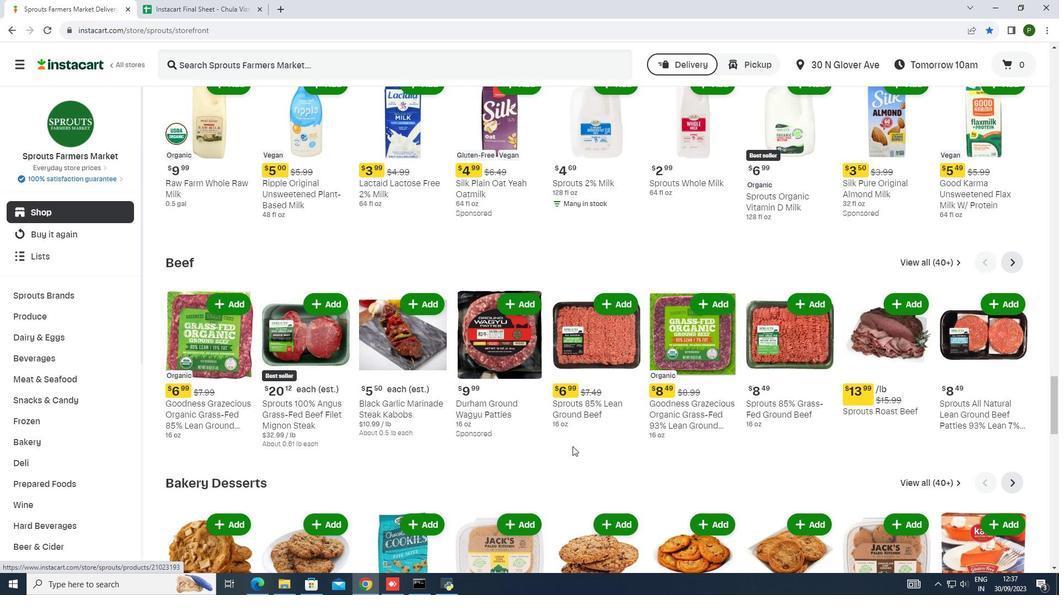 
Action: Mouse scrolled (572, 446) with delta (0, 0)
Screenshot: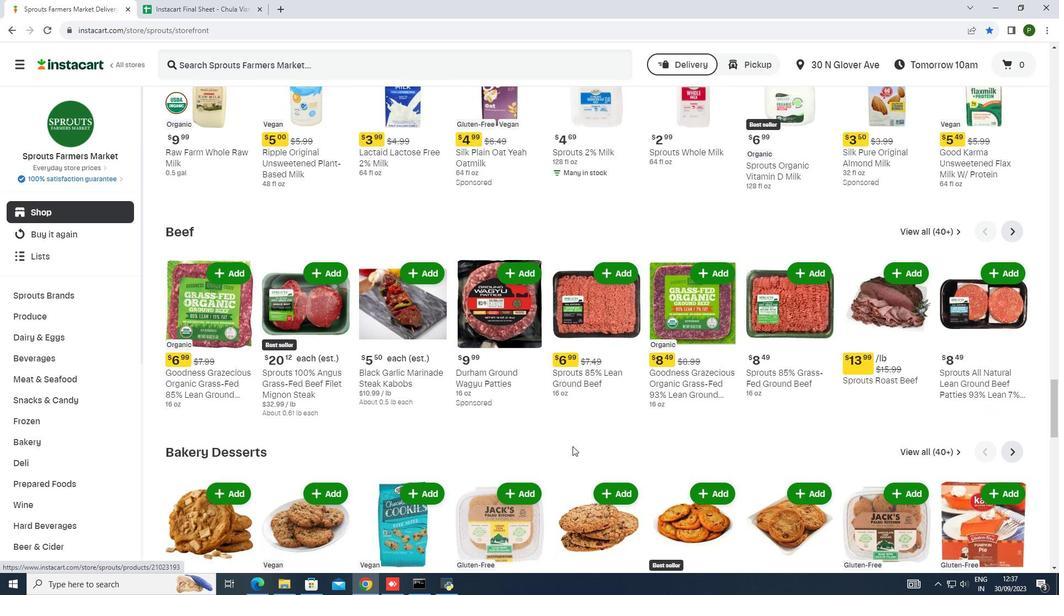 
Action: Mouse scrolled (572, 446) with delta (0, 0)
Screenshot: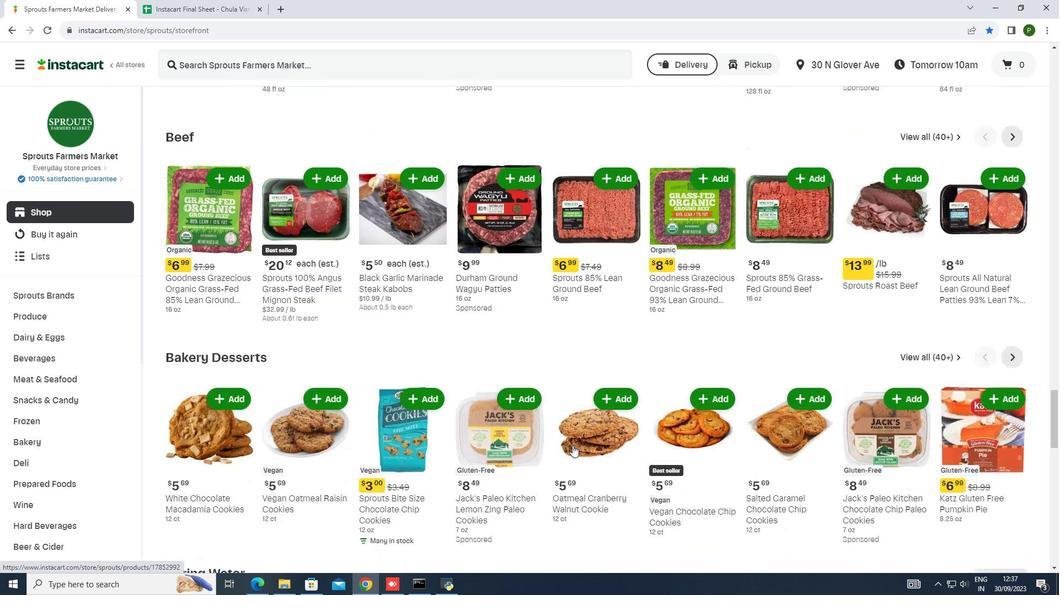 
Action: Mouse moved to (922, 262)
Screenshot: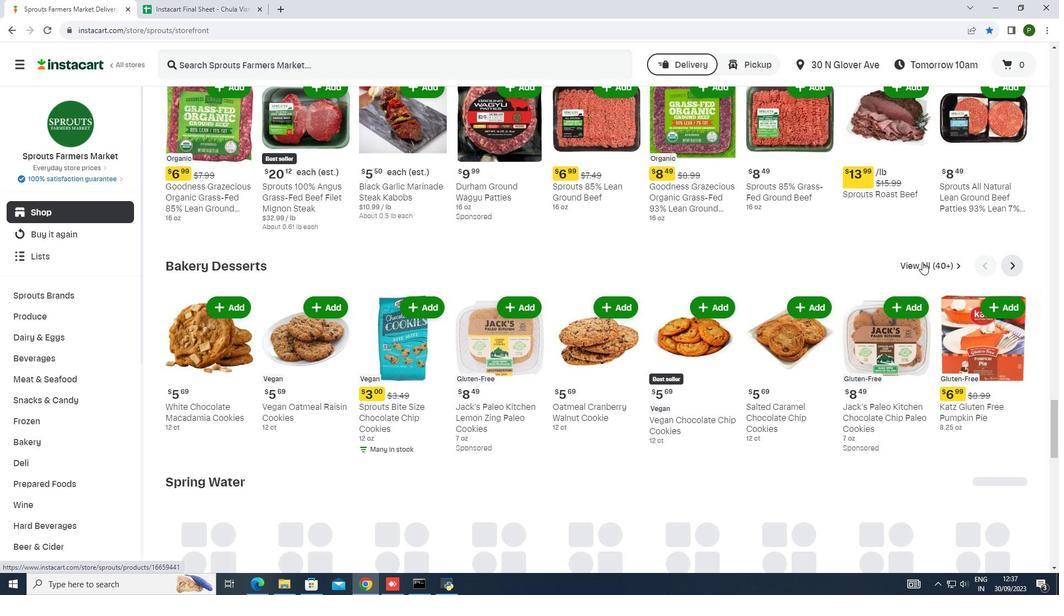 
Action: Mouse pressed left at (922, 262)
Screenshot: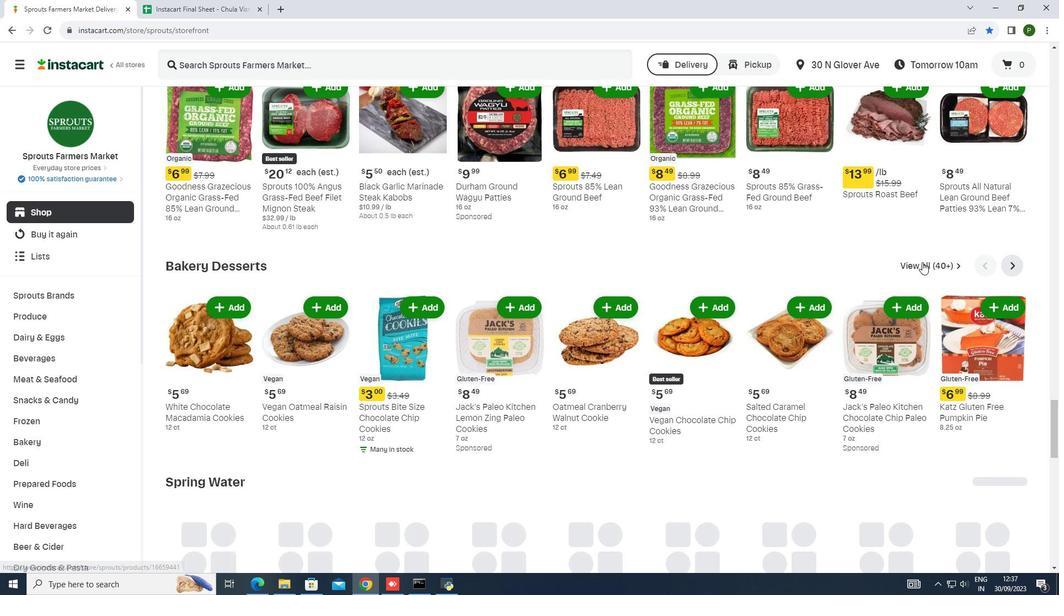 
Action: Mouse moved to (537, 372)
Screenshot: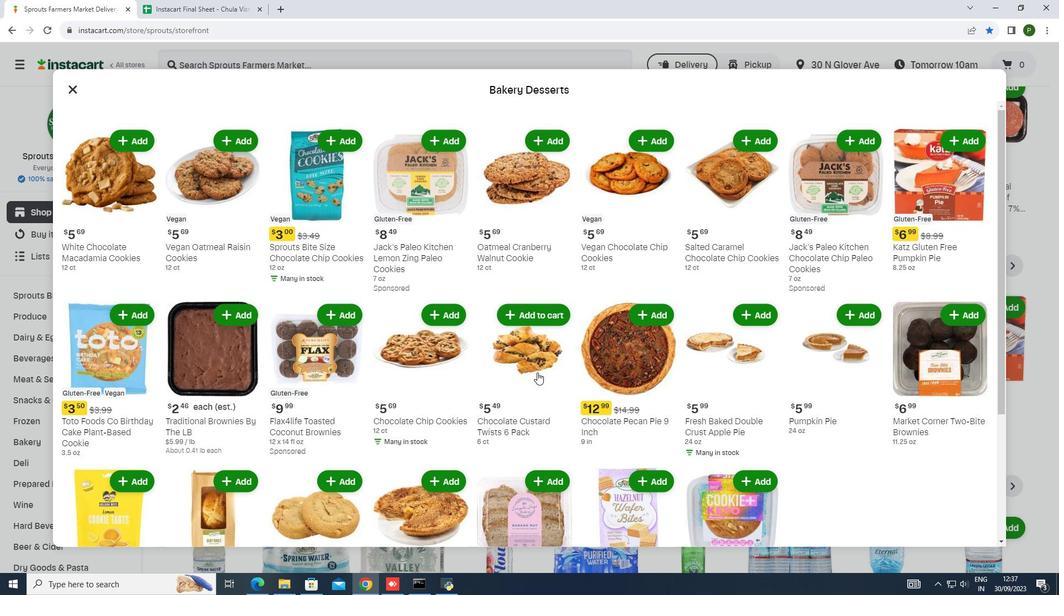 
Action: Mouse scrolled (537, 372) with delta (0, 0)
Screenshot: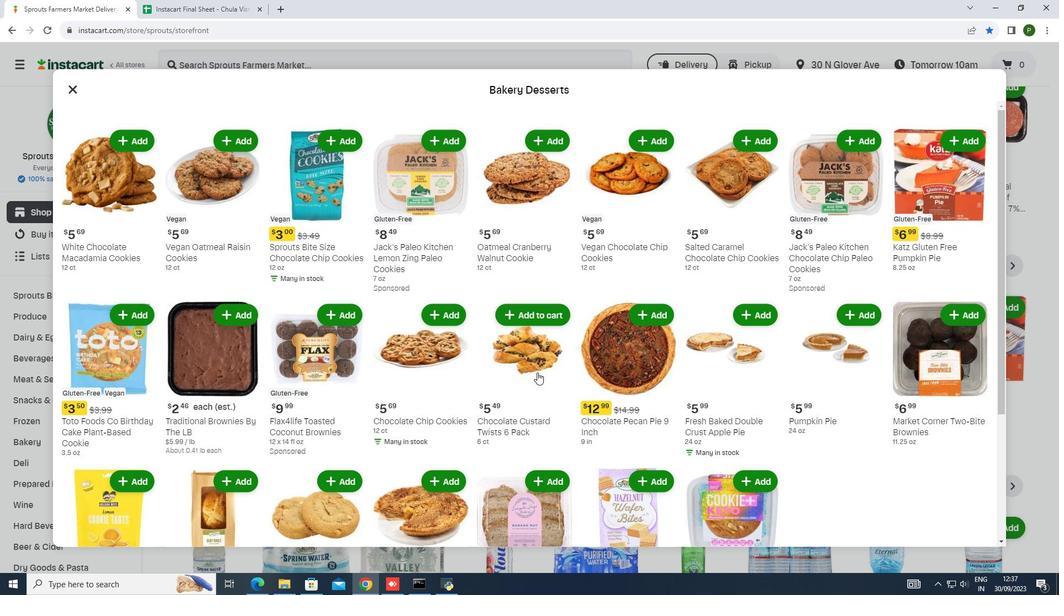 
Action: Mouse moved to (536, 373)
Screenshot: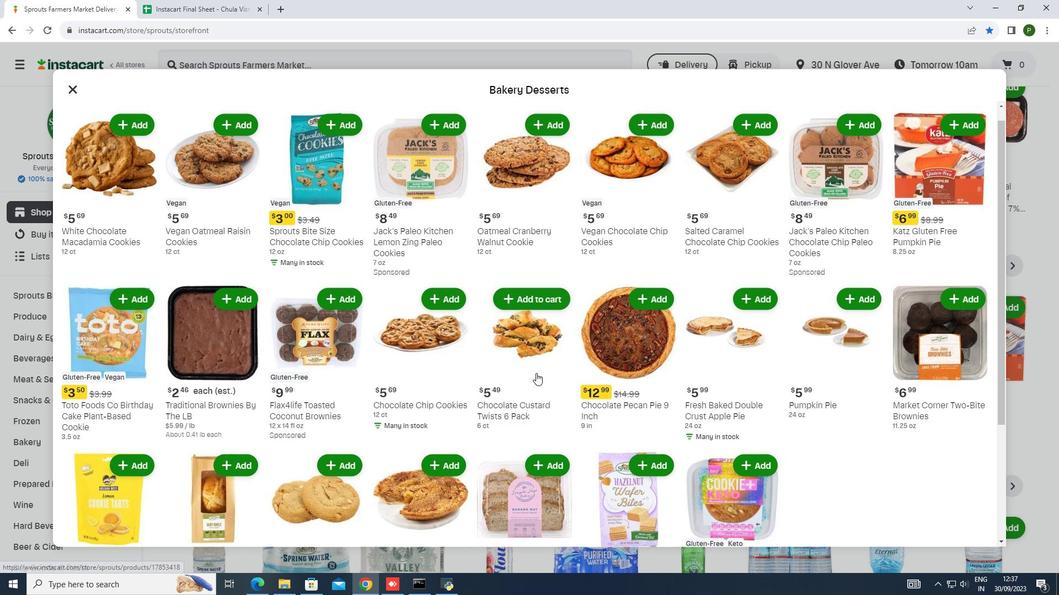 
Action: Mouse scrolled (536, 372) with delta (0, 0)
Screenshot: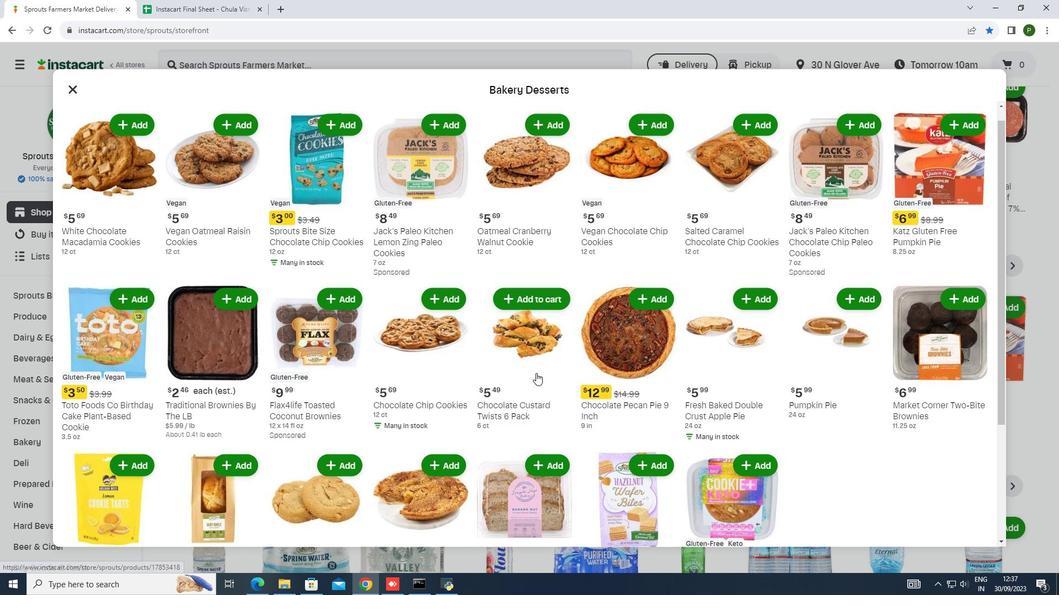 
Action: Mouse moved to (667, 413)
Screenshot: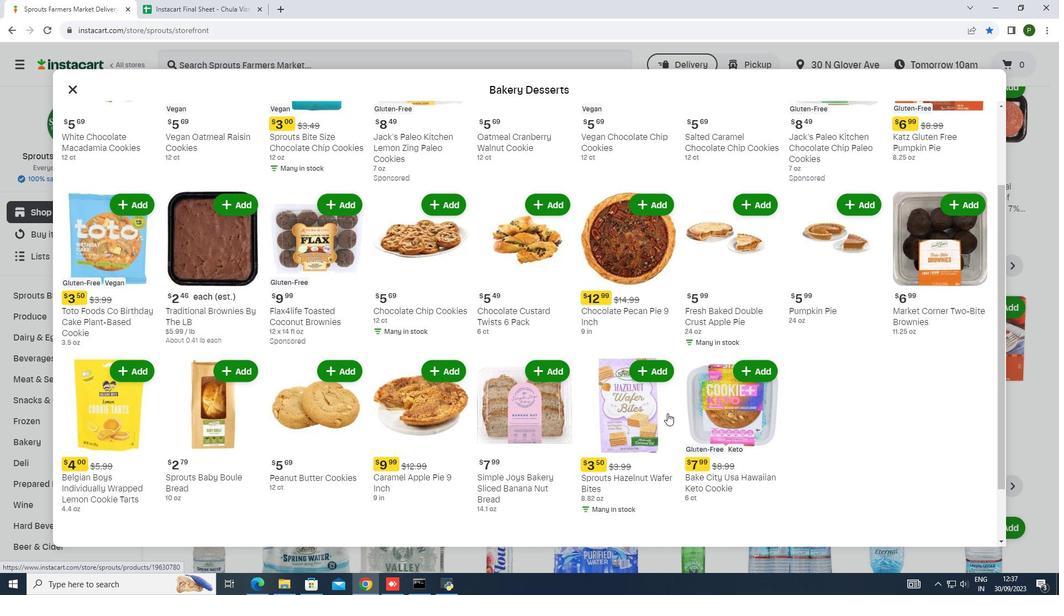 
Action: Mouse scrolled (667, 413) with delta (0, 0)
Screenshot: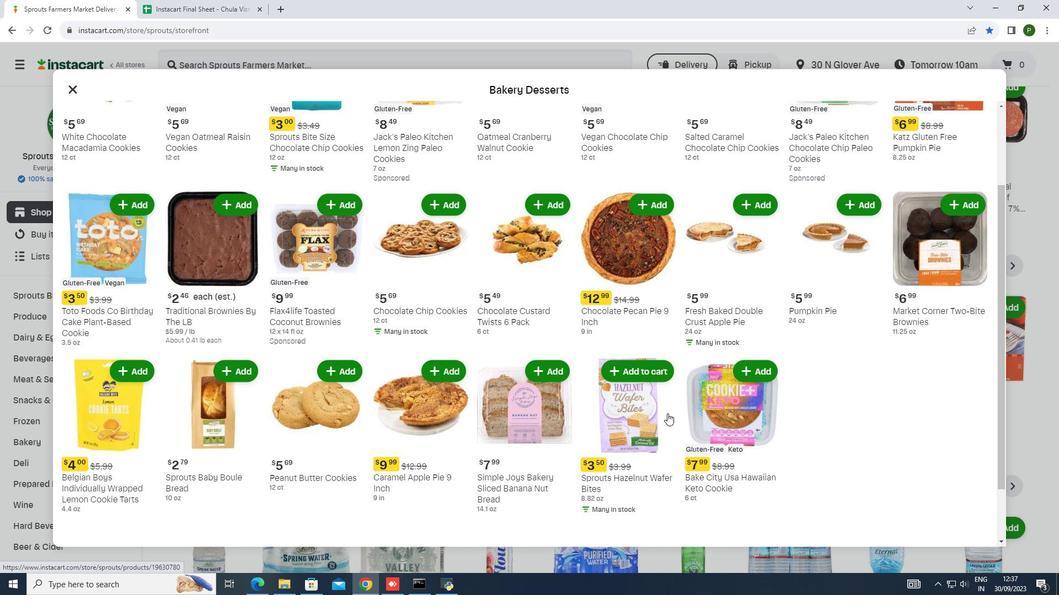 
Action: Mouse moved to (647, 314)
Screenshot: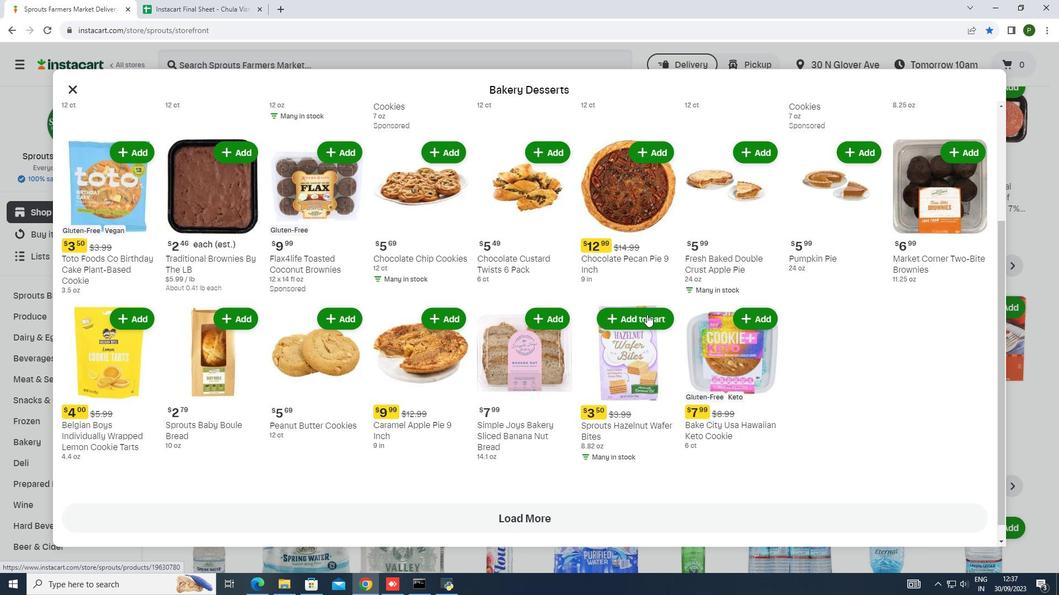 
Action: Mouse pressed left at (647, 314)
Screenshot: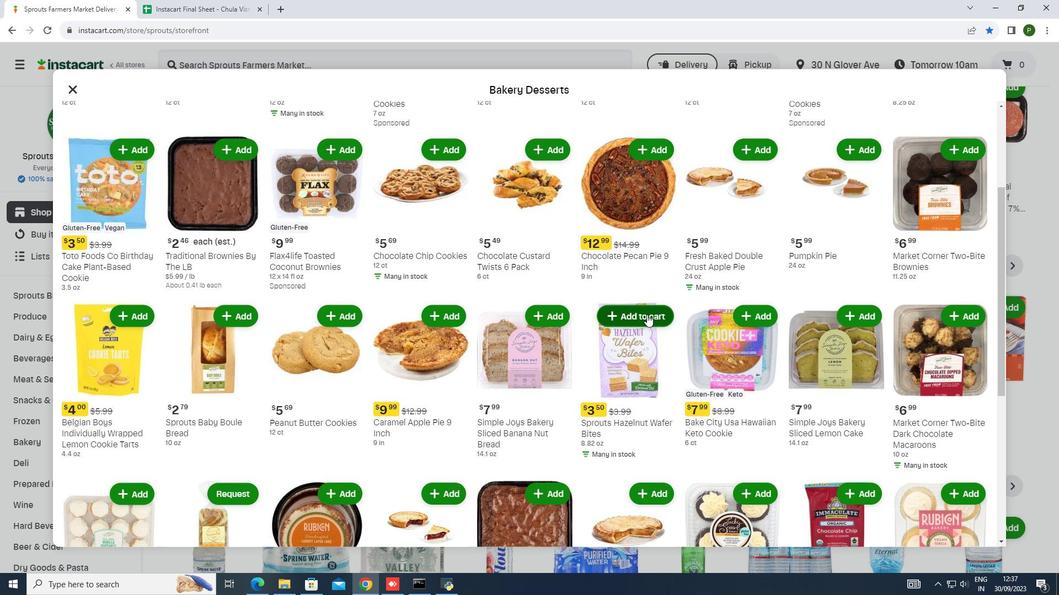 
